 Task: Find an Airbnb in Chaoyang, China, for 8 guests from 12th to 16th July, with a price range of ₹10,000 to ₹15,000, including Wifi, Free parking, TV, Gym, Breakfast, and self check-in.
Action: Mouse moved to (748, 119)
Screenshot: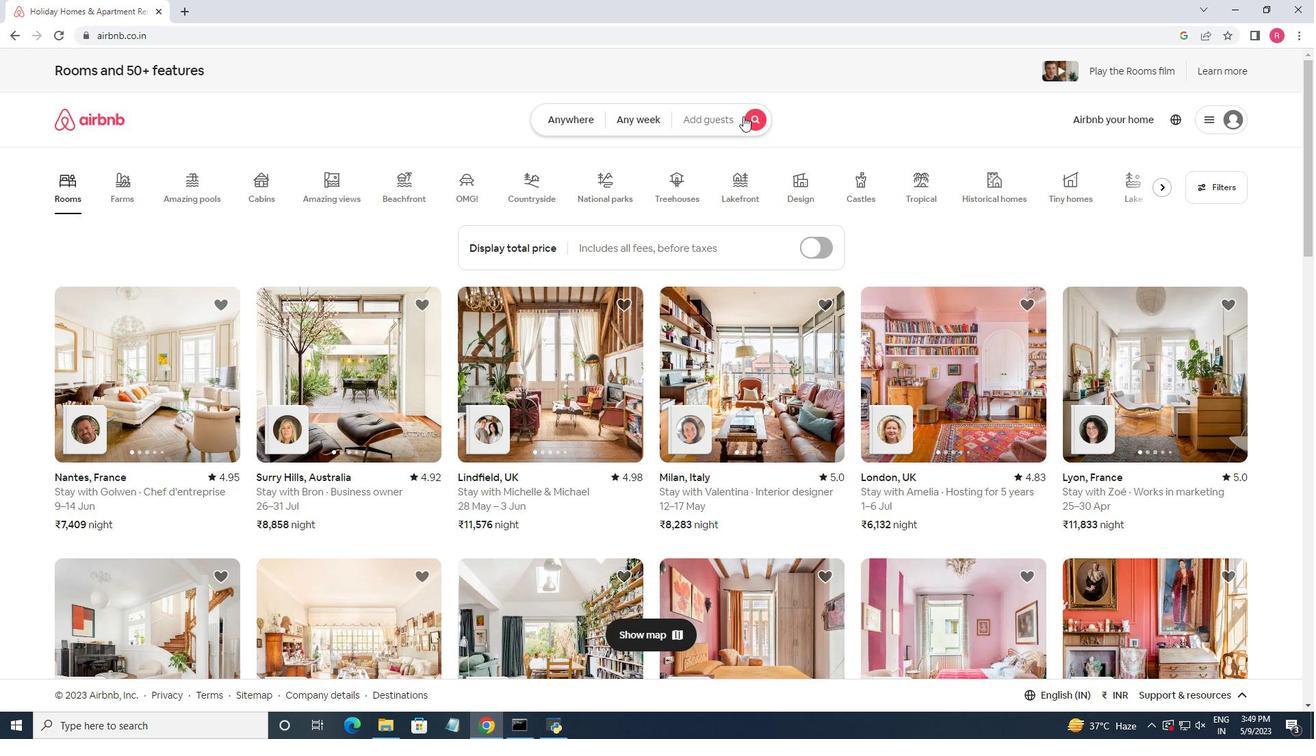 
Action: Mouse pressed left at (748, 119)
Screenshot: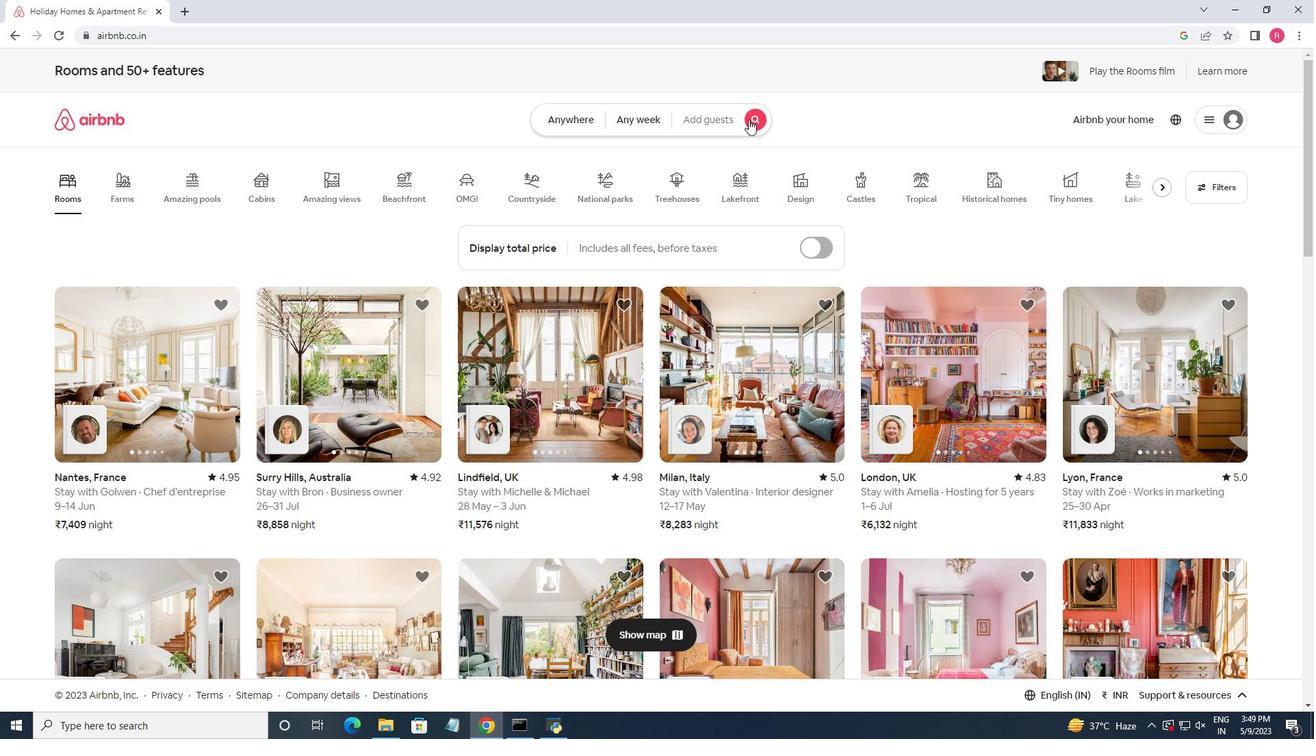 
Action: Mouse moved to (469, 174)
Screenshot: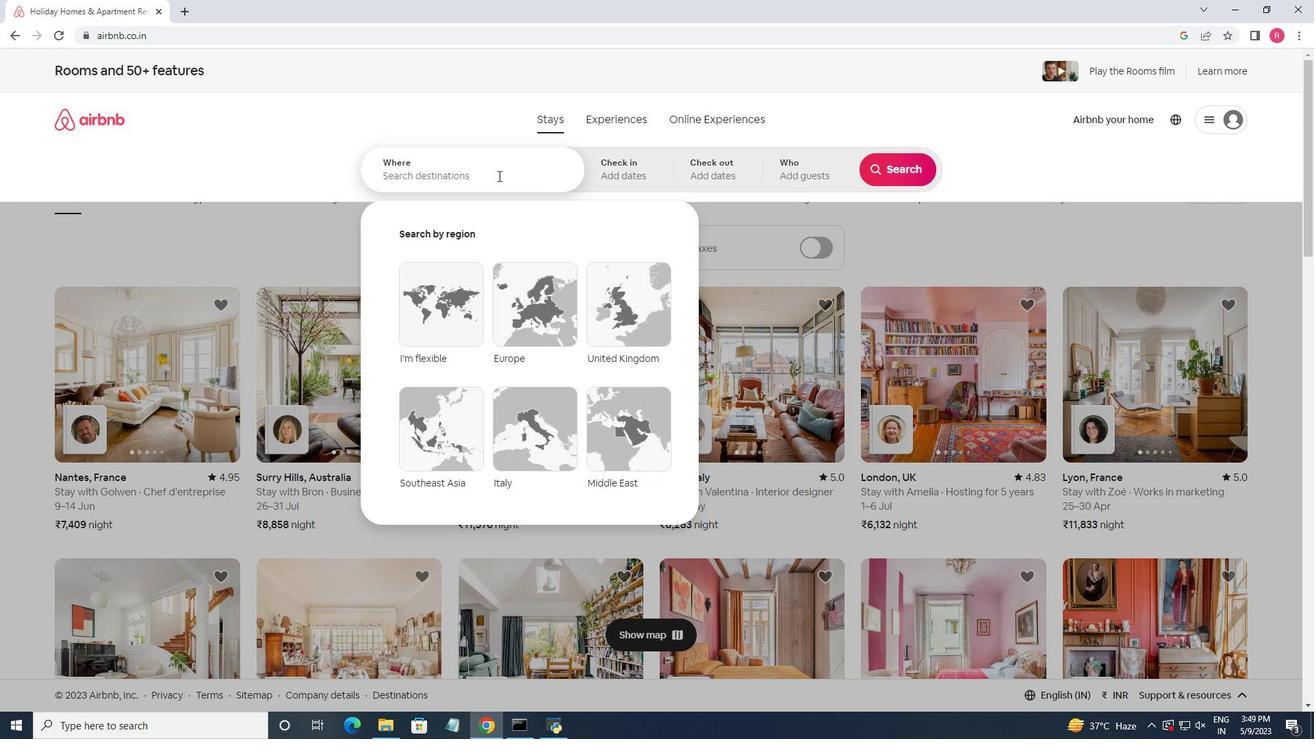 
Action: Mouse pressed left at (469, 174)
Screenshot: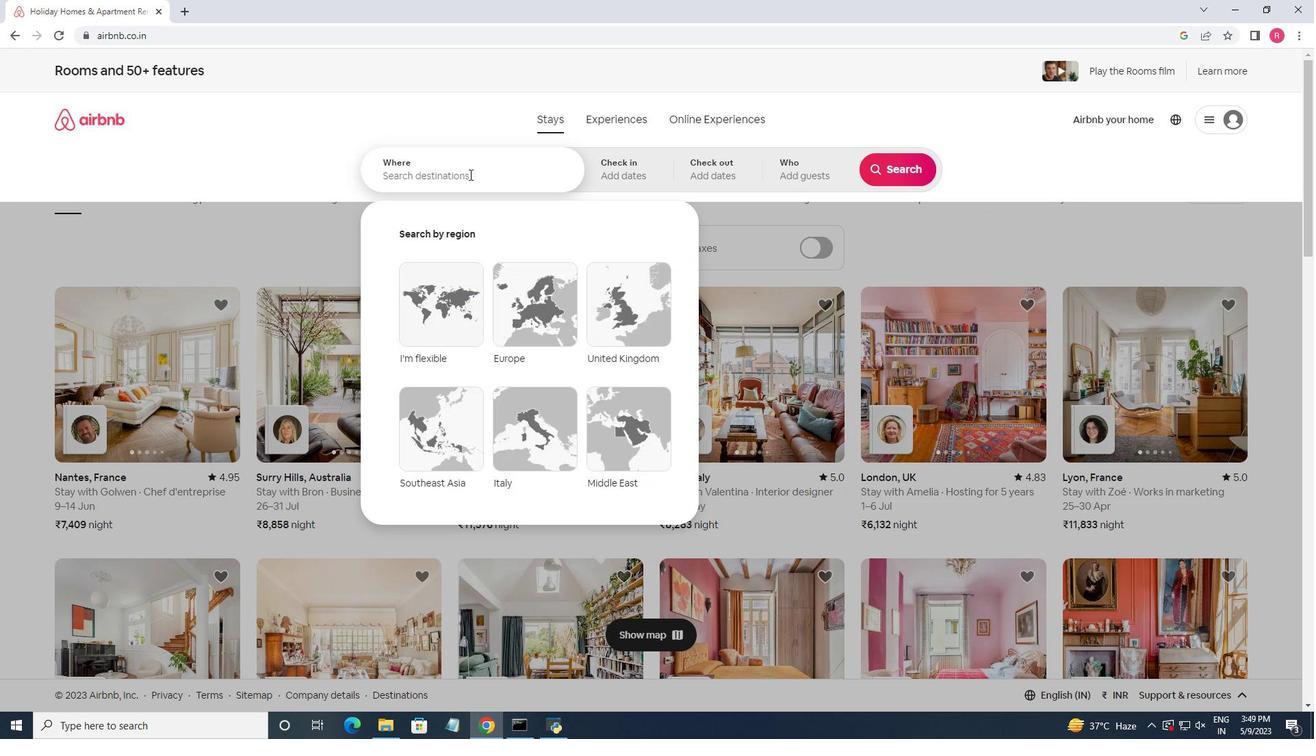 
Action: Key pressed <Key.shift>Chaoyang,<Key.space><Key.shift>China
Screenshot: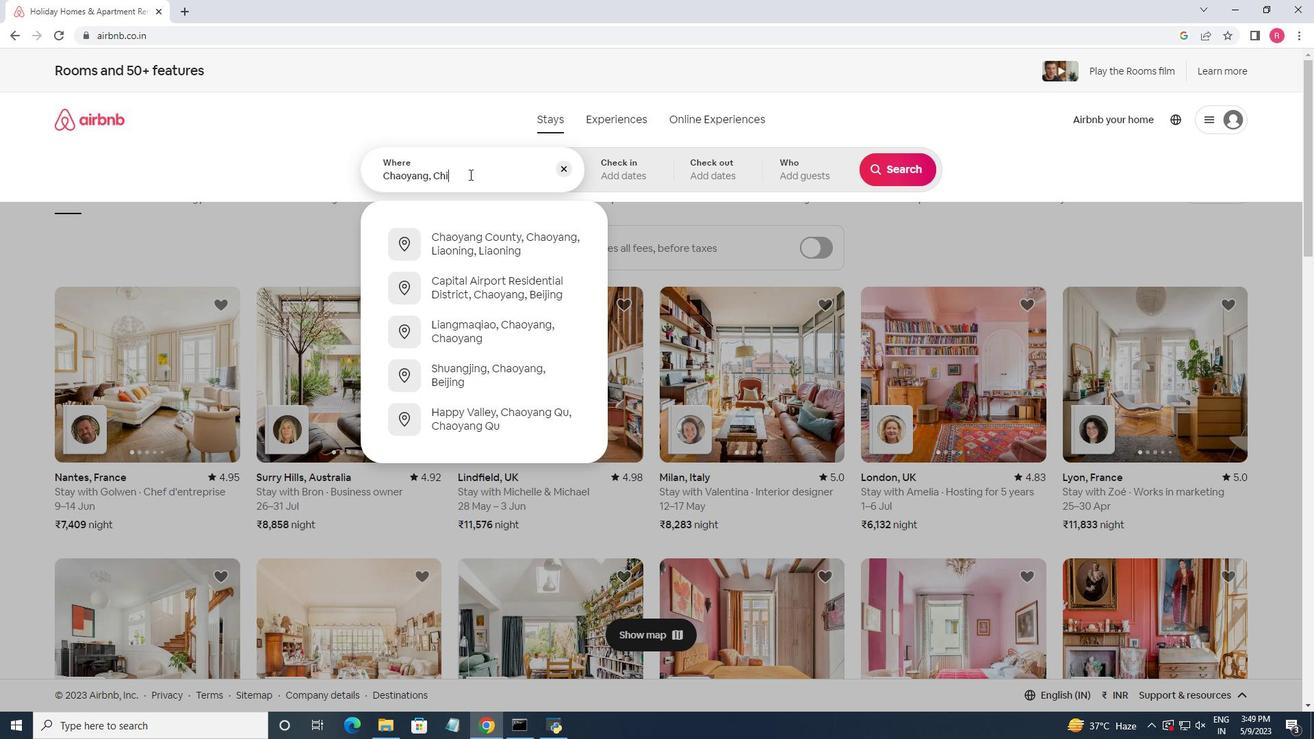 
Action: Mouse moved to (495, 187)
Screenshot: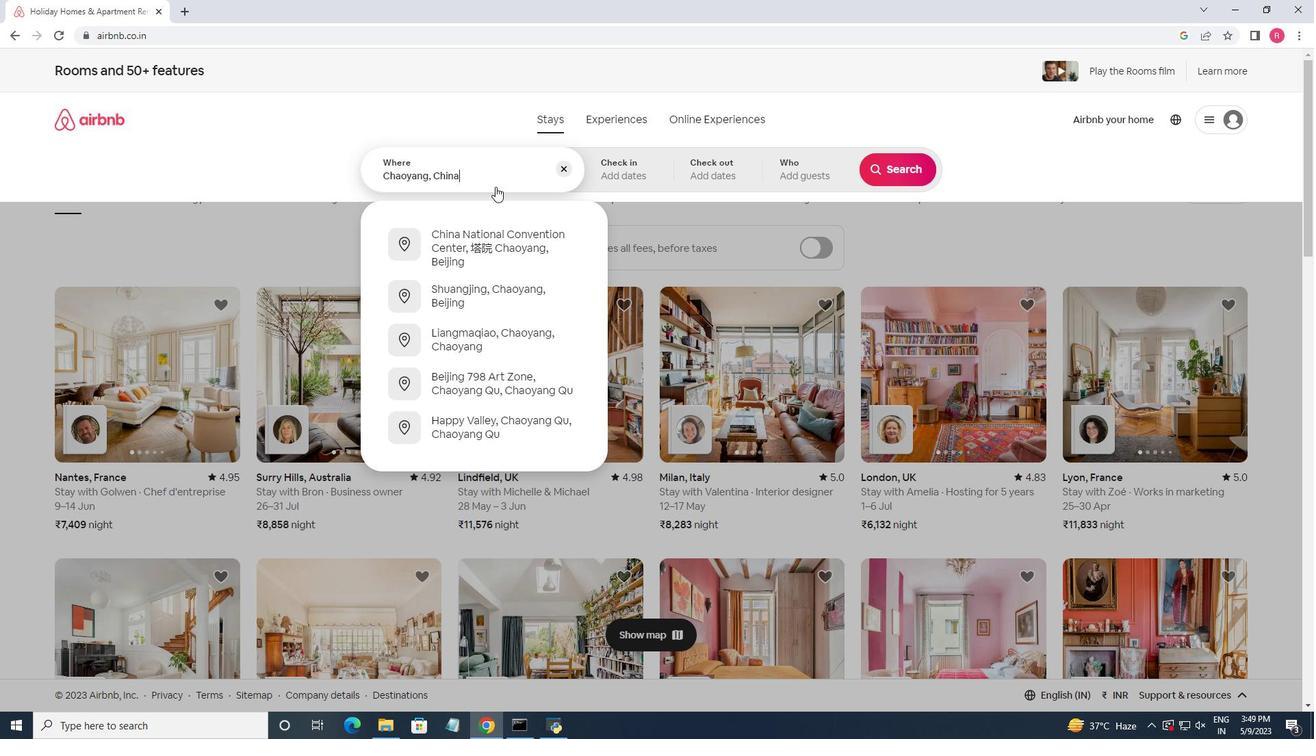 
Action: Key pressed <Key.enter>
Screenshot: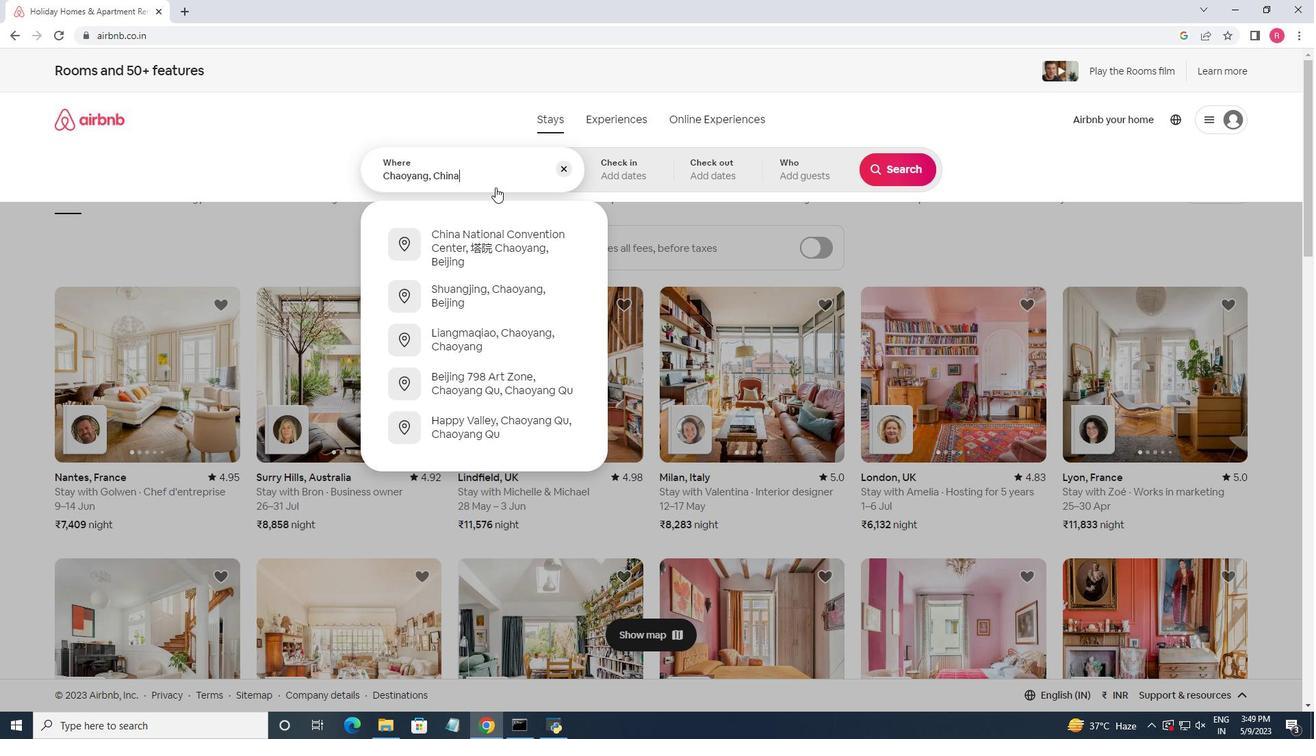 
Action: Mouse moved to (895, 284)
Screenshot: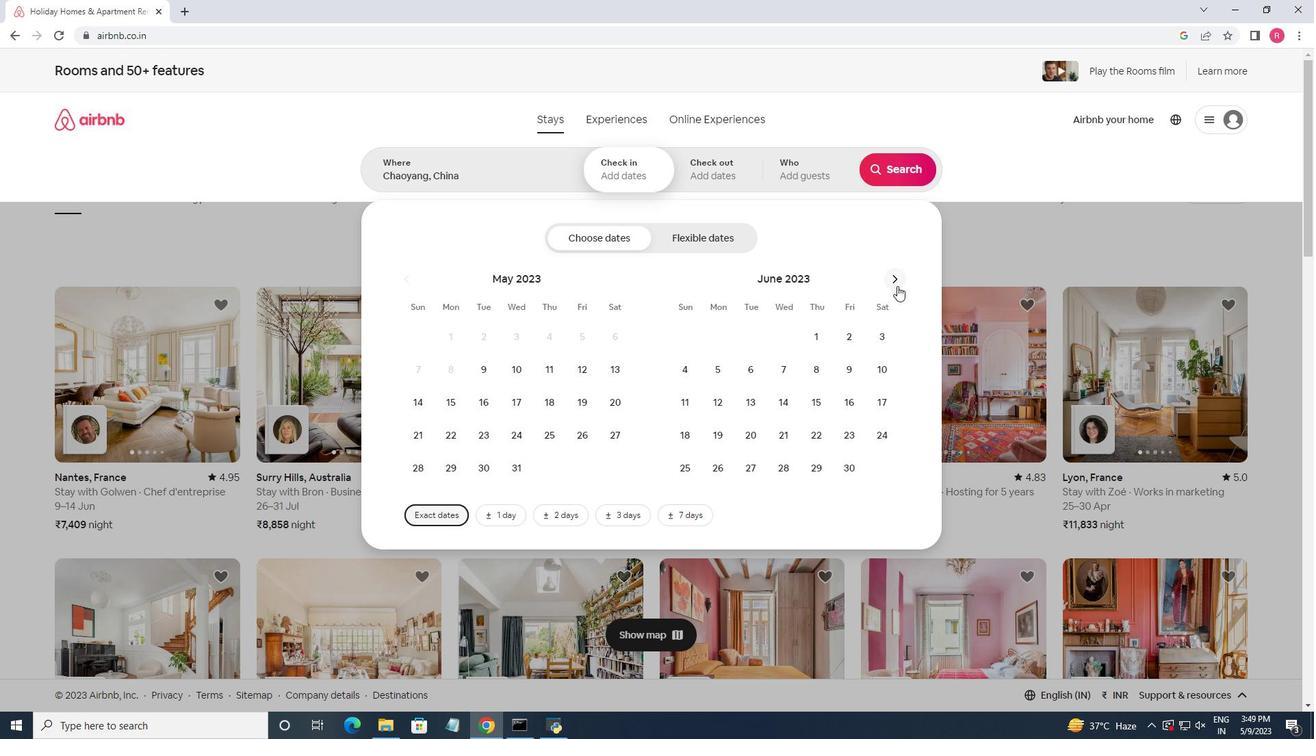 
Action: Mouse pressed left at (895, 284)
Screenshot: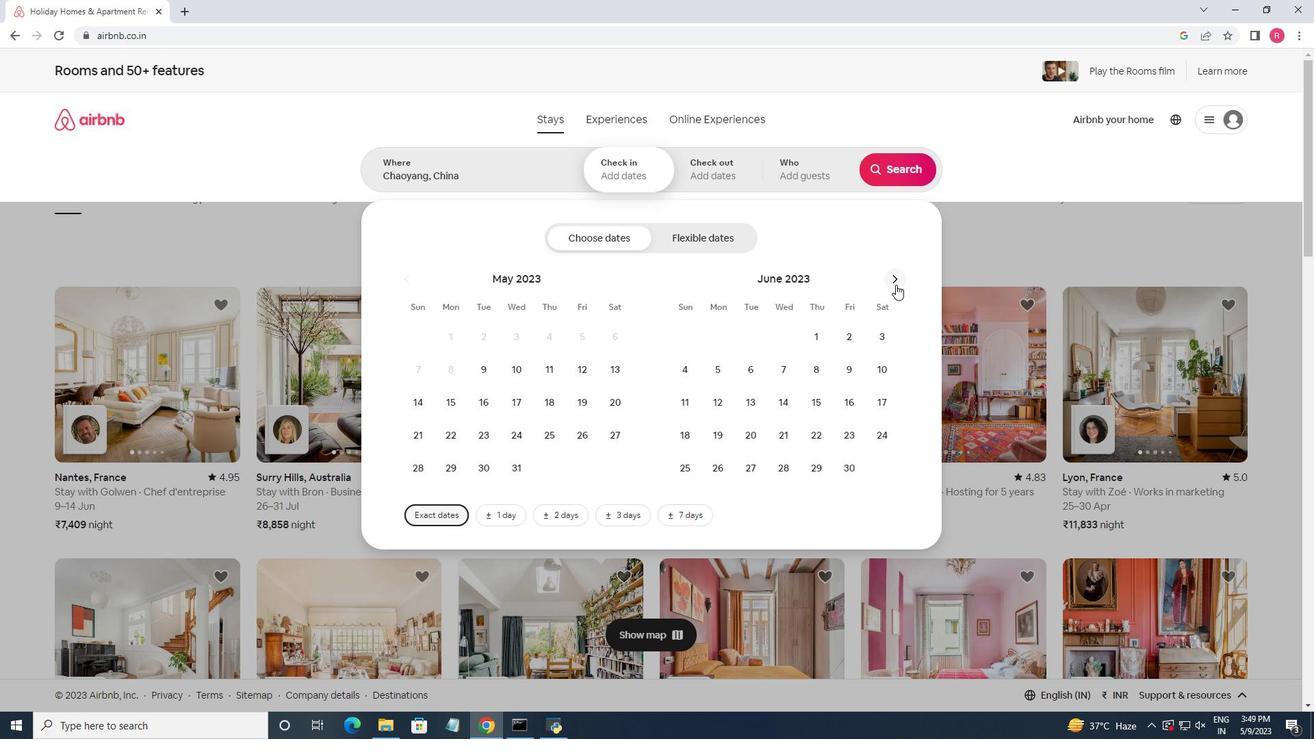 
Action: Mouse moved to (787, 403)
Screenshot: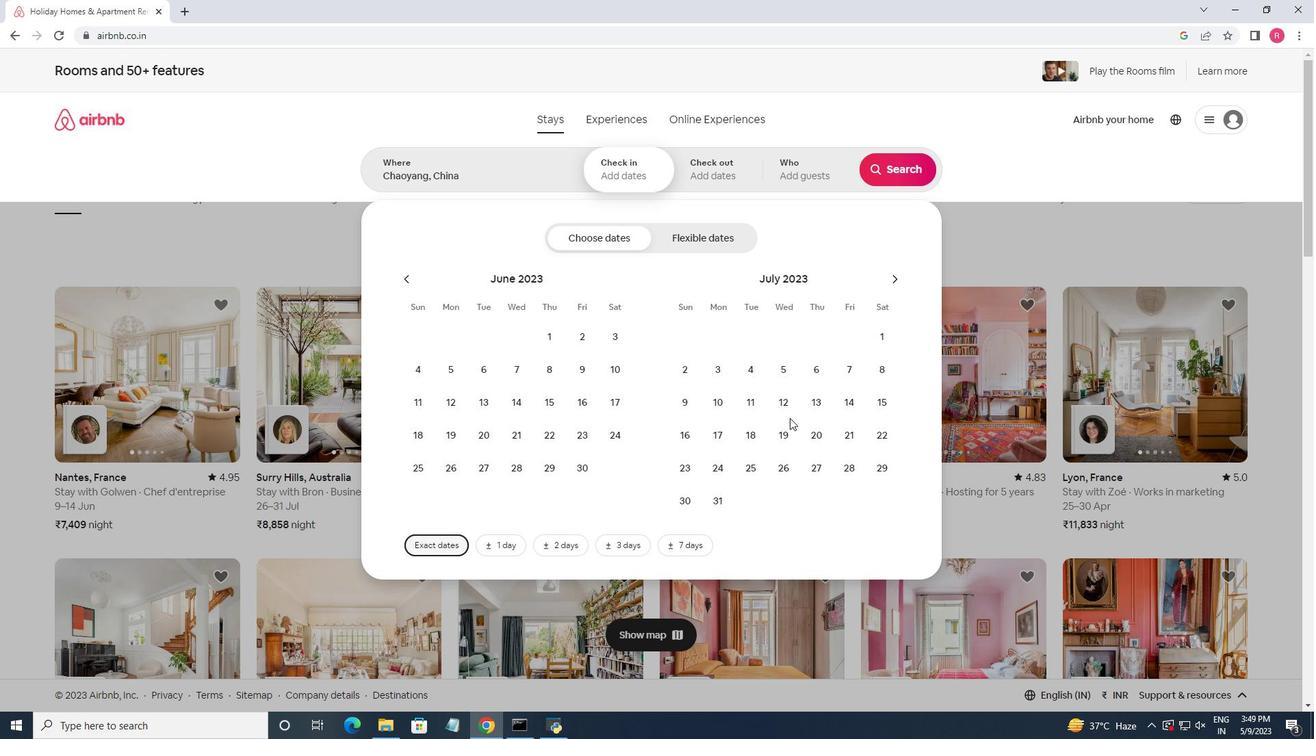 
Action: Mouse pressed left at (787, 403)
Screenshot: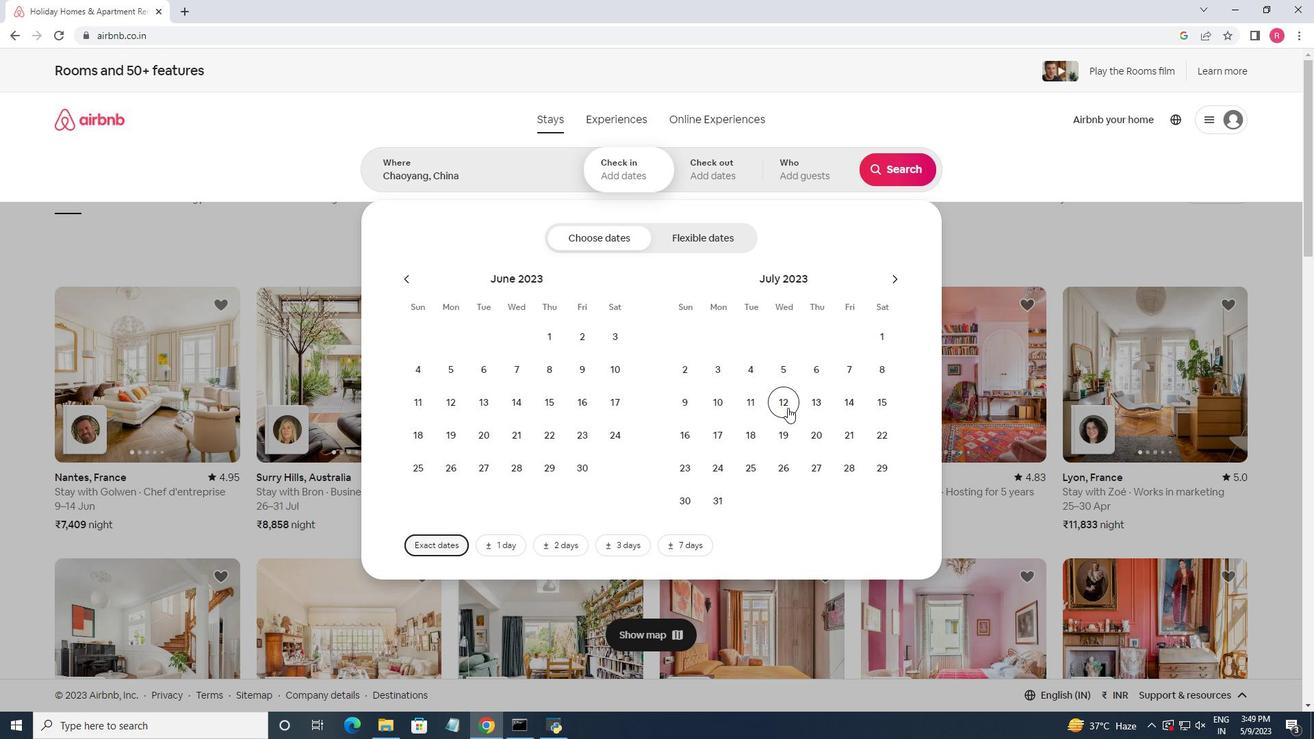 
Action: Mouse moved to (683, 438)
Screenshot: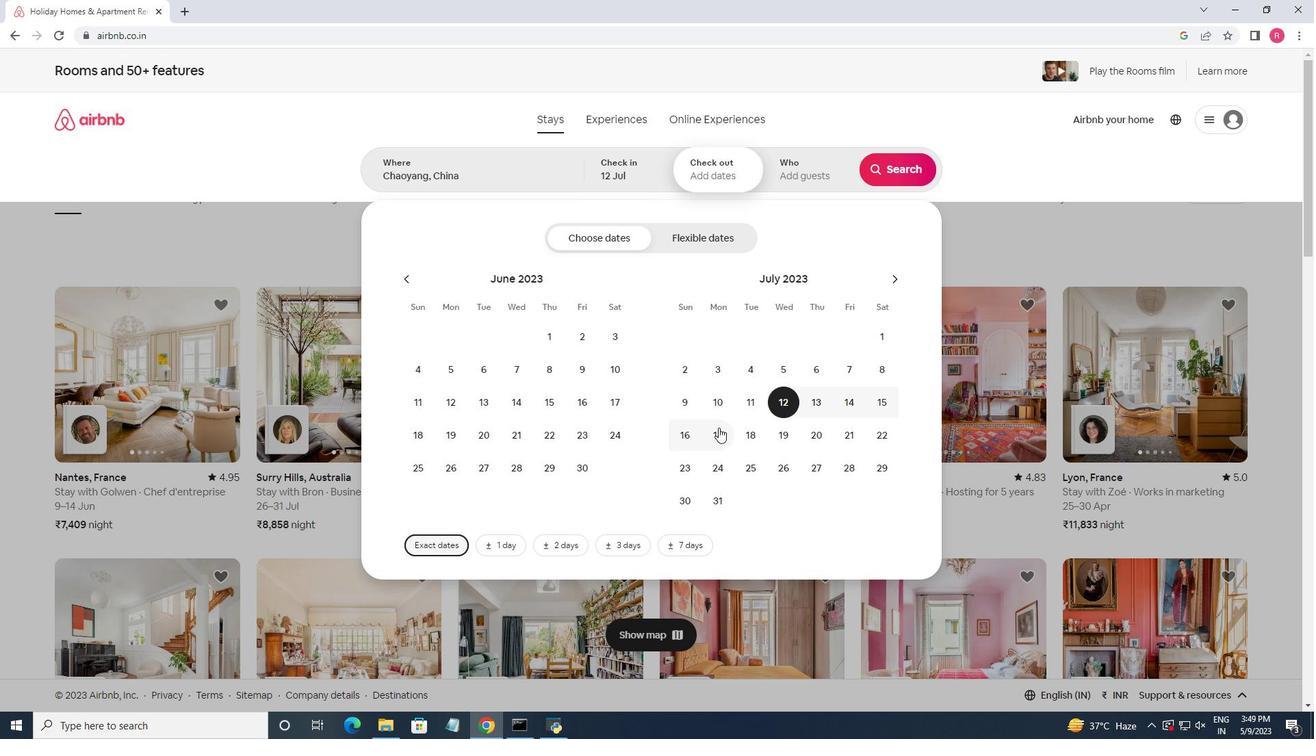 
Action: Mouse pressed left at (683, 438)
Screenshot: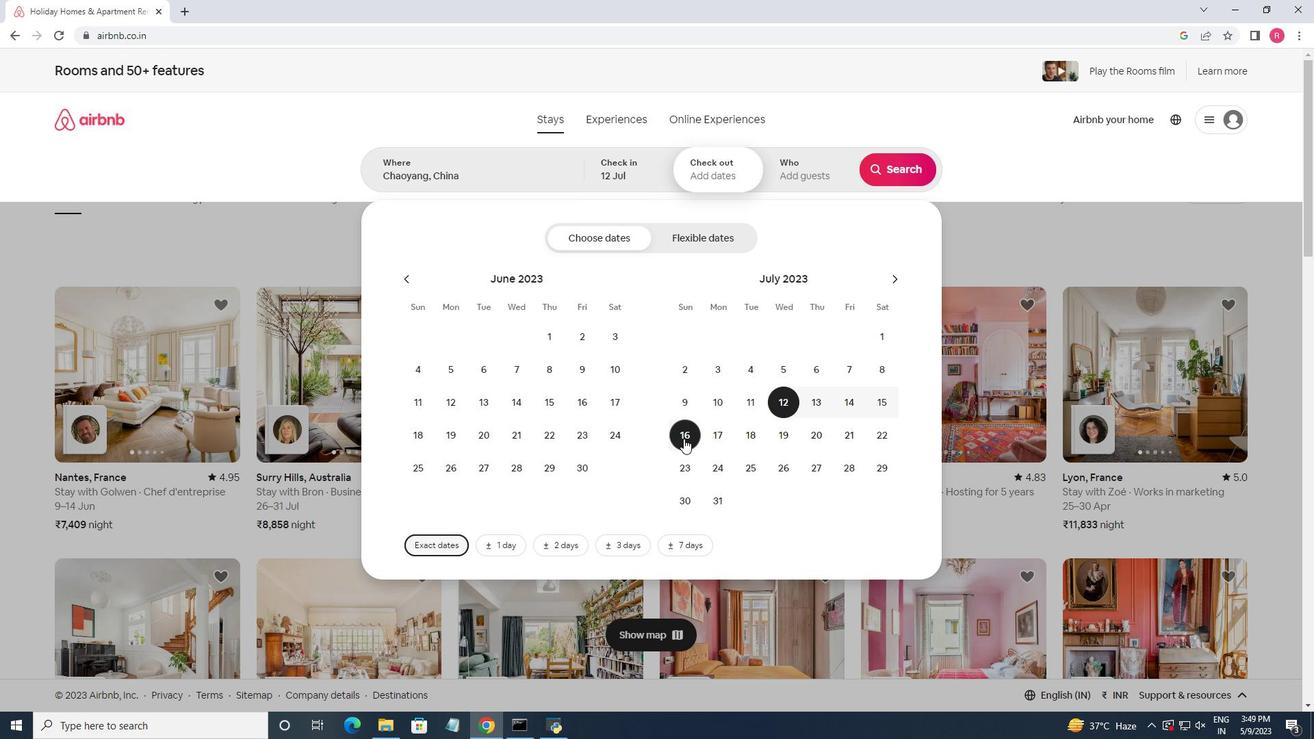 
Action: Mouse moved to (795, 182)
Screenshot: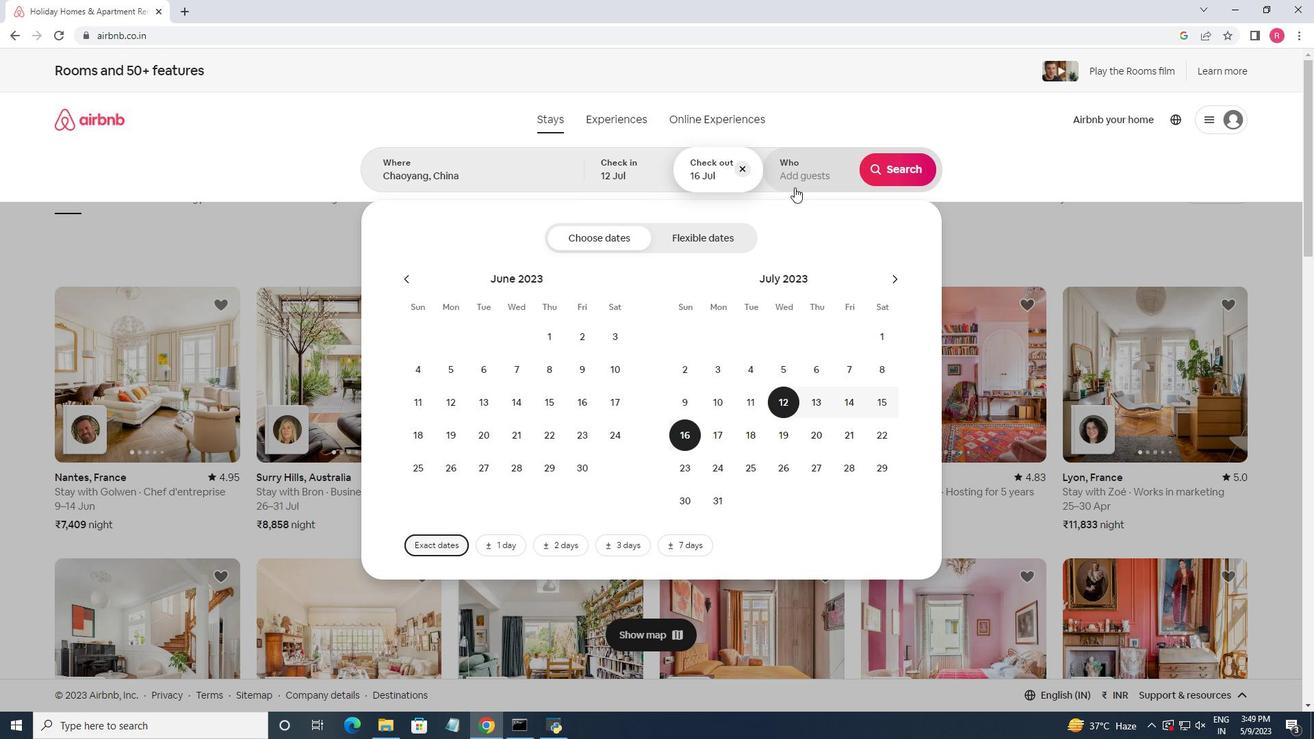 
Action: Mouse pressed left at (795, 182)
Screenshot: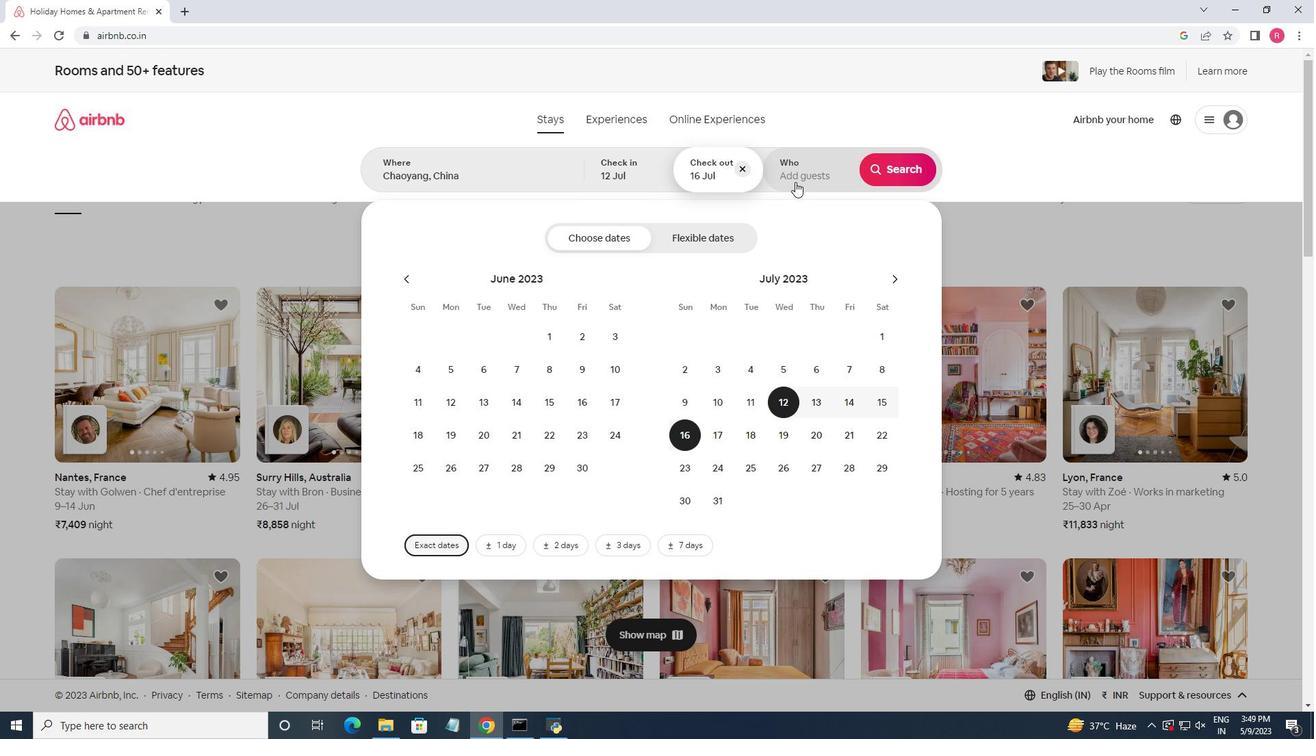 
Action: Mouse moved to (908, 246)
Screenshot: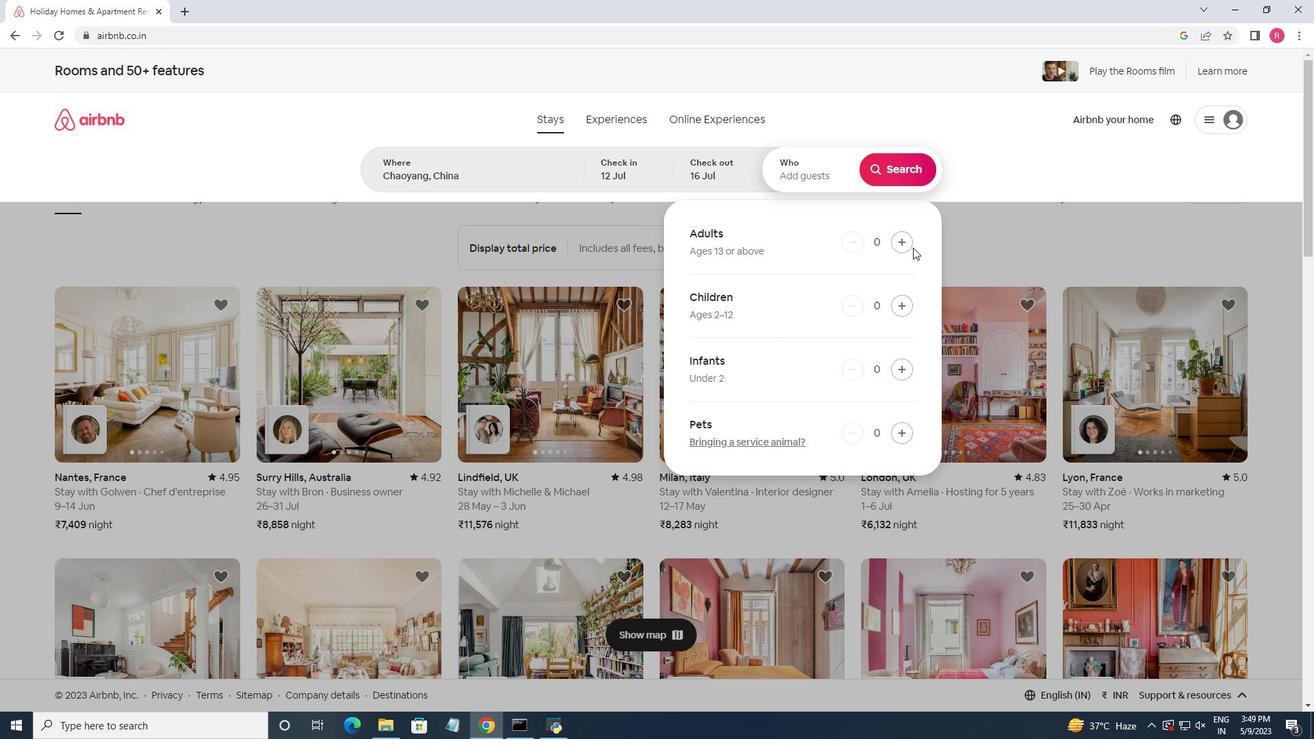 
Action: Mouse pressed left at (908, 246)
Screenshot: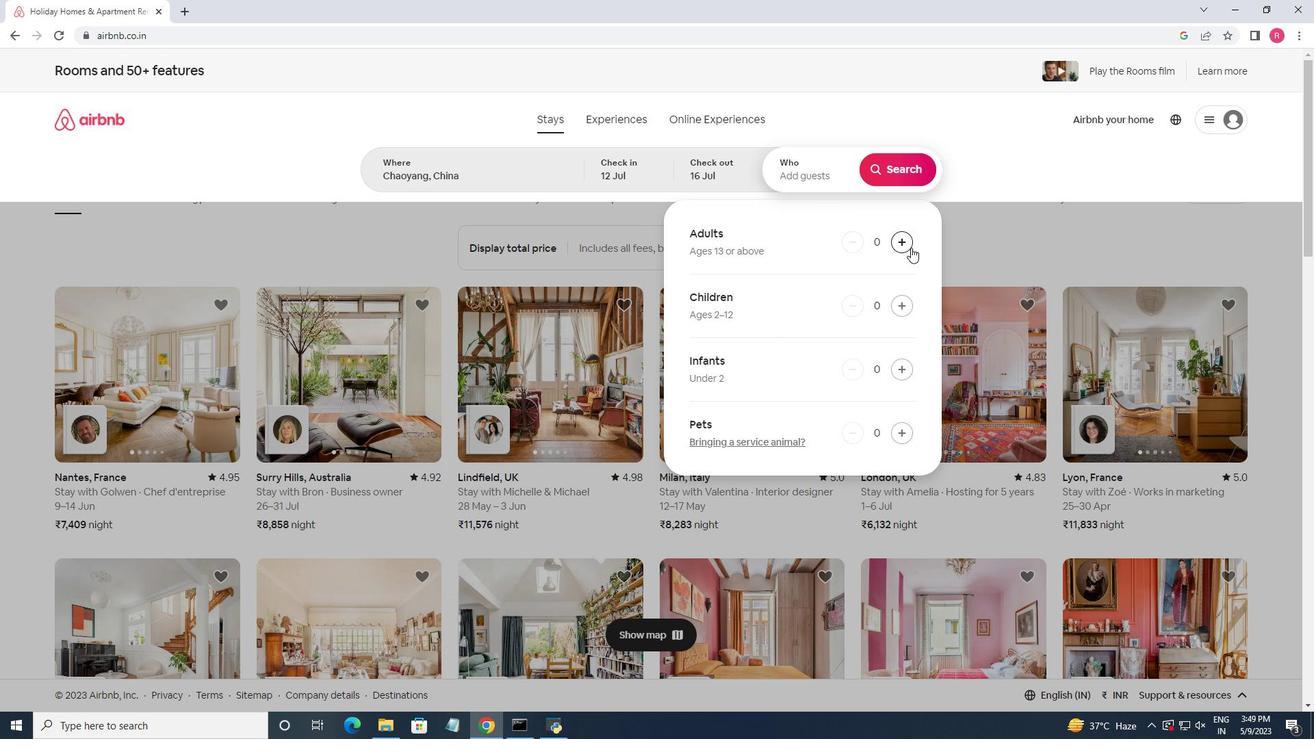 
Action: Mouse pressed left at (908, 246)
Screenshot: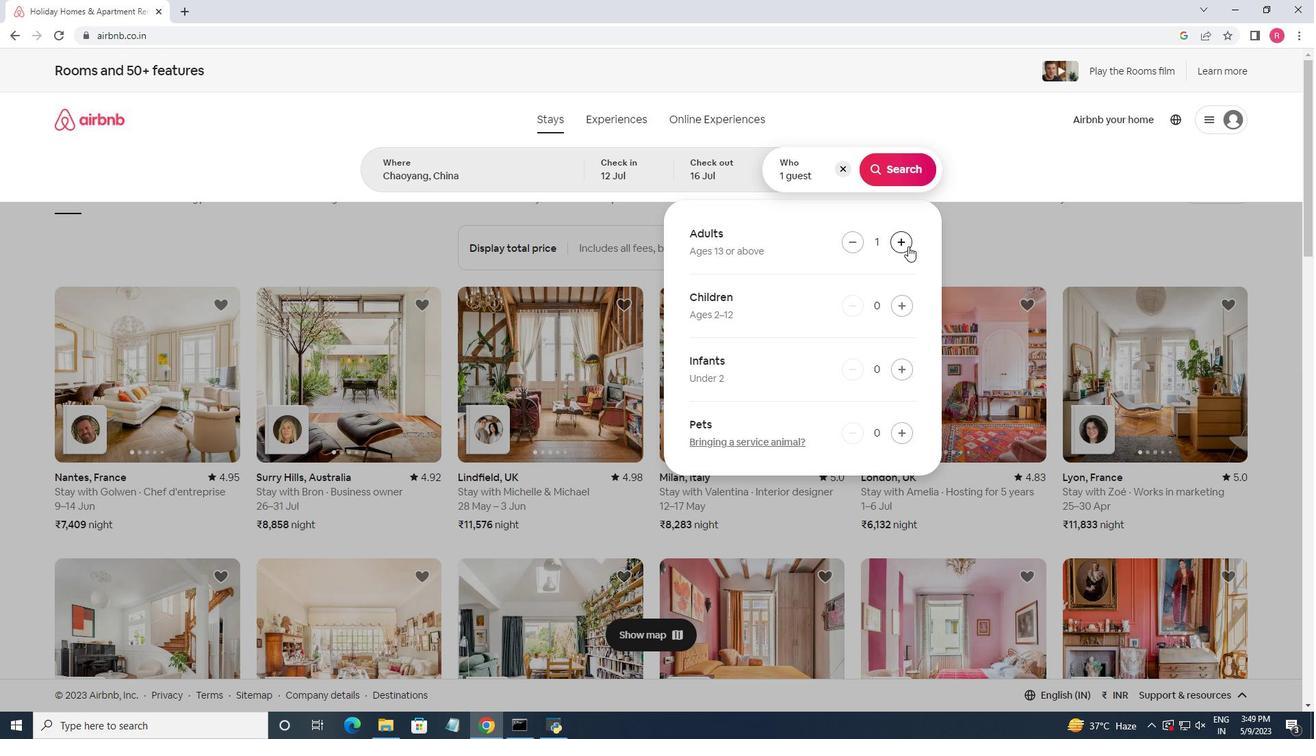 
Action: Mouse pressed left at (908, 246)
Screenshot: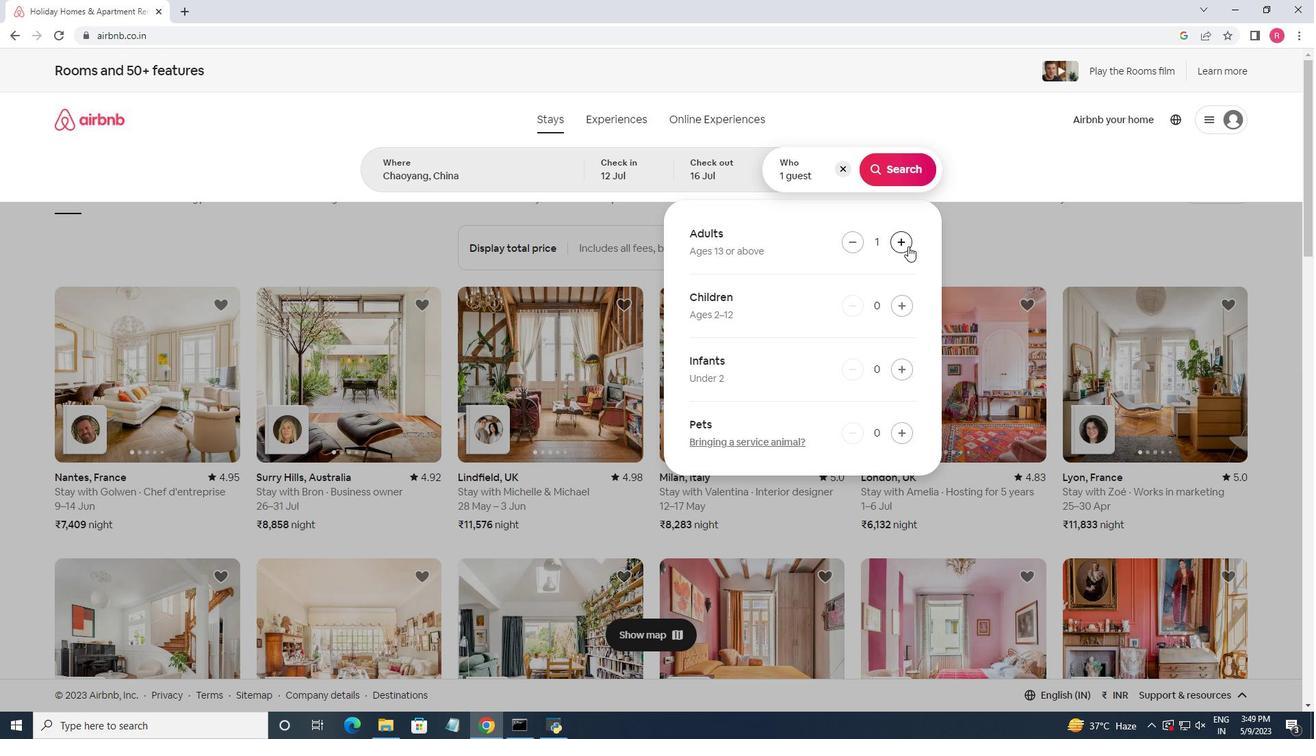 
Action: Mouse pressed left at (908, 246)
Screenshot: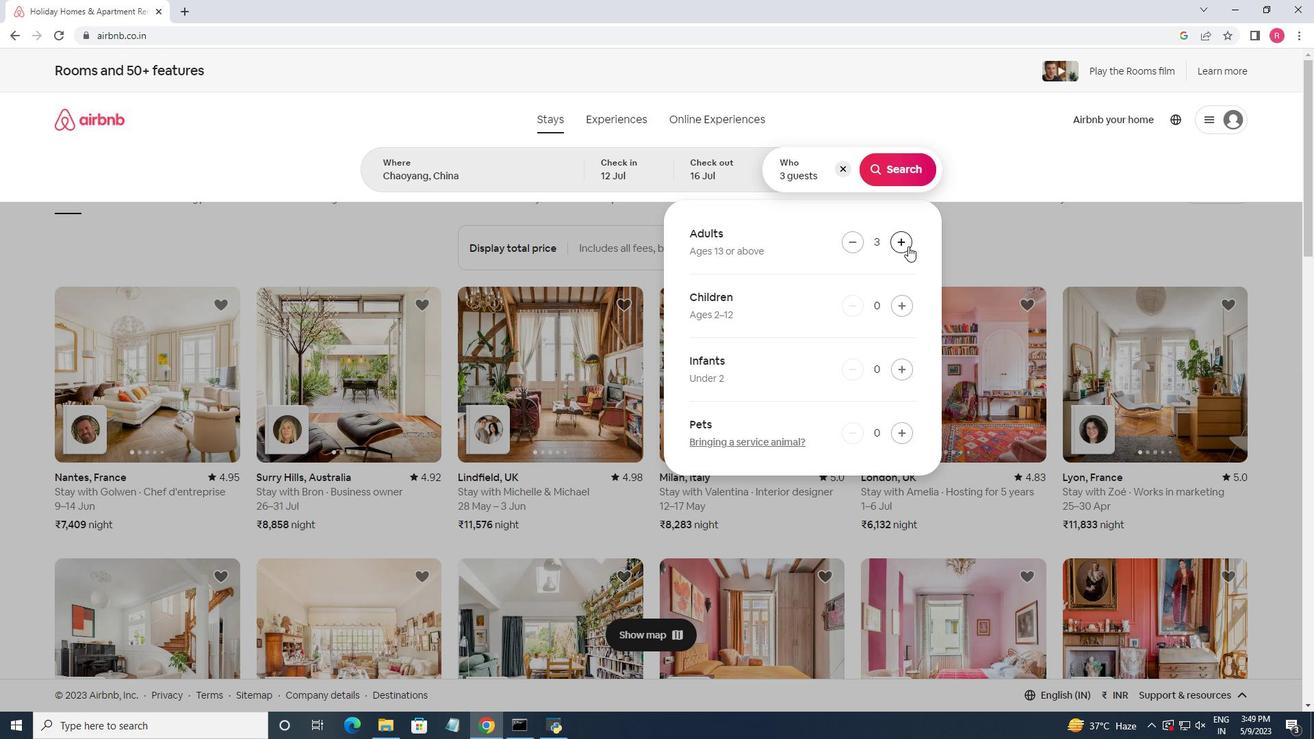 
Action: Mouse pressed left at (908, 246)
Screenshot: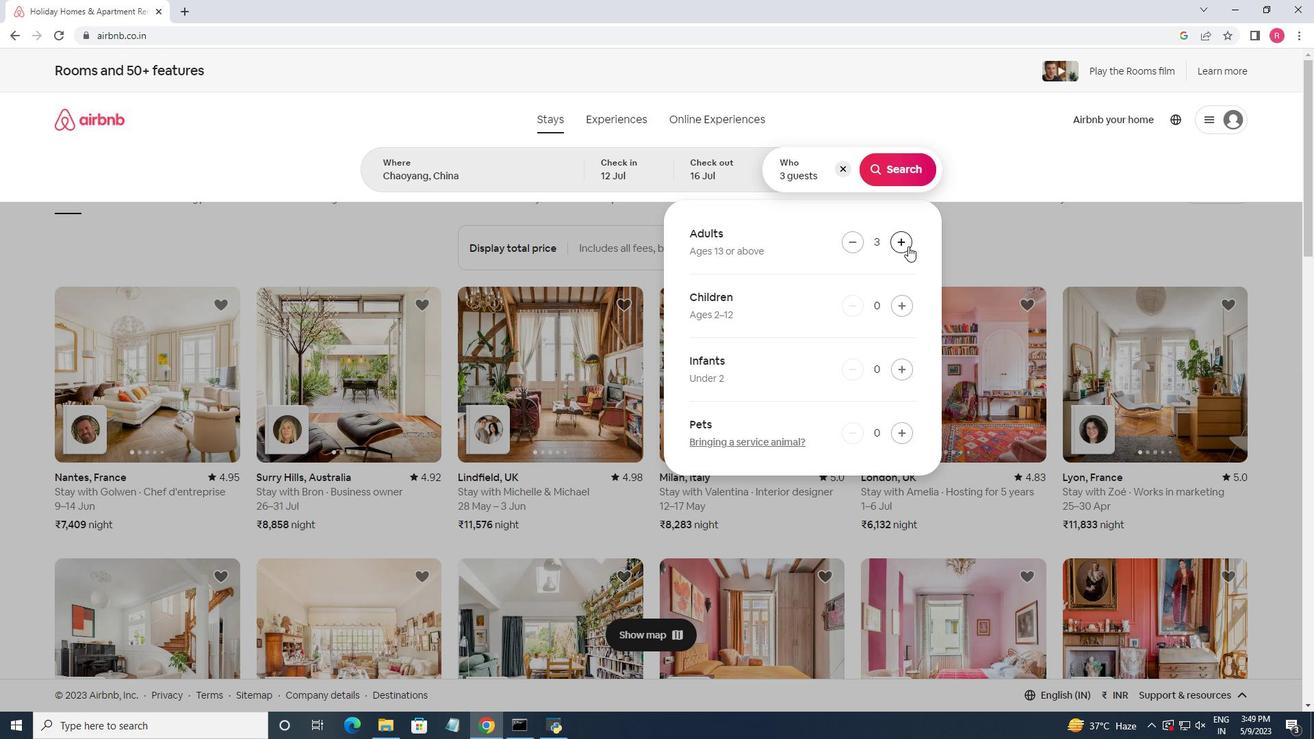 
Action: Mouse pressed left at (908, 246)
Screenshot: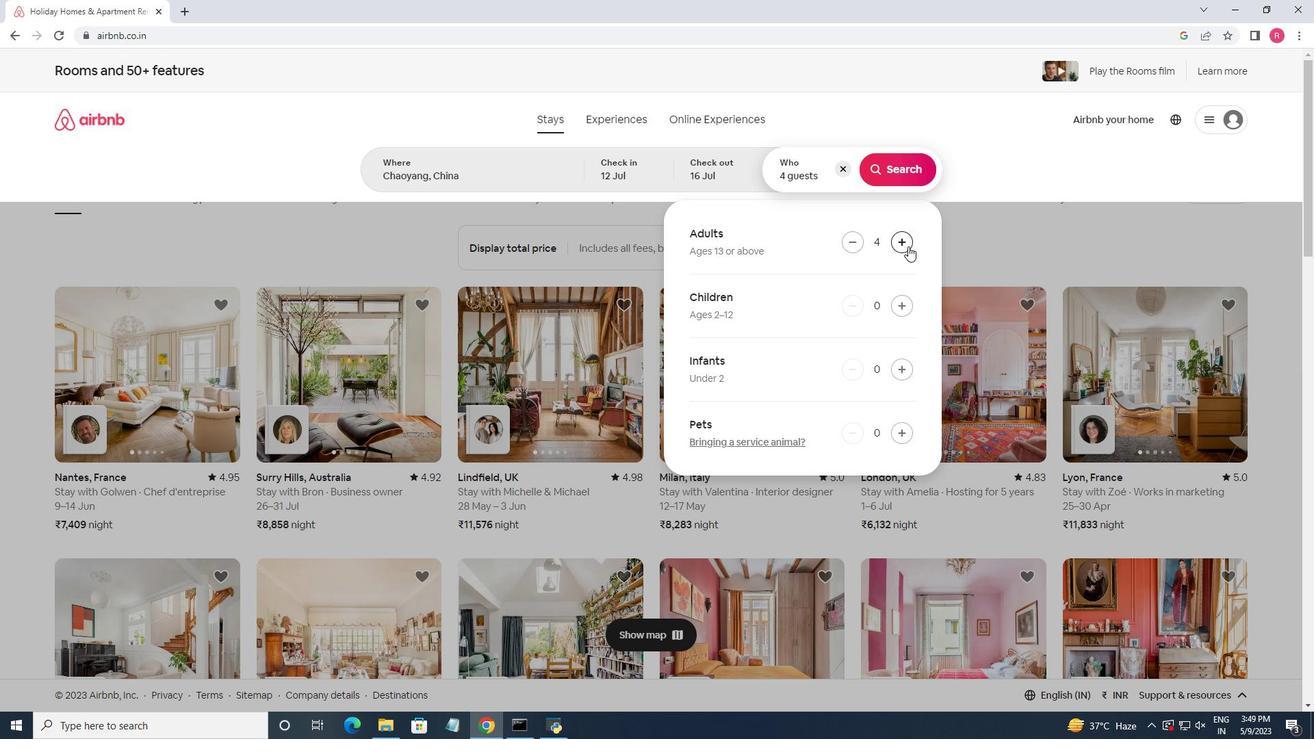 
Action: Mouse moved to (908, 246)
Screenshot: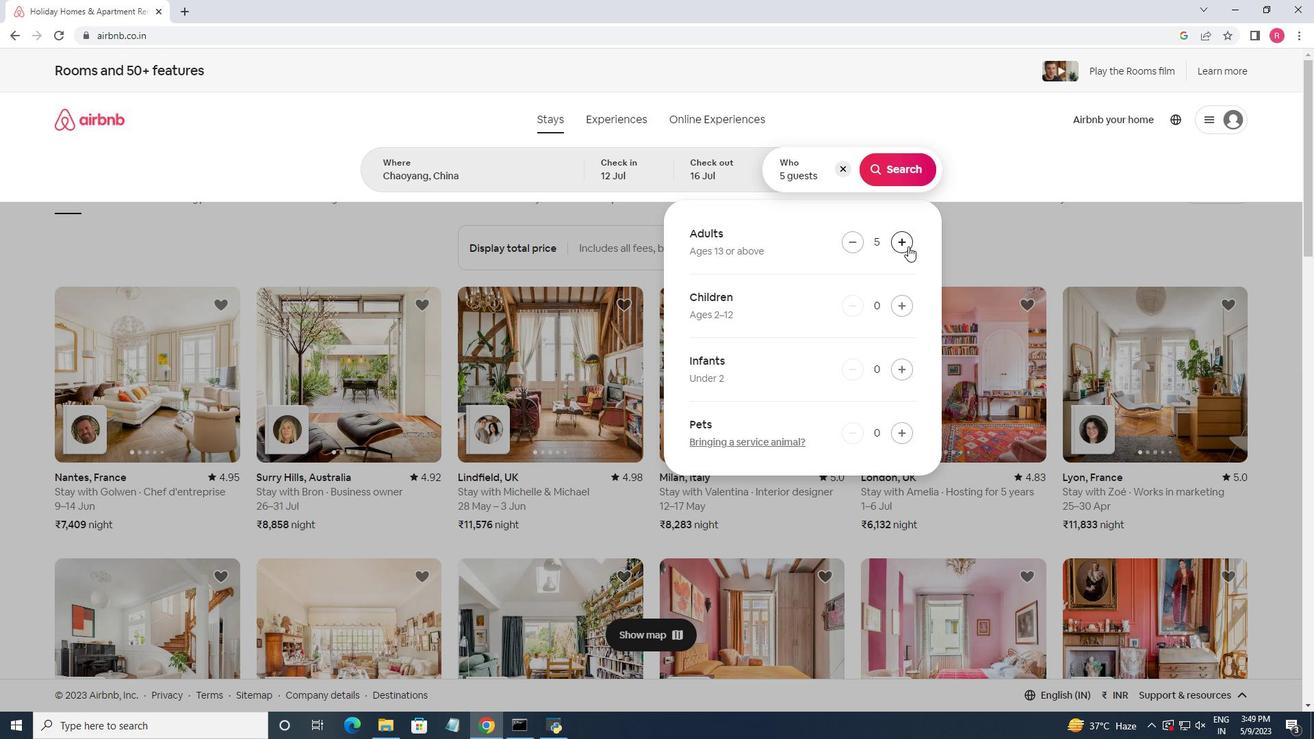 
Action: Mouse pressed left at (908, 246)
Screenshot: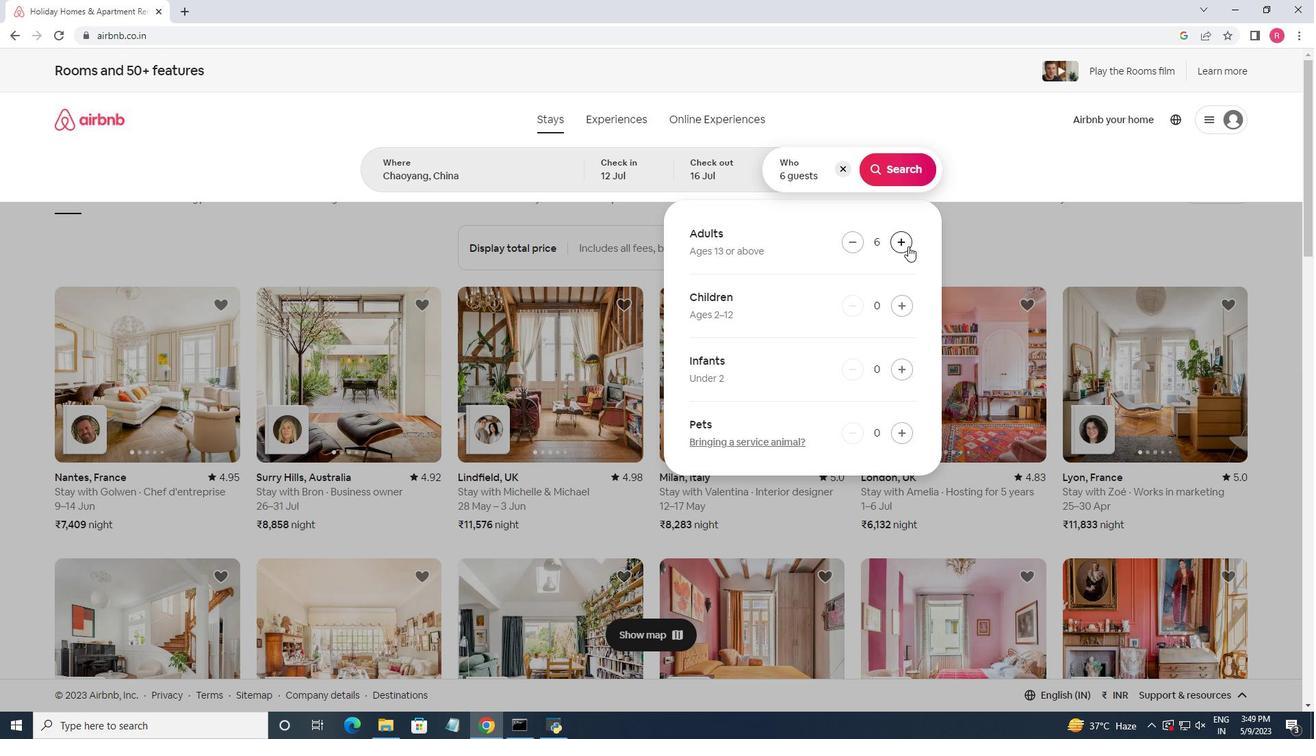 
Action: Mouse pressed left at (908, 246)
Screenshot: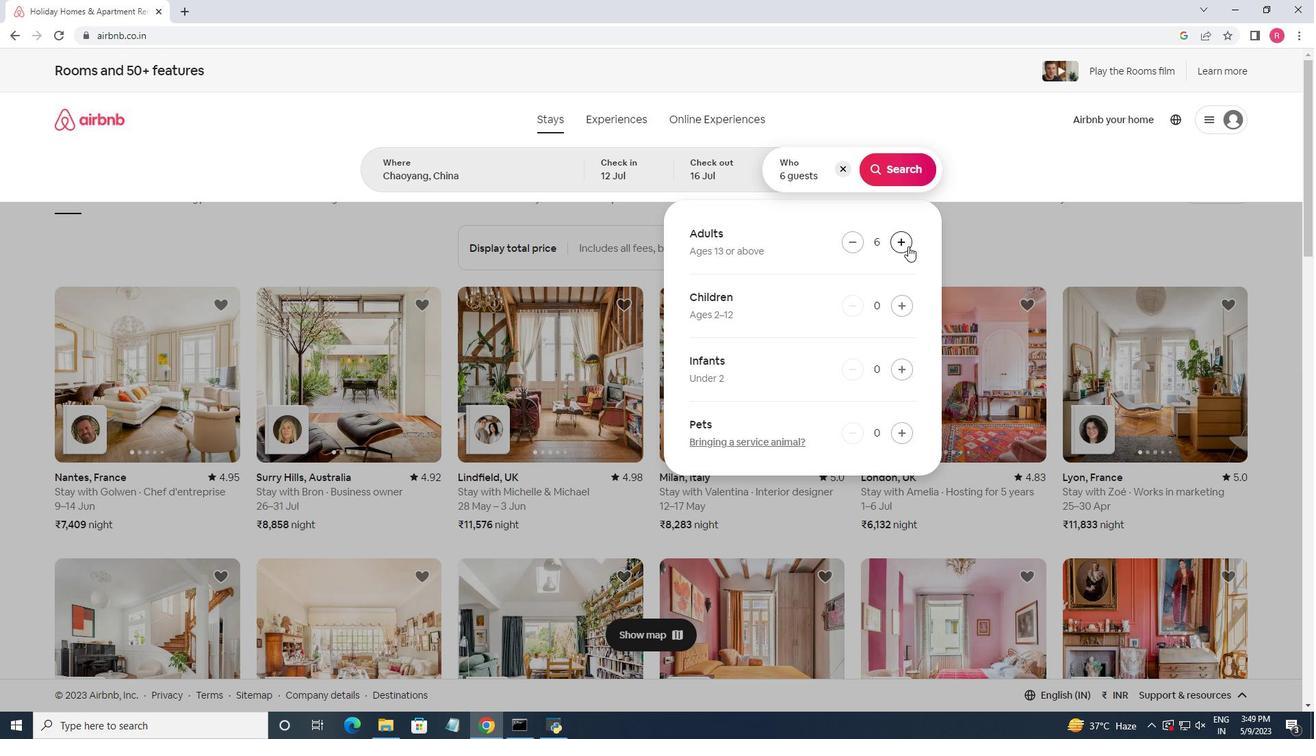 
Action: Mouse moved to (893, 171)
Screenshot: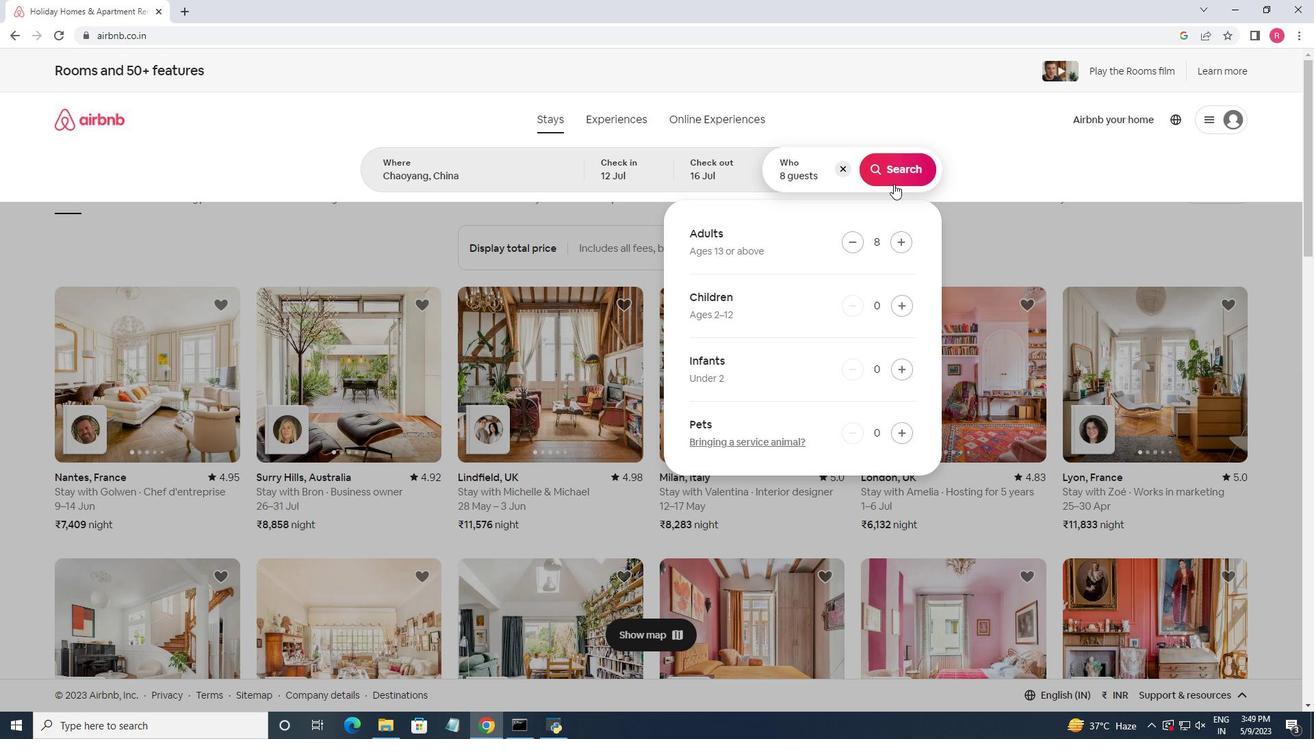 
Action: Mouse pressed left at (893, 171)
Screenshot: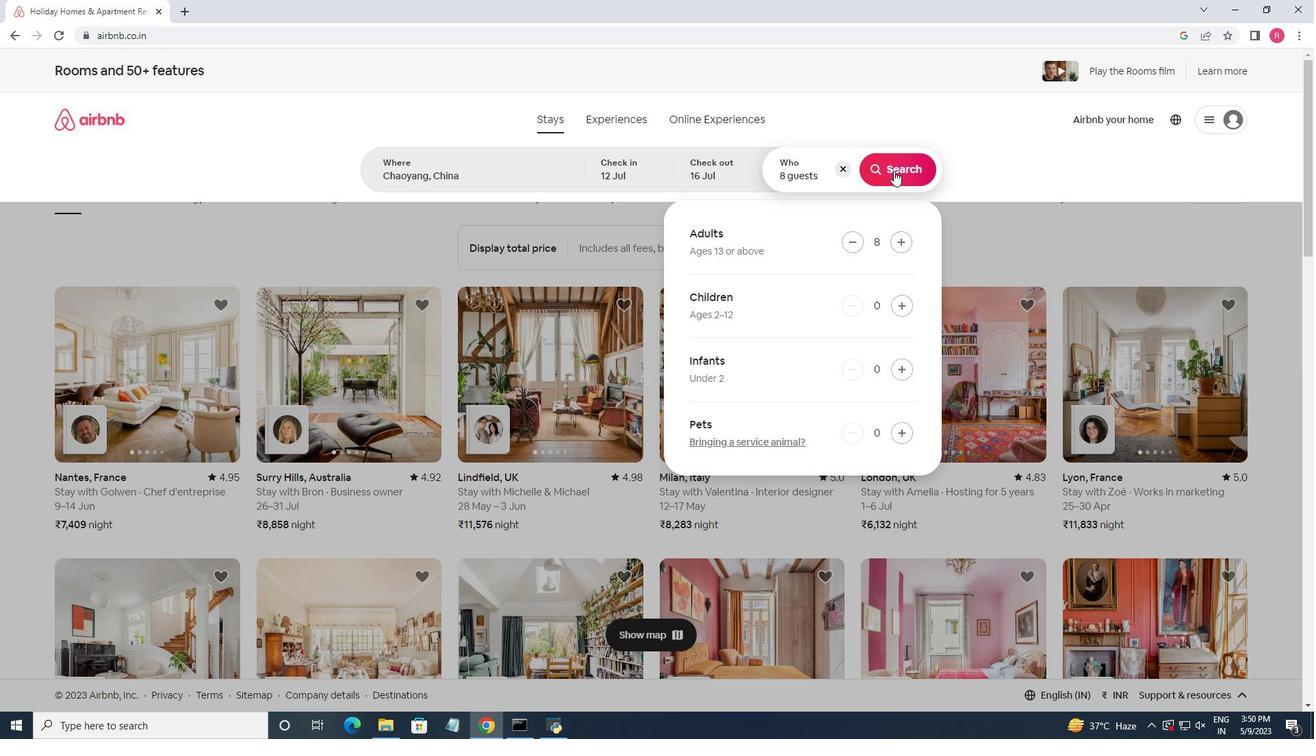 
Action: Mouse moved to (1260, 136)
Screenshot: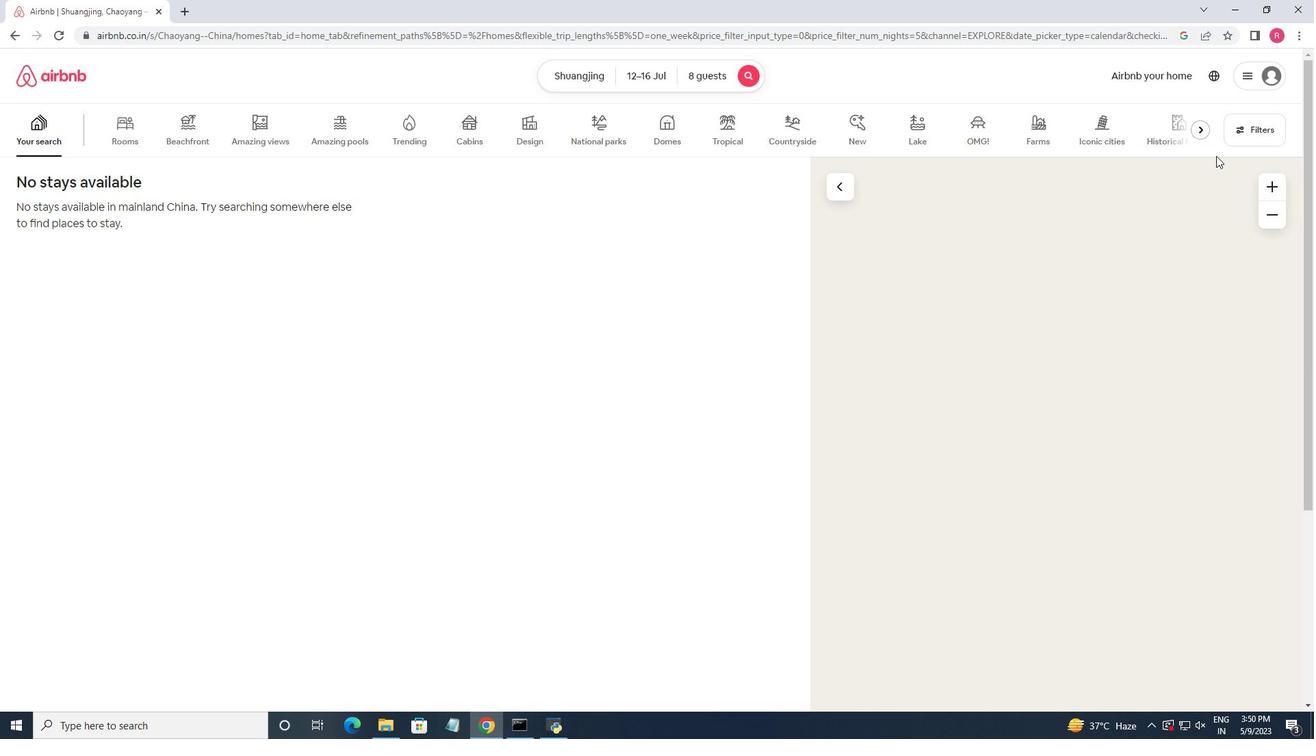 
Action: Mouse pressed left at (1260, 136)
Screenshot: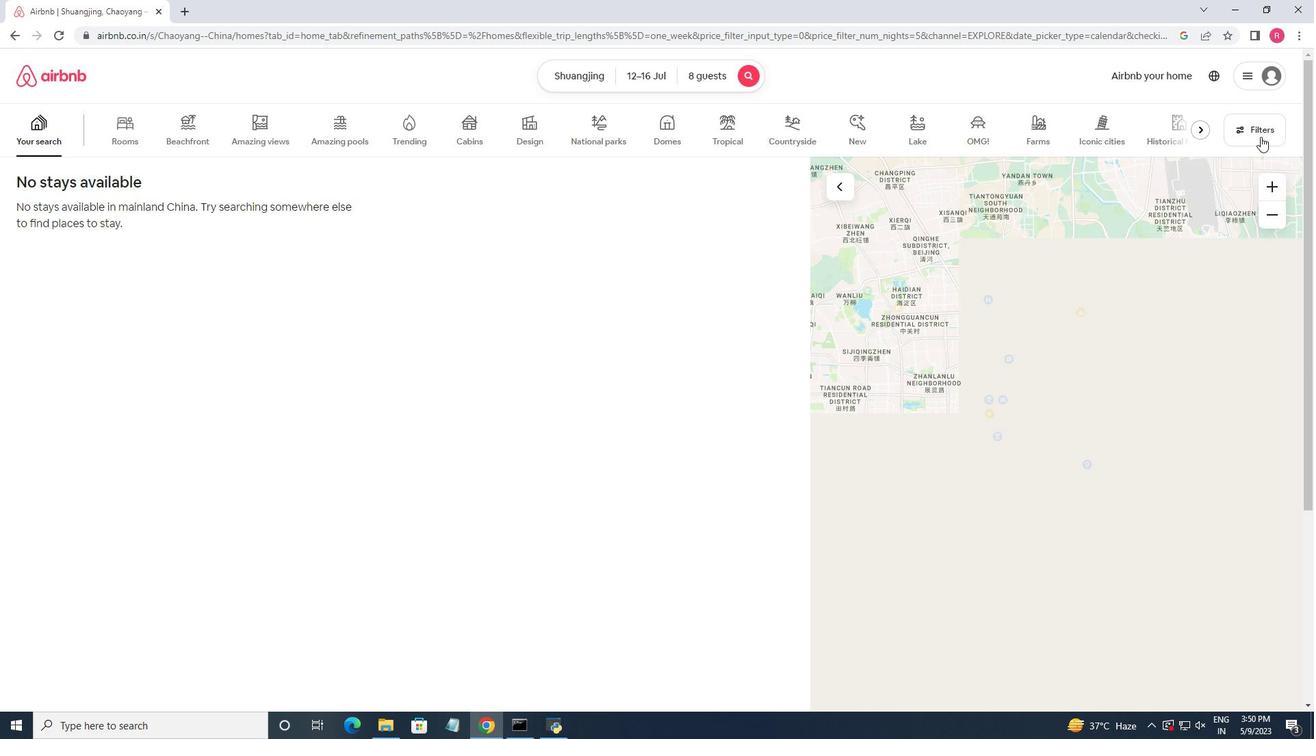 
Action: Mouse moved to (459, 472)
Screenshot: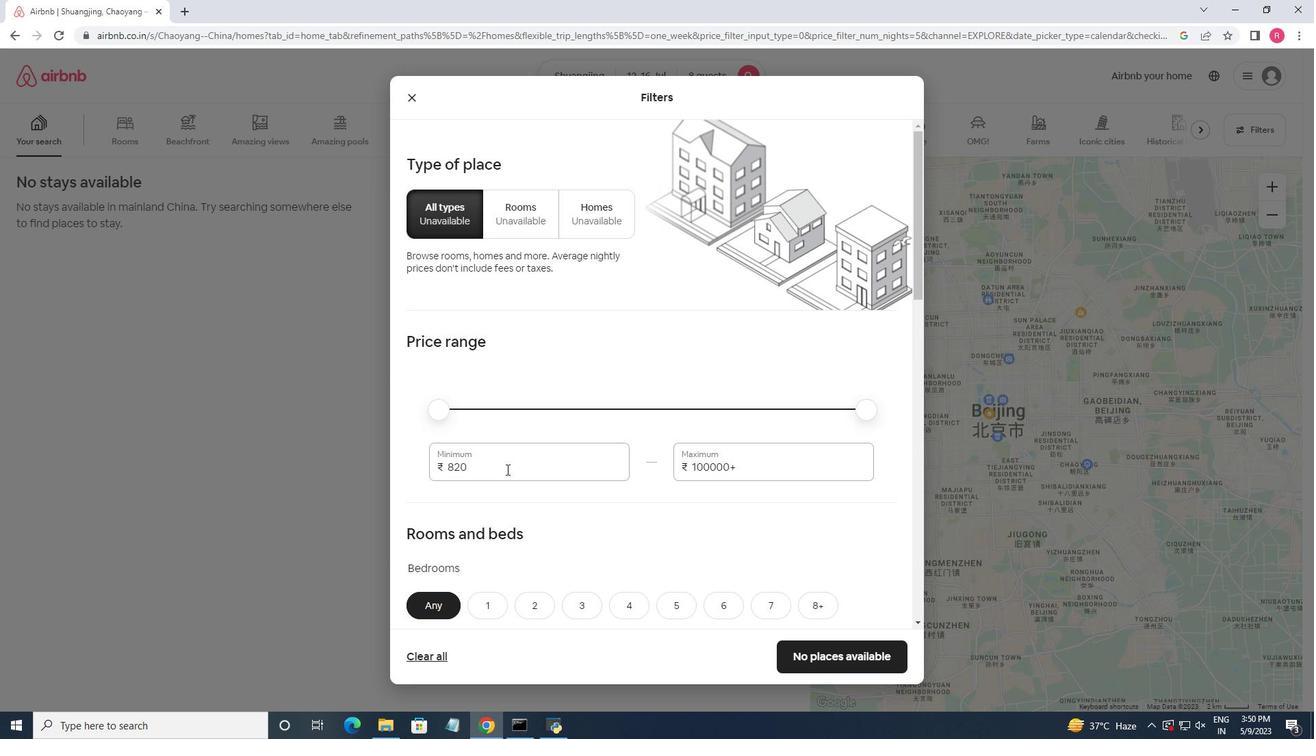 
Action: Mouse pressed left at (459, 472)
Screenshot: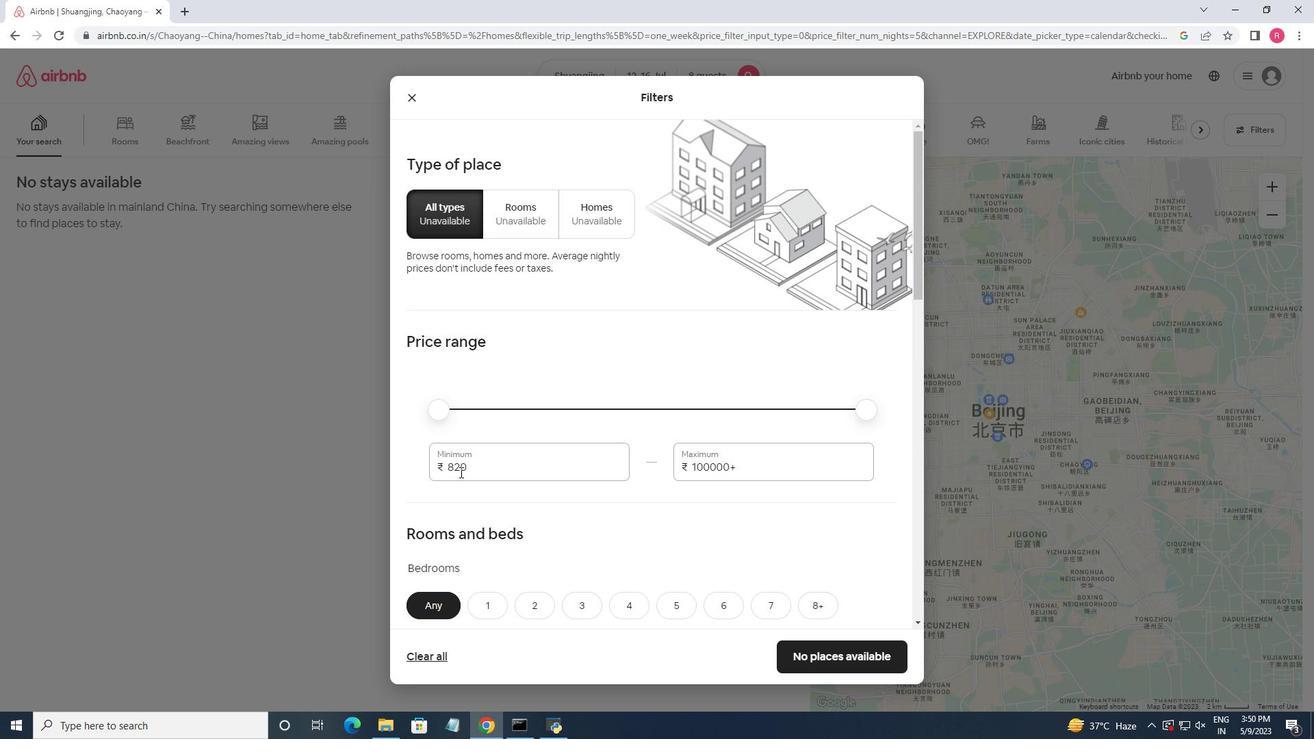 
Action: Mouse moved to (462, 472)
Screenshot: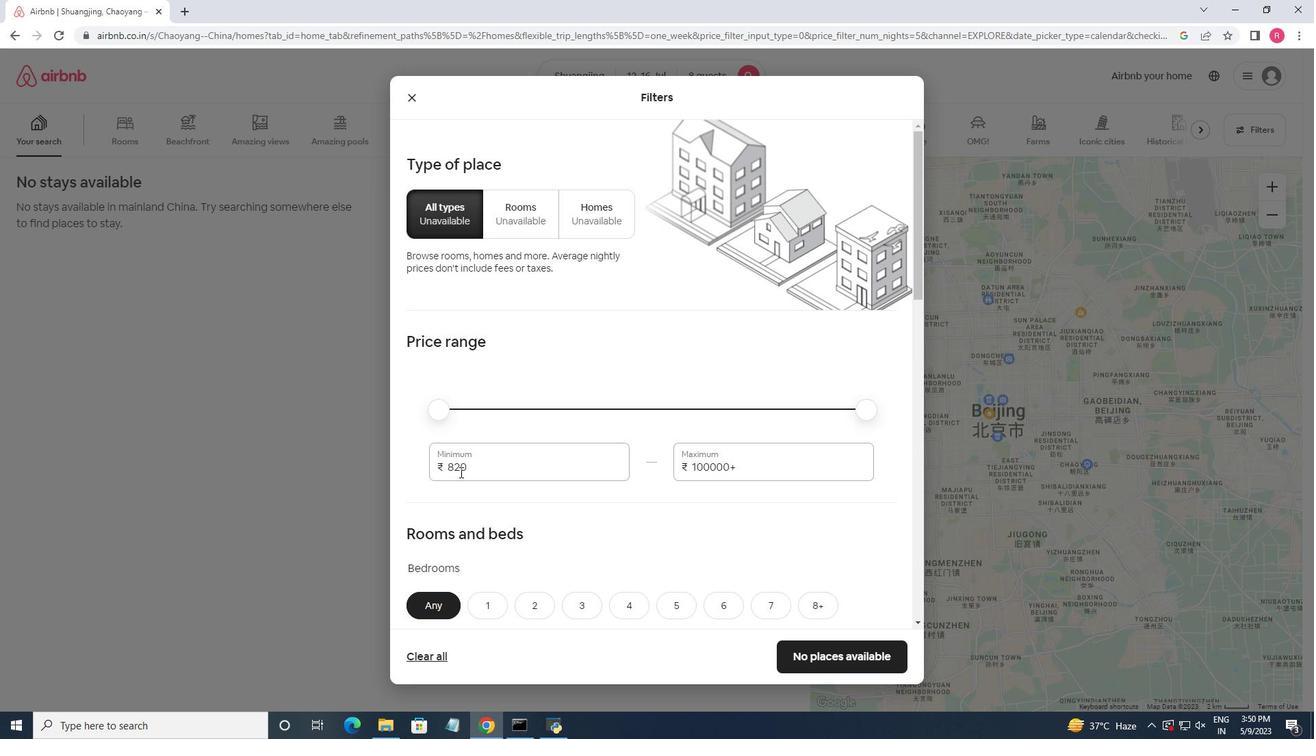 
Action: Mouse pressed left at (462, 472)
Screenshot: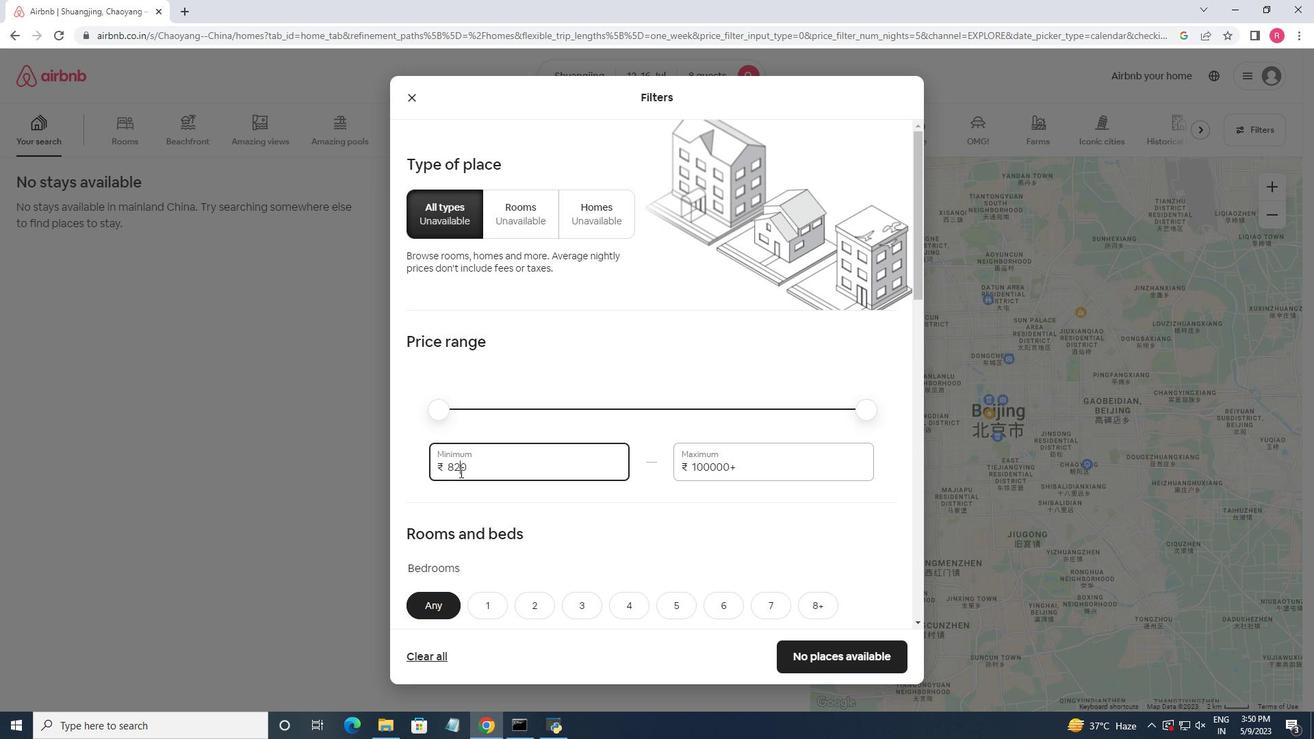 
Action: Mouse moved to (466, 470)
Screenshot: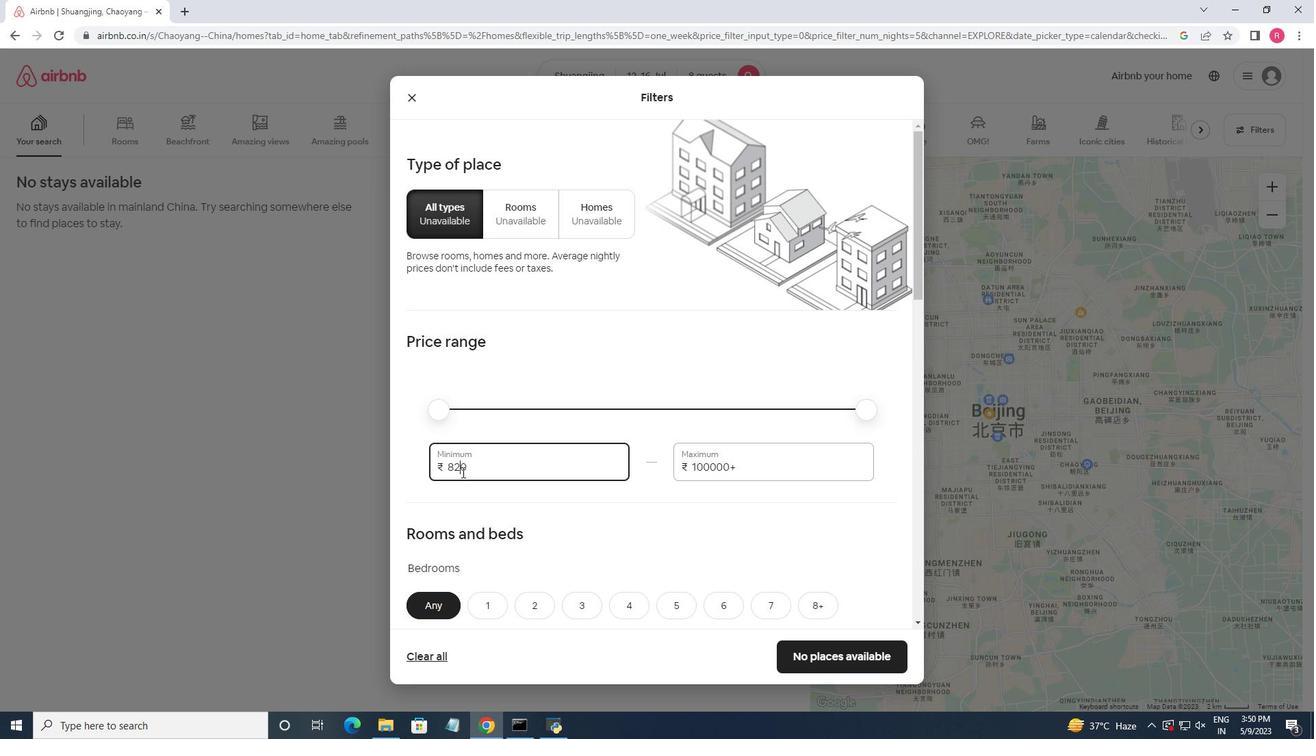 
Action: Mouse pressed left at (466, 470)
Screenshot: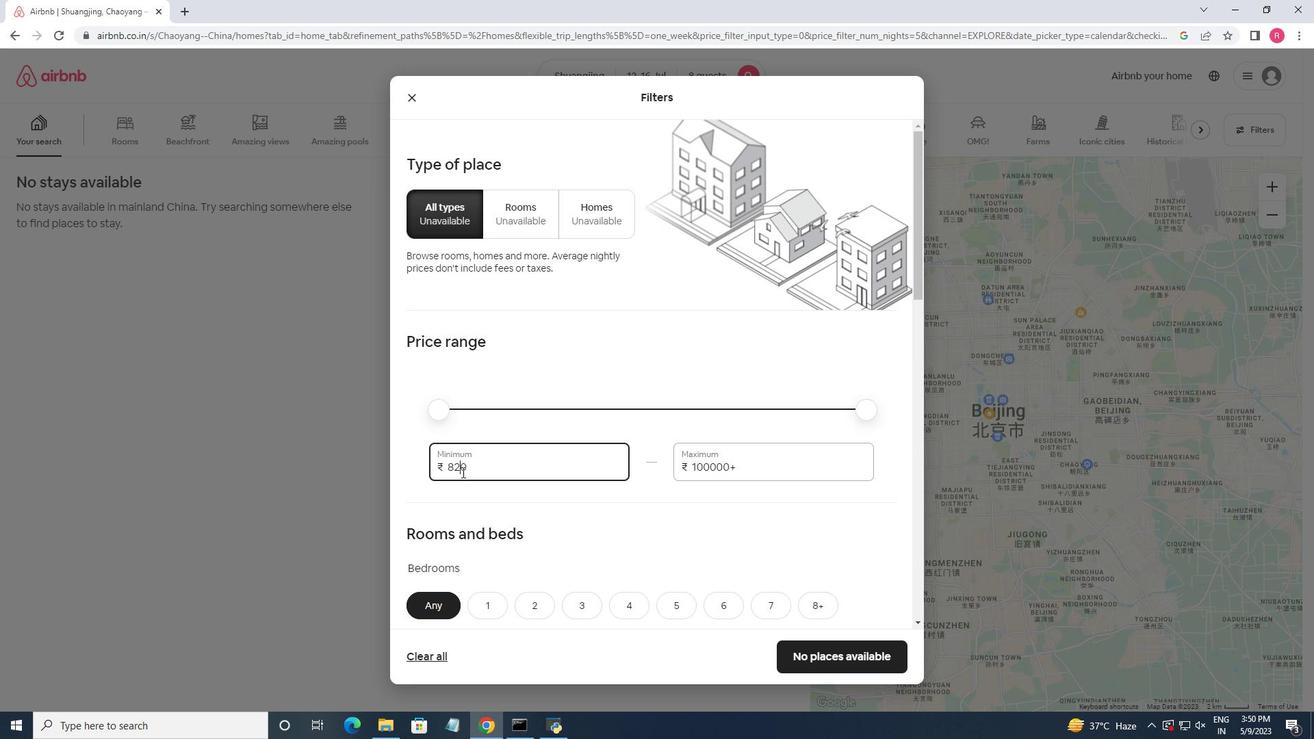 
Action: Mouse pressed left at (466, 470)
Screenshot: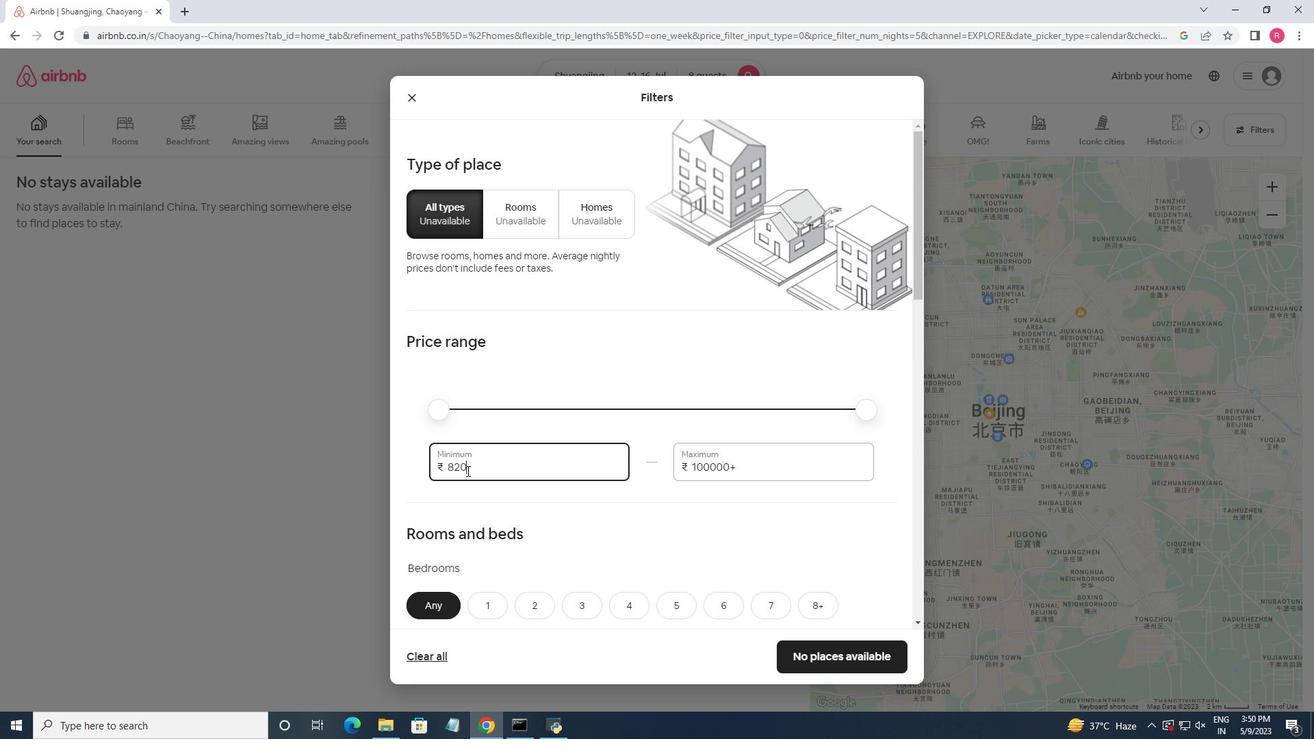 
Action: Key pressed 10000<Key.tab>1
Screenshot: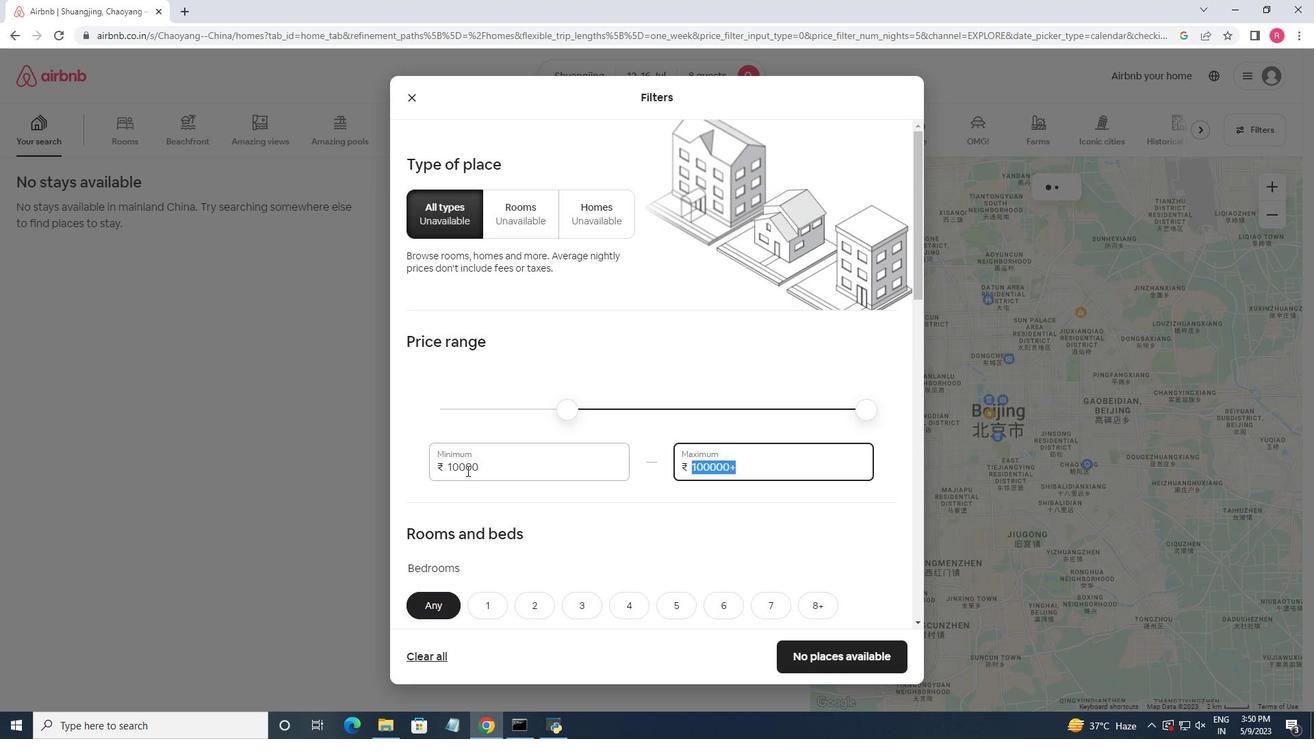 
Action: Mouse moved to (511, 444)
Screenshot: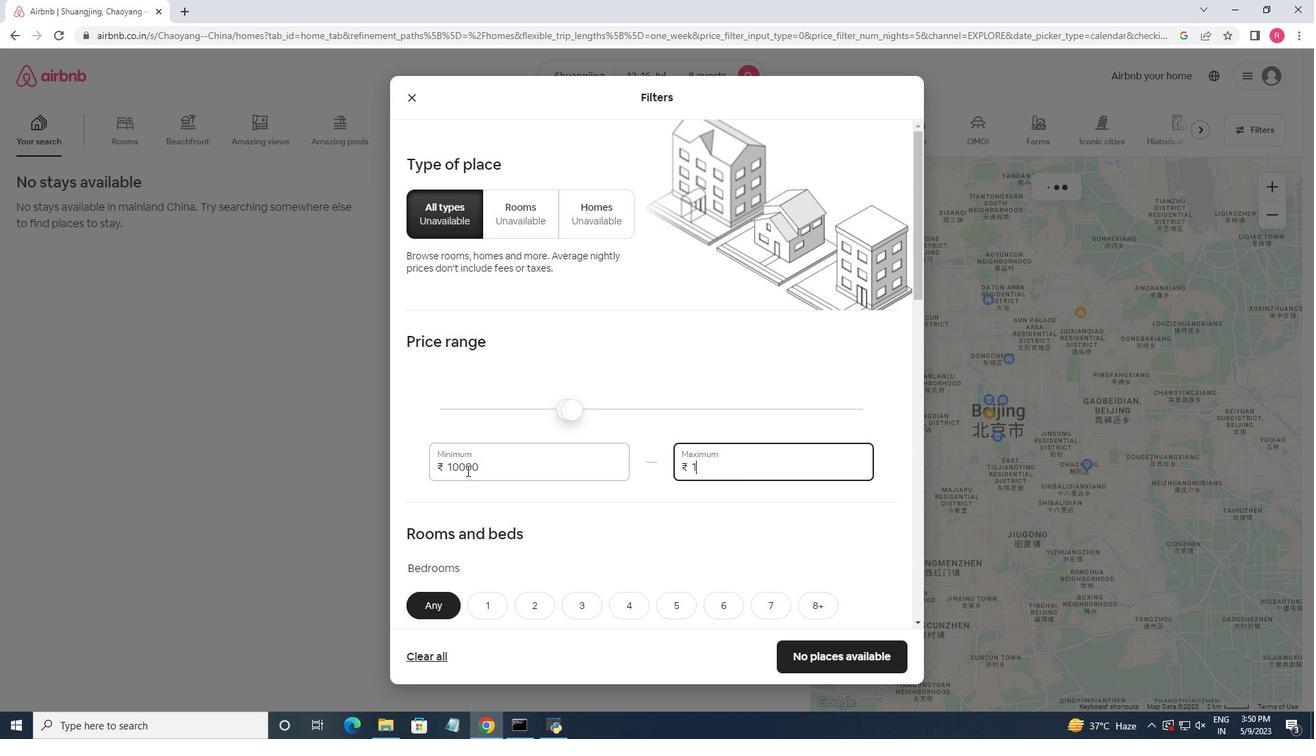 
Action: Key pressed 5
Screenshot: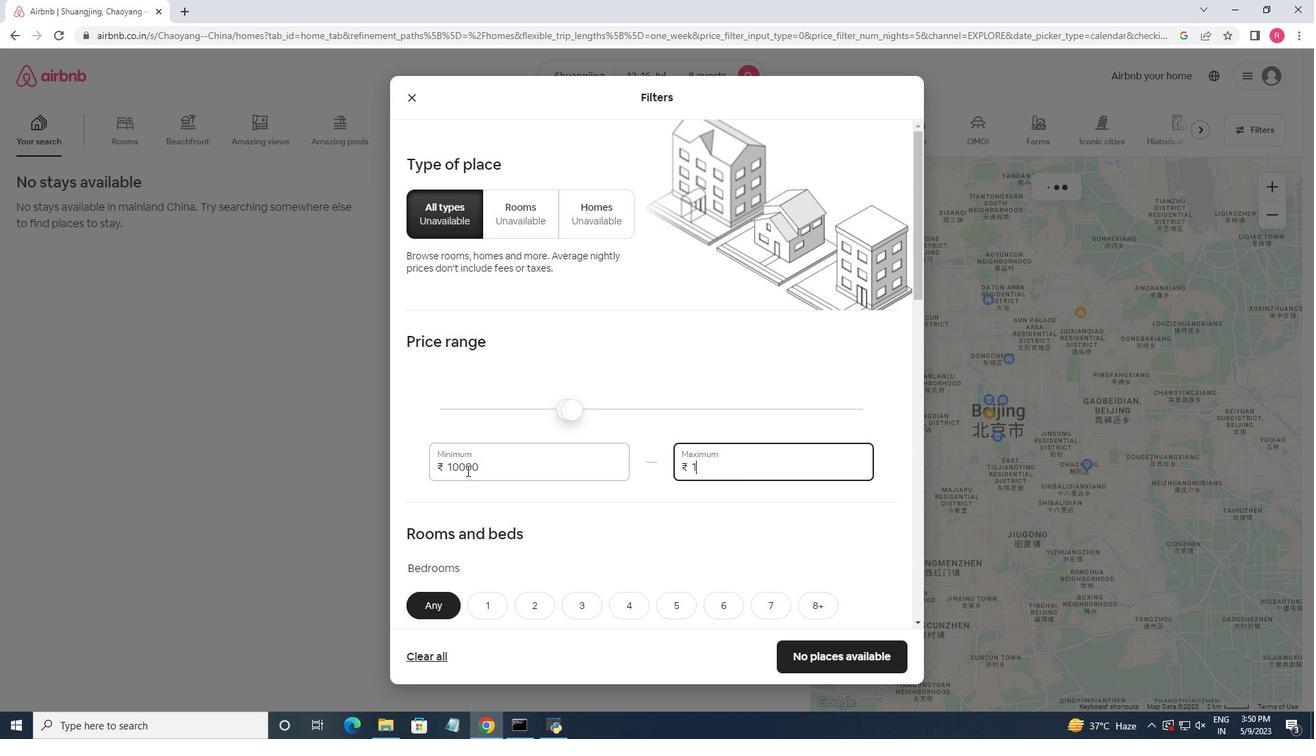 
Action: Mouse moved to (529, 435)
Screenshot: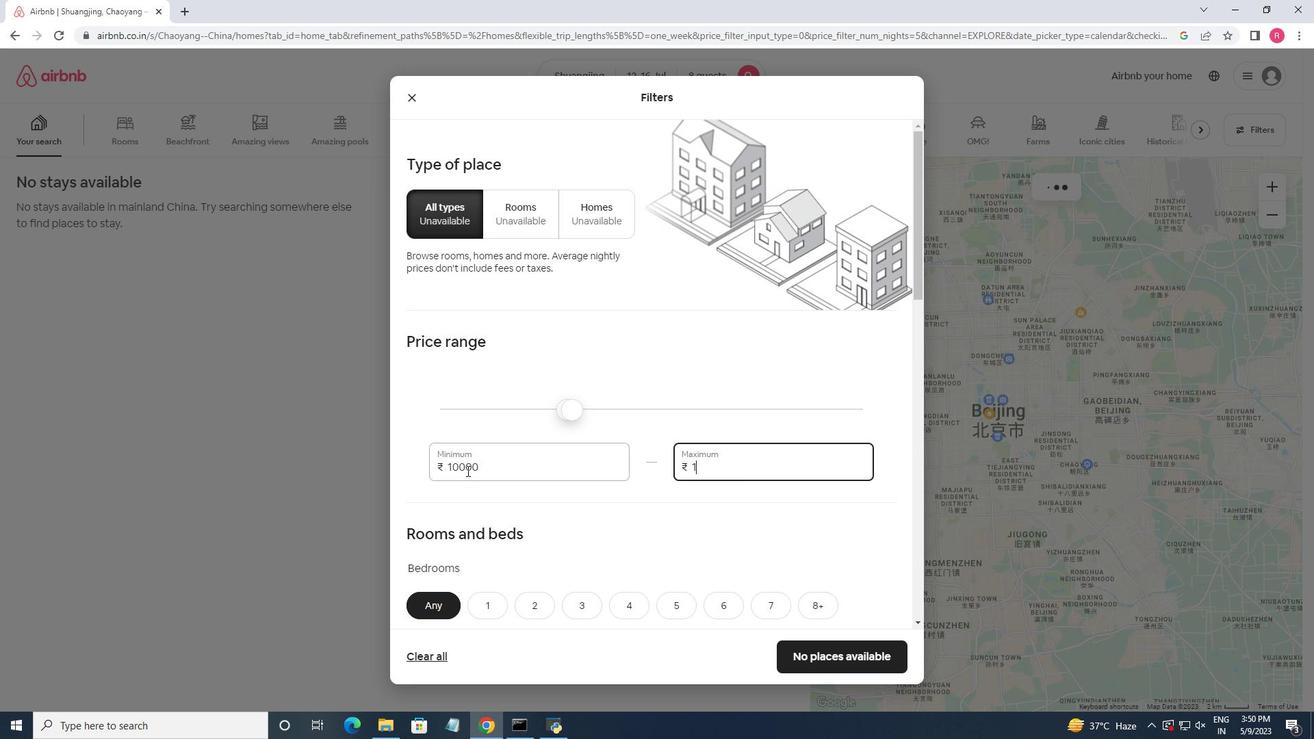 
Action: Key pressed 000
Screenshot: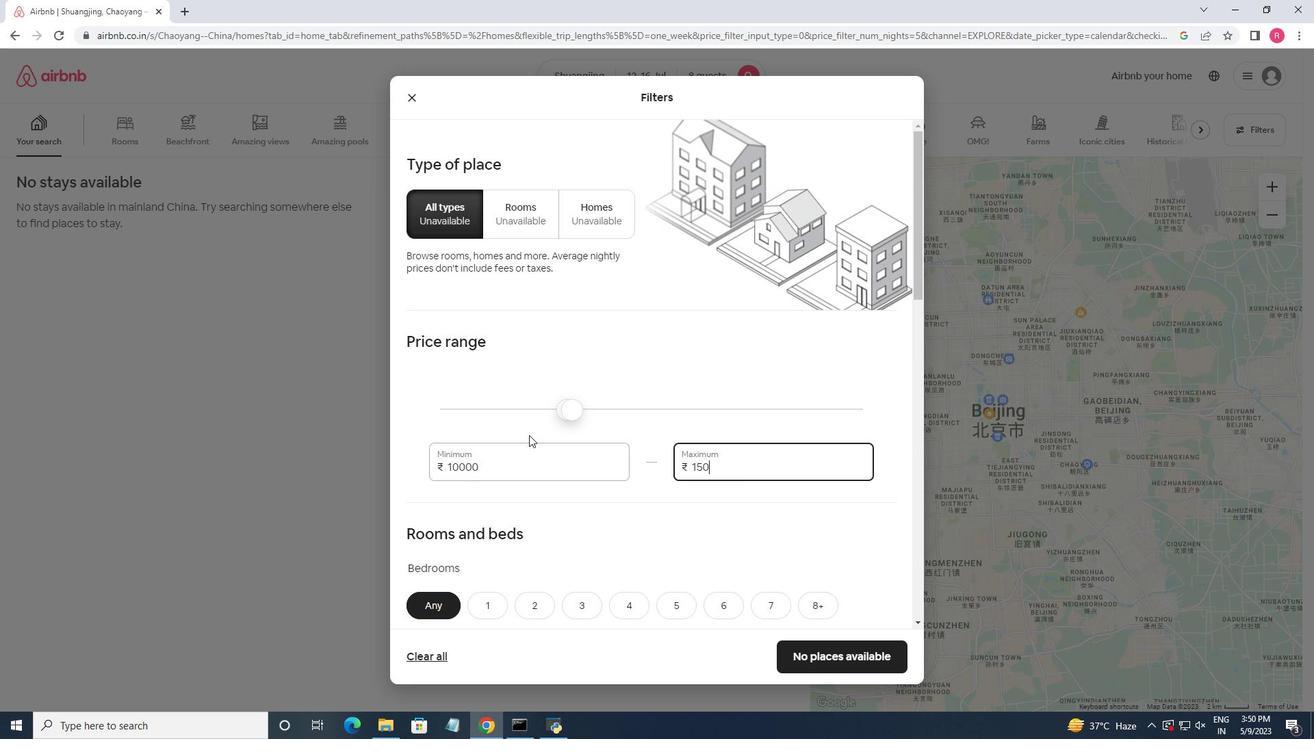 
Action: Mouse moved to (540, 423)
Screenshot: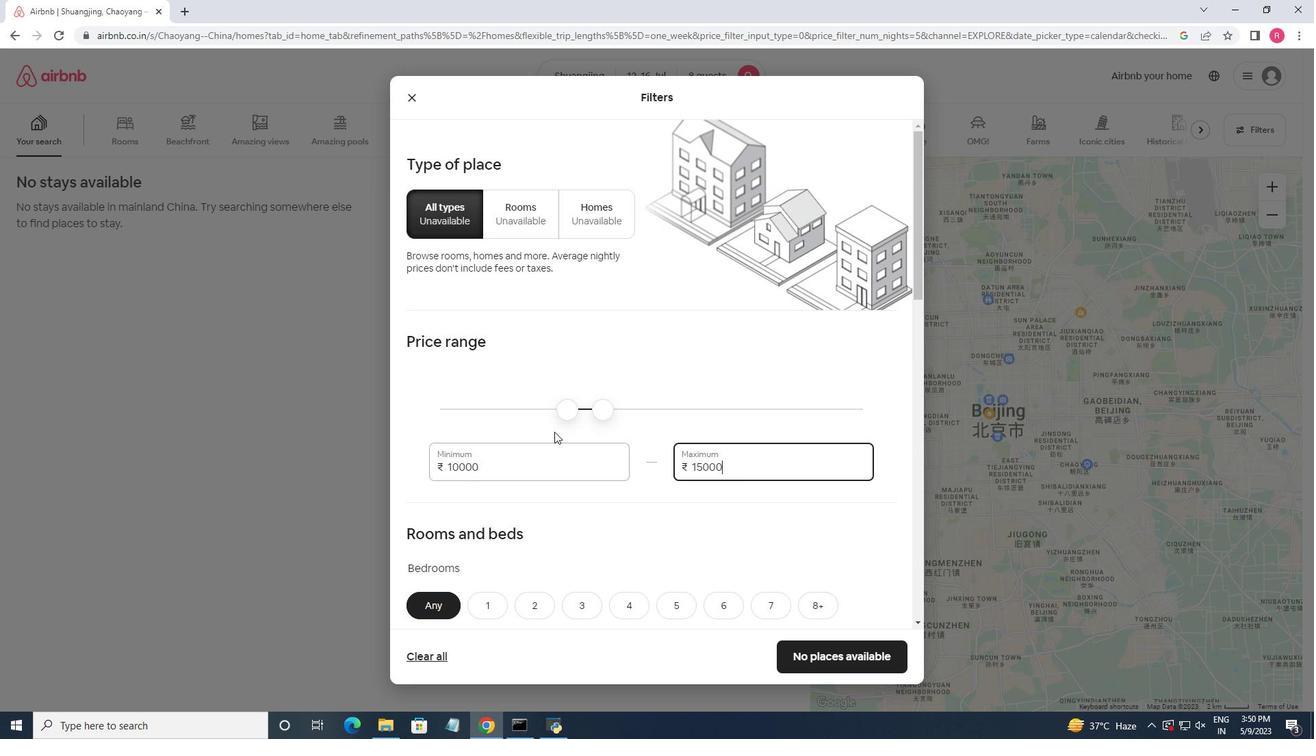 
Action: Mouse scrolled (540, 423) with delta (0, 0)
Screenshot: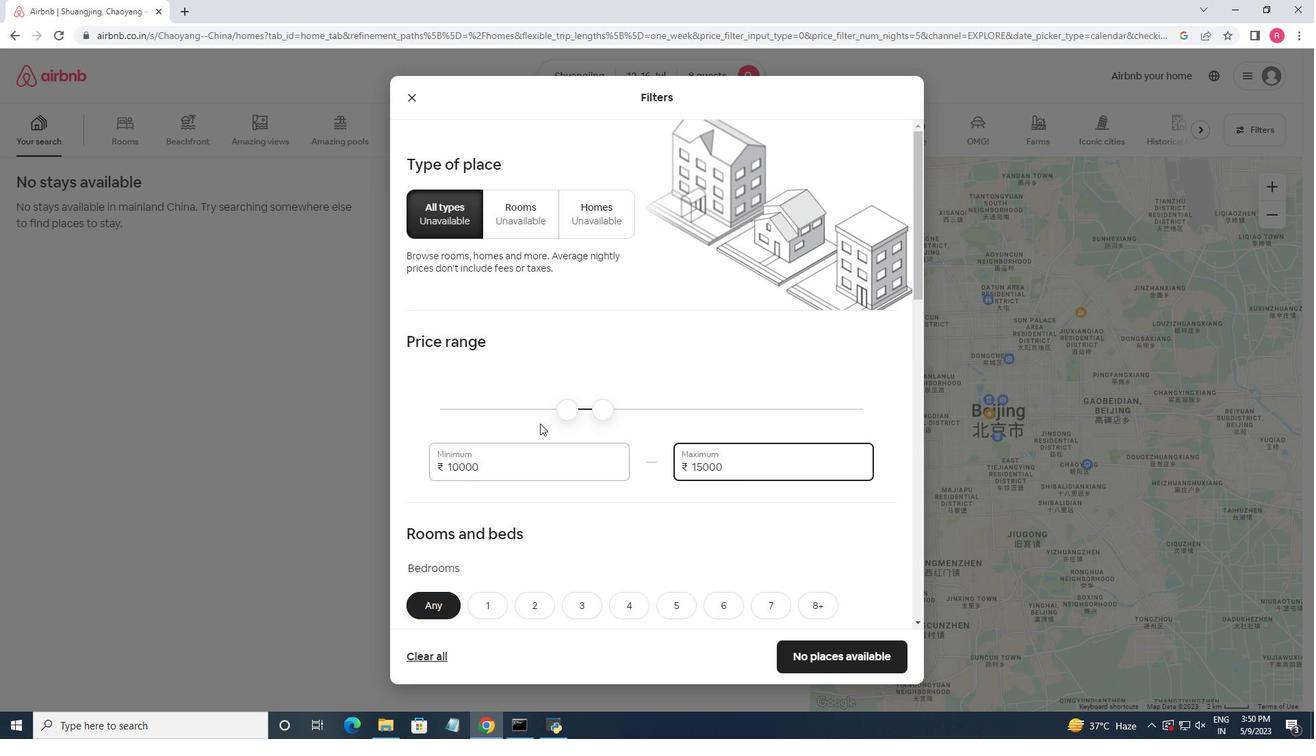 
Action: Mouse moved to (539, 423)
Screenshot: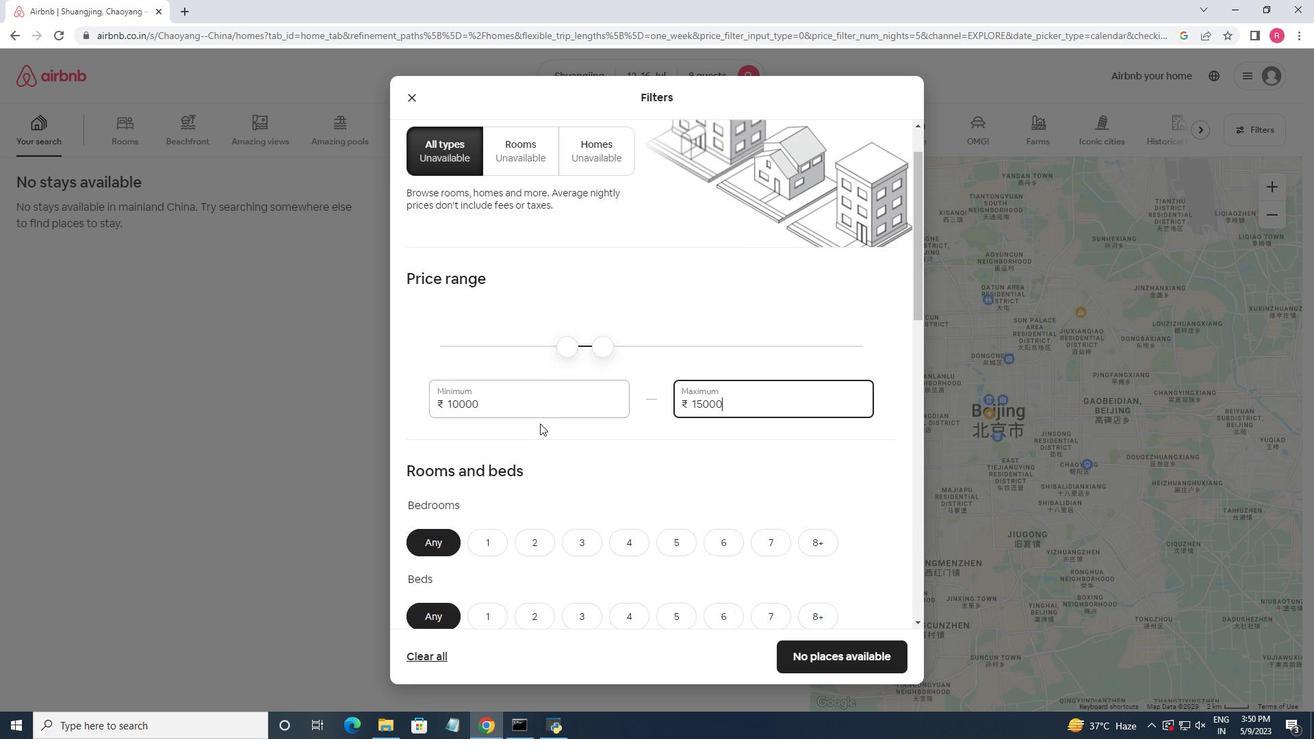 
Action: Mouse scrolled (539, 423) with delta (0, 0)
Screenshot: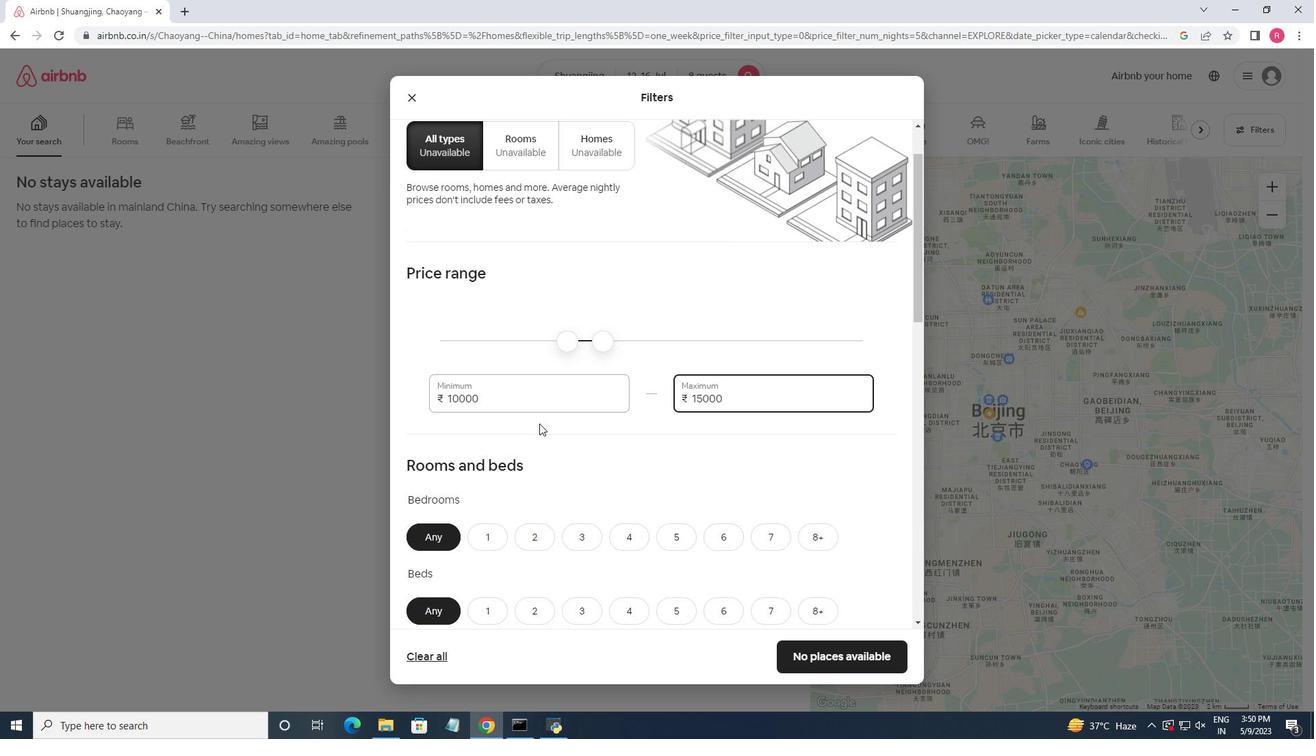 
Action: Mouse moved to (538, 425)
Screenshot: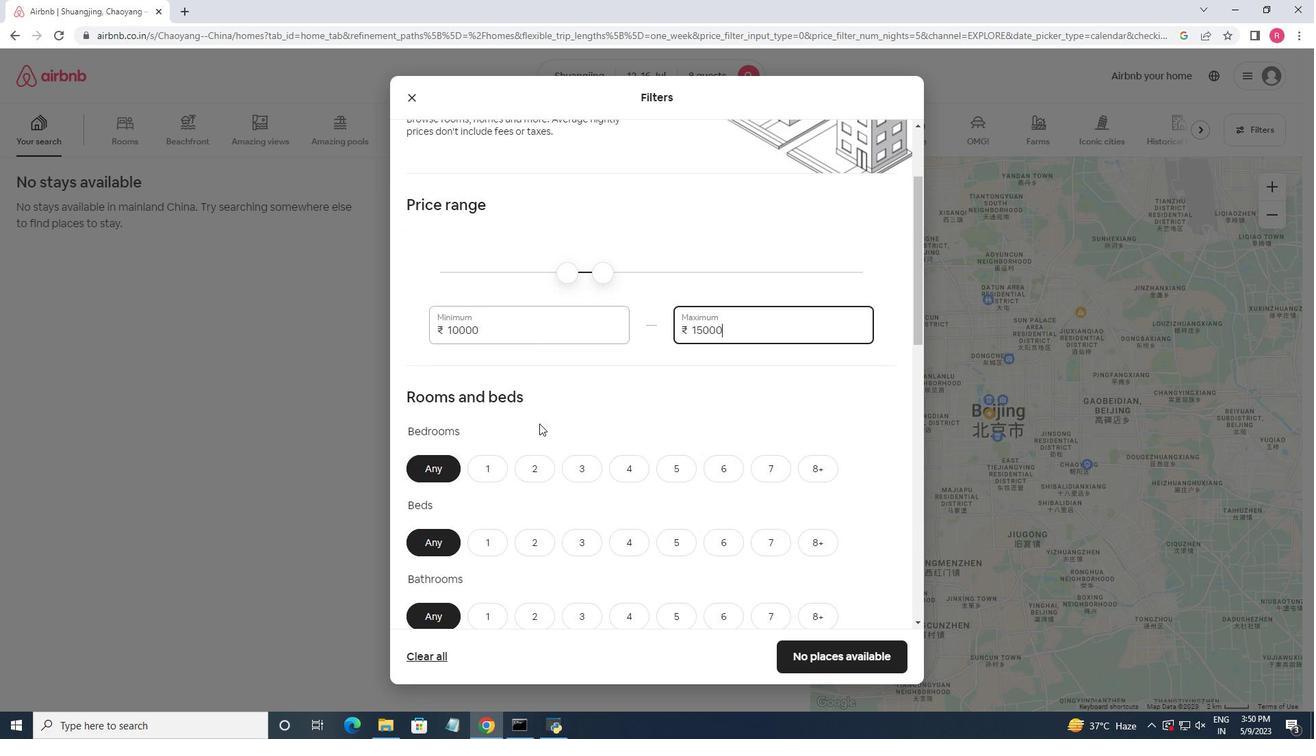 
Action: Mouse scrolled (538, 424) with delta (0, 0)
Screenshot: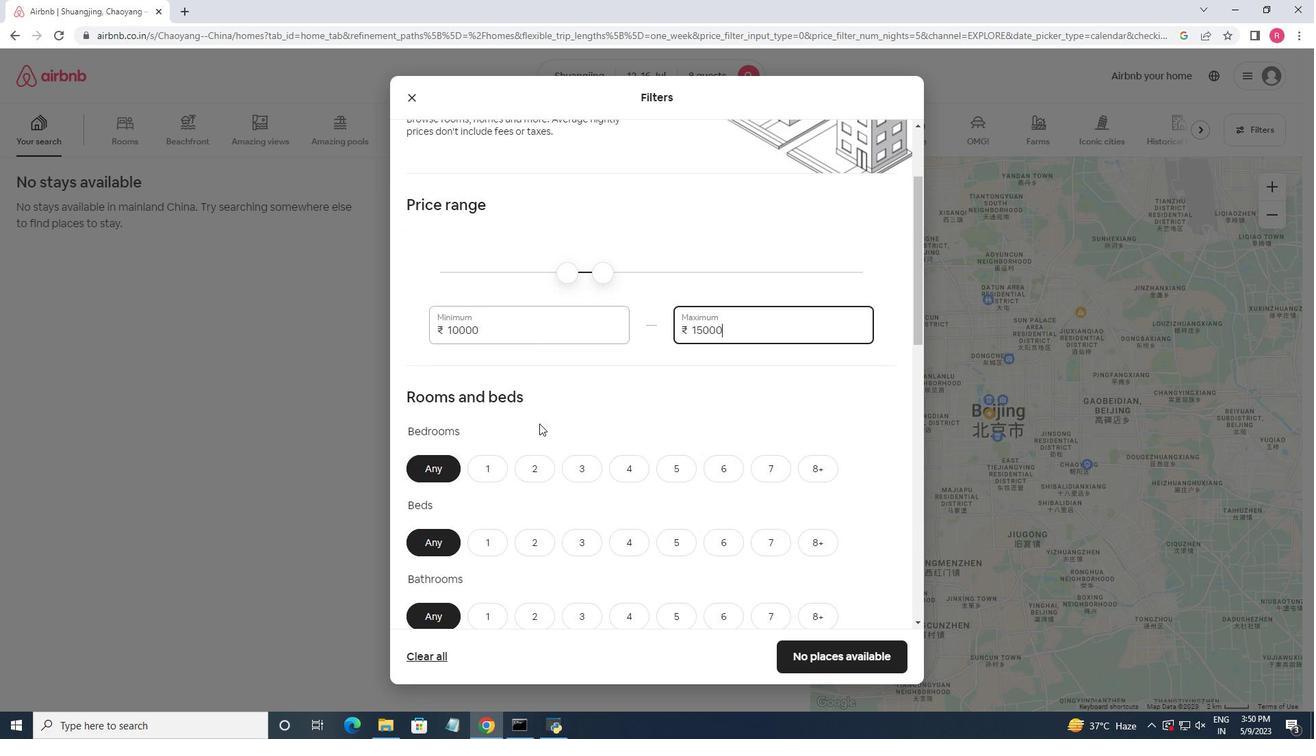 
Action: Mouse moved to (809, 401)
Screenshot: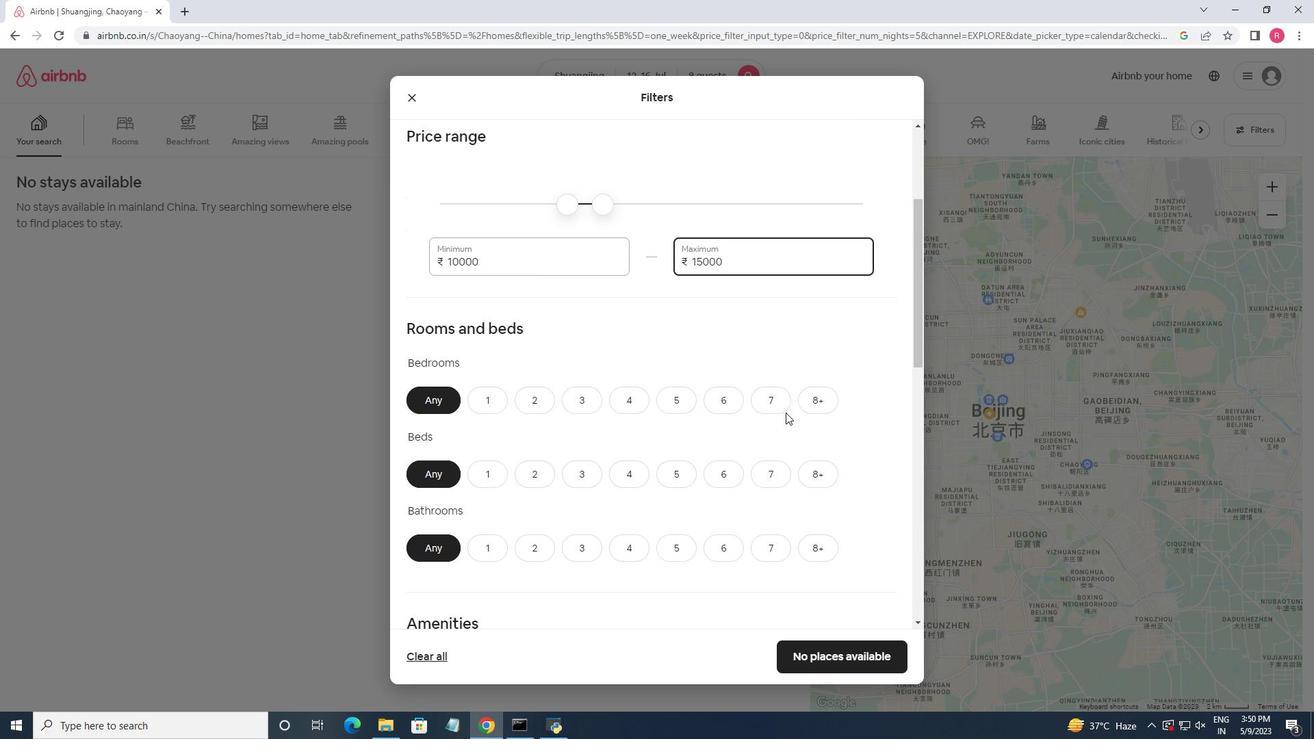 
Action: Mouse pressed left at (809, 401)
Screenshot: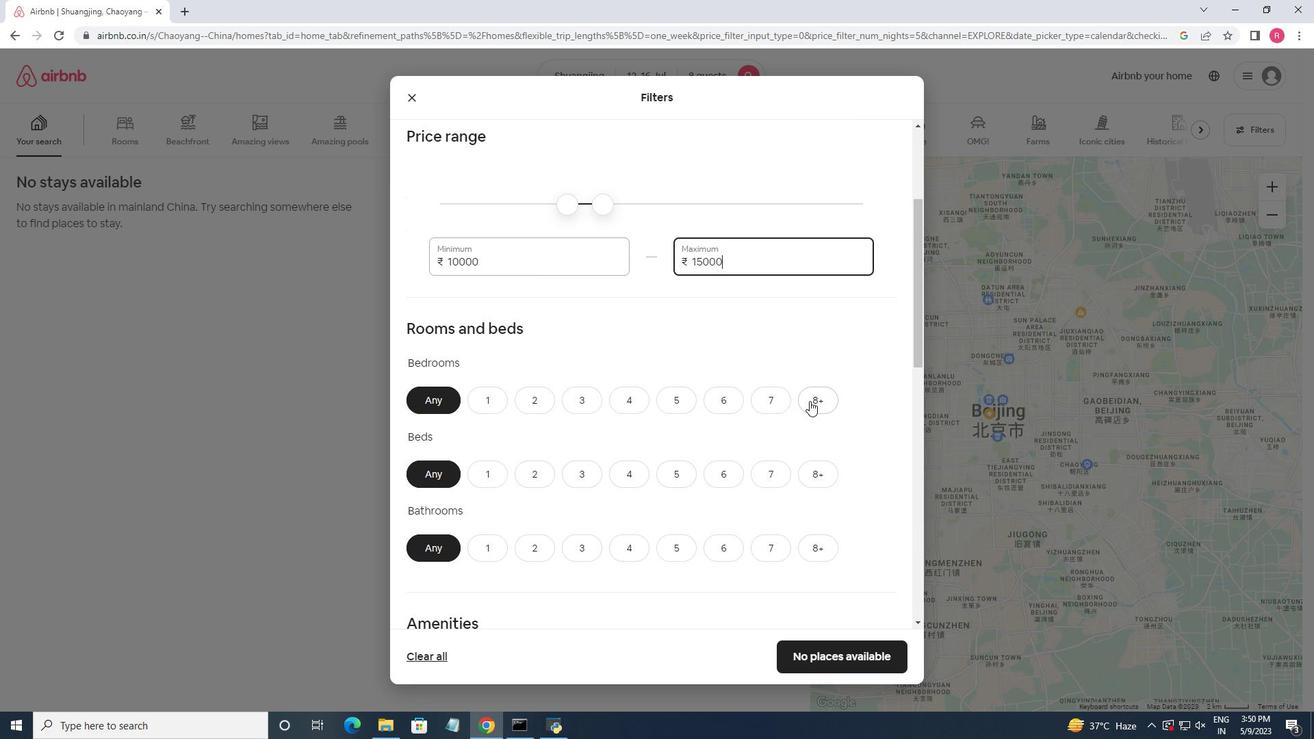 
Action: Mouse moved to (802, 464)
Screenshot: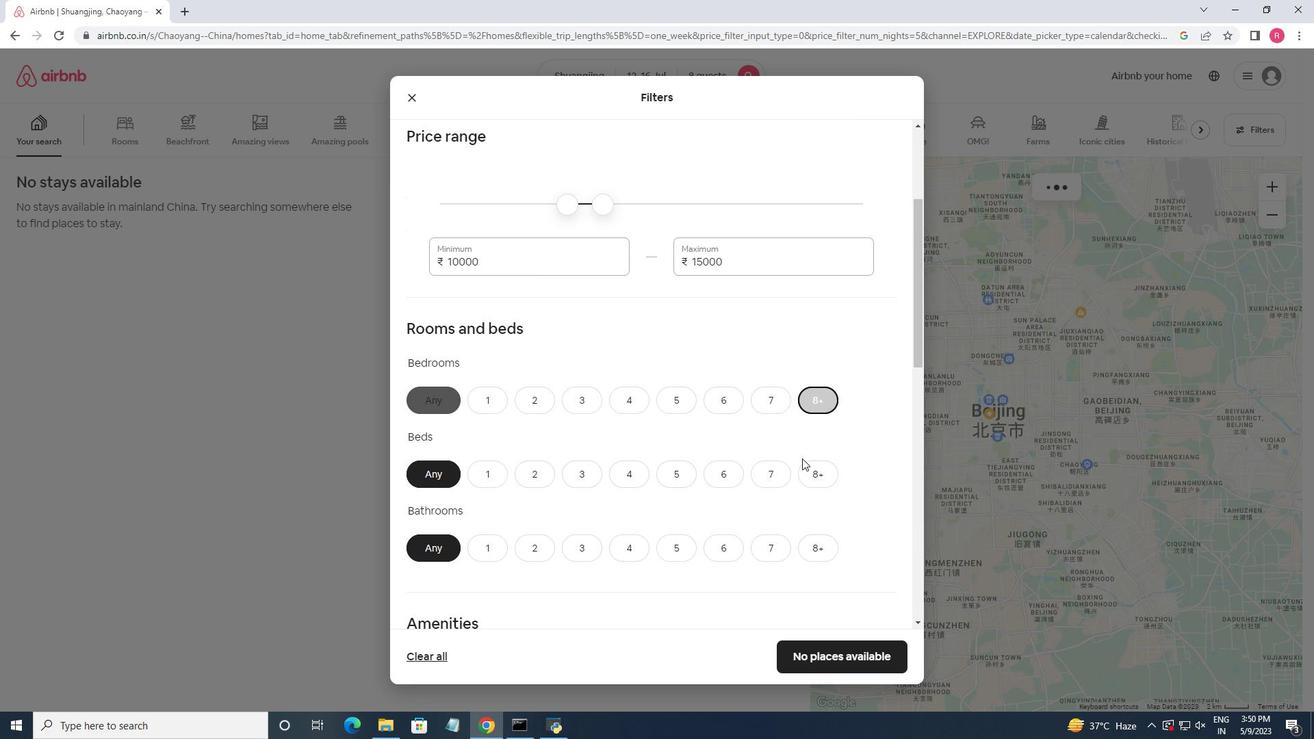 
Action: Mouse pressed left at (802, 464)
Screenshot: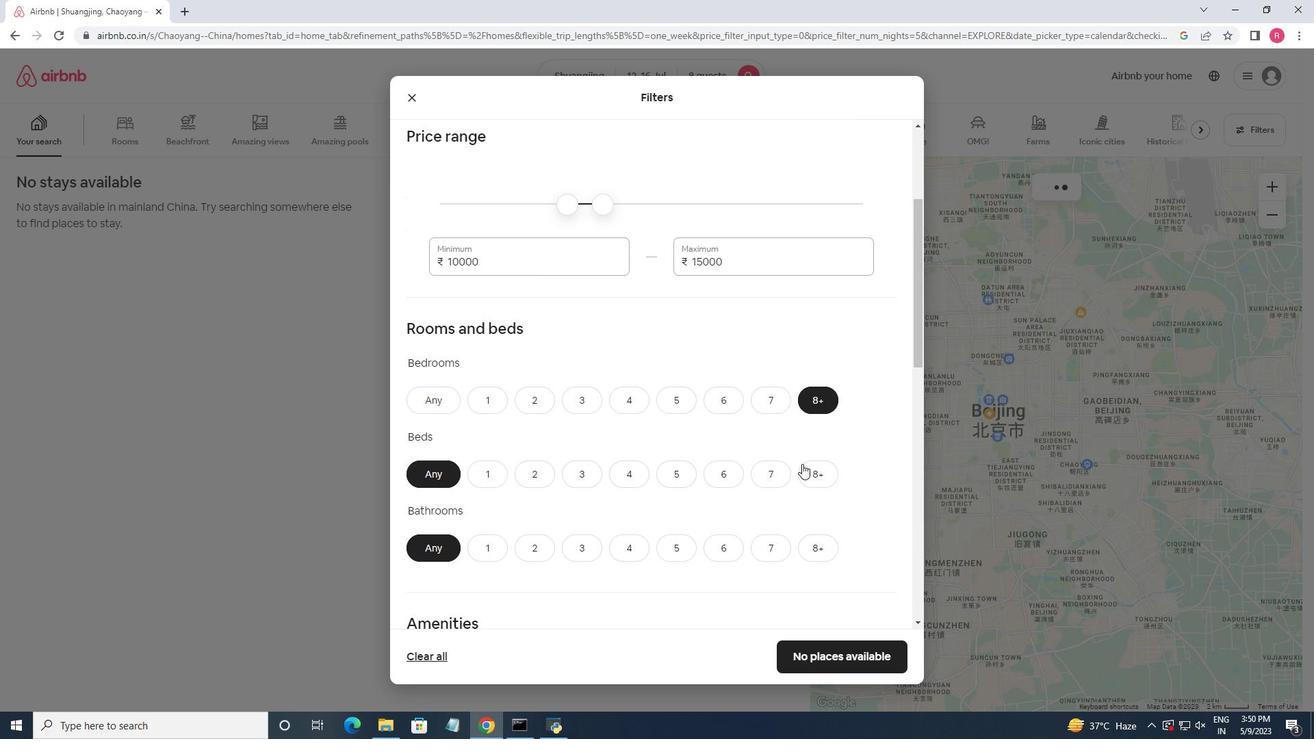 
Action: Mouse moved to (772, 392)
Screenshot: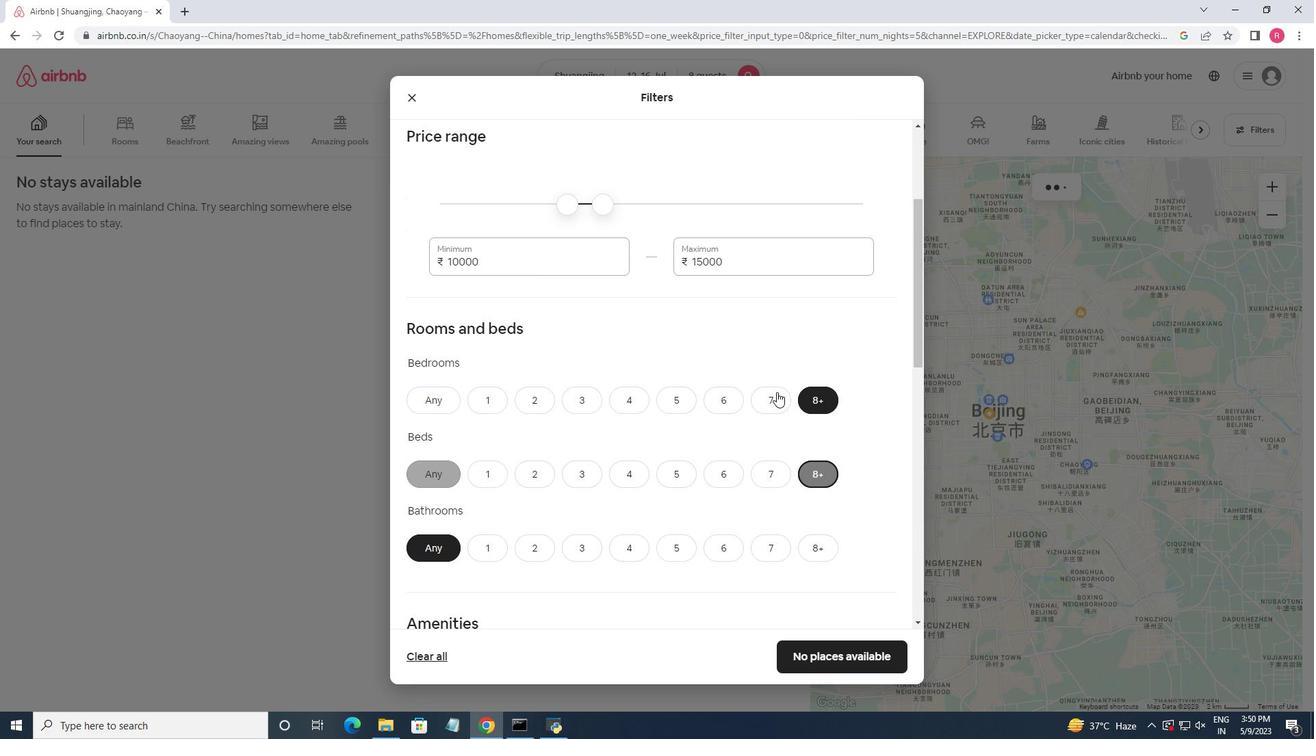 
Action: Mouse scrolled (772, 391) with delta (0, 0)
Screenshot: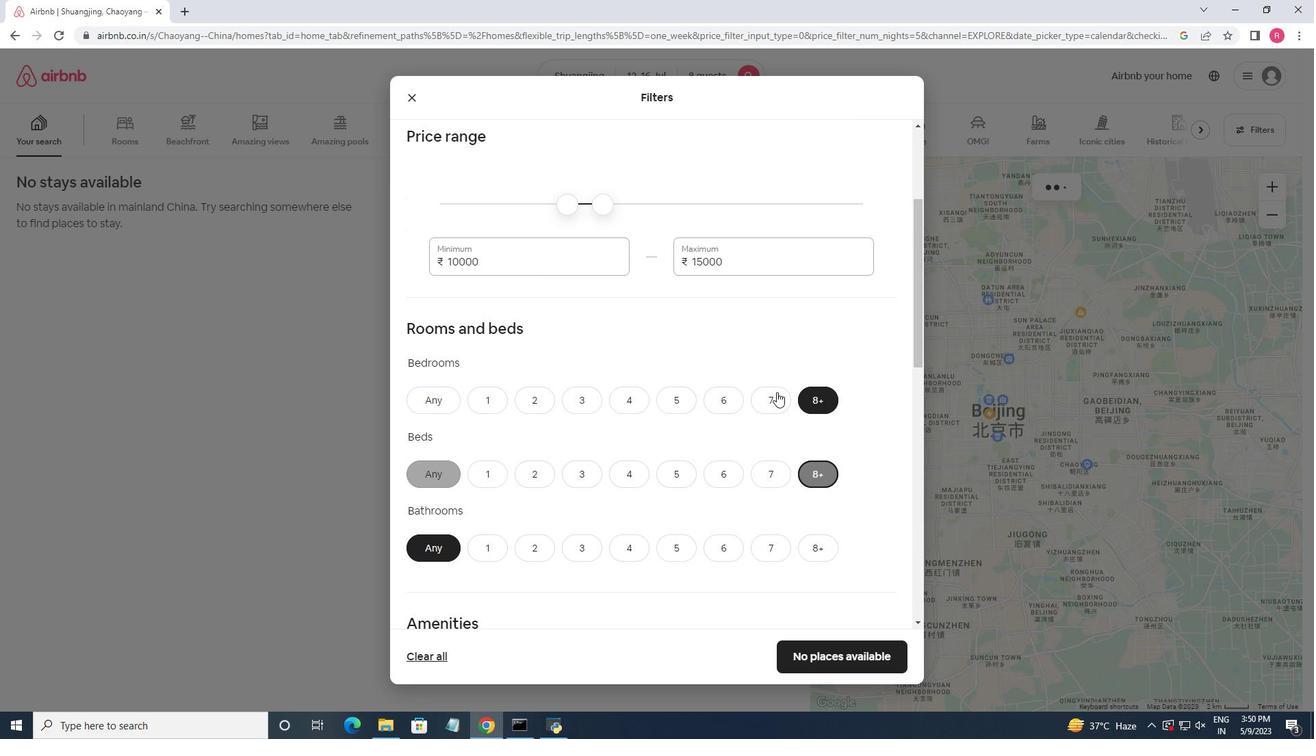 
Action: Mouse moved to (818, 490)
Screenshot: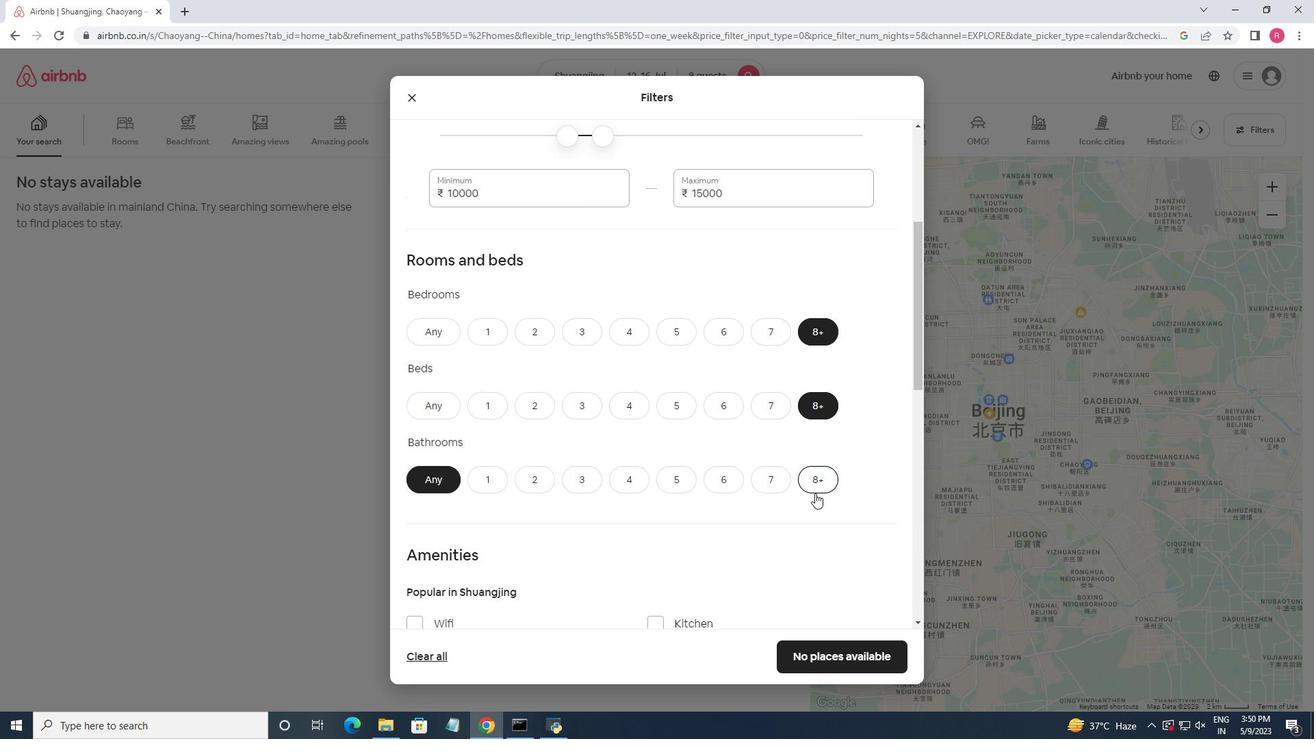 
Action: Mouse pressed left at (818, 490)
Screenshot: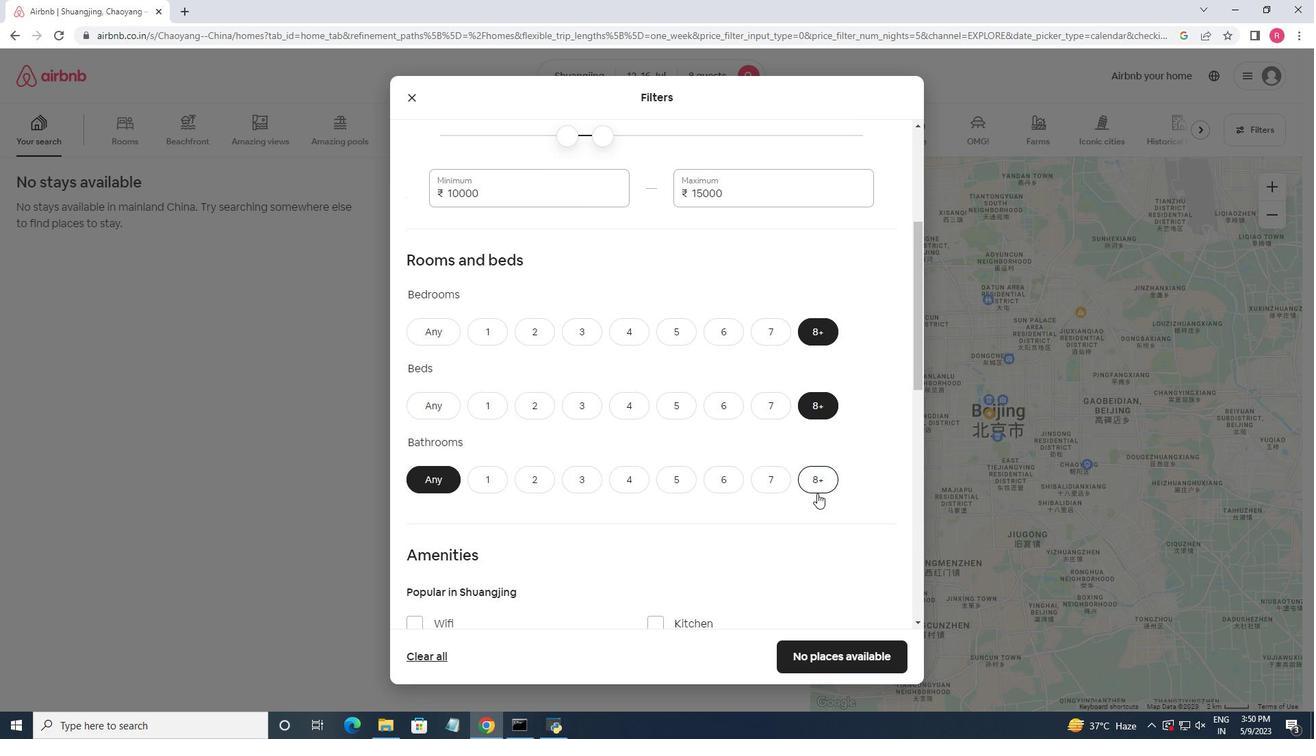 
Action: Mouse moved to (674, 466)
Screenshot: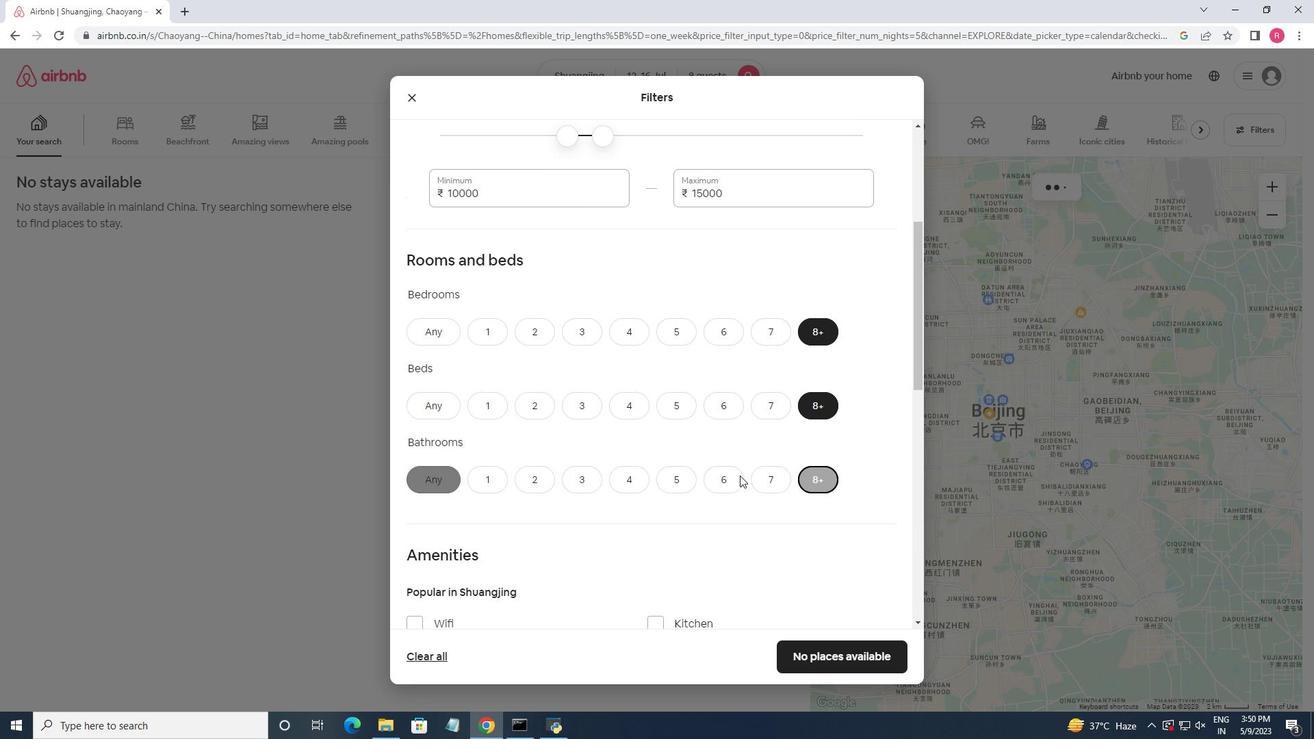 
Action: Mouse scrolled (674, 466) with delta (0, 0)
Screenshot: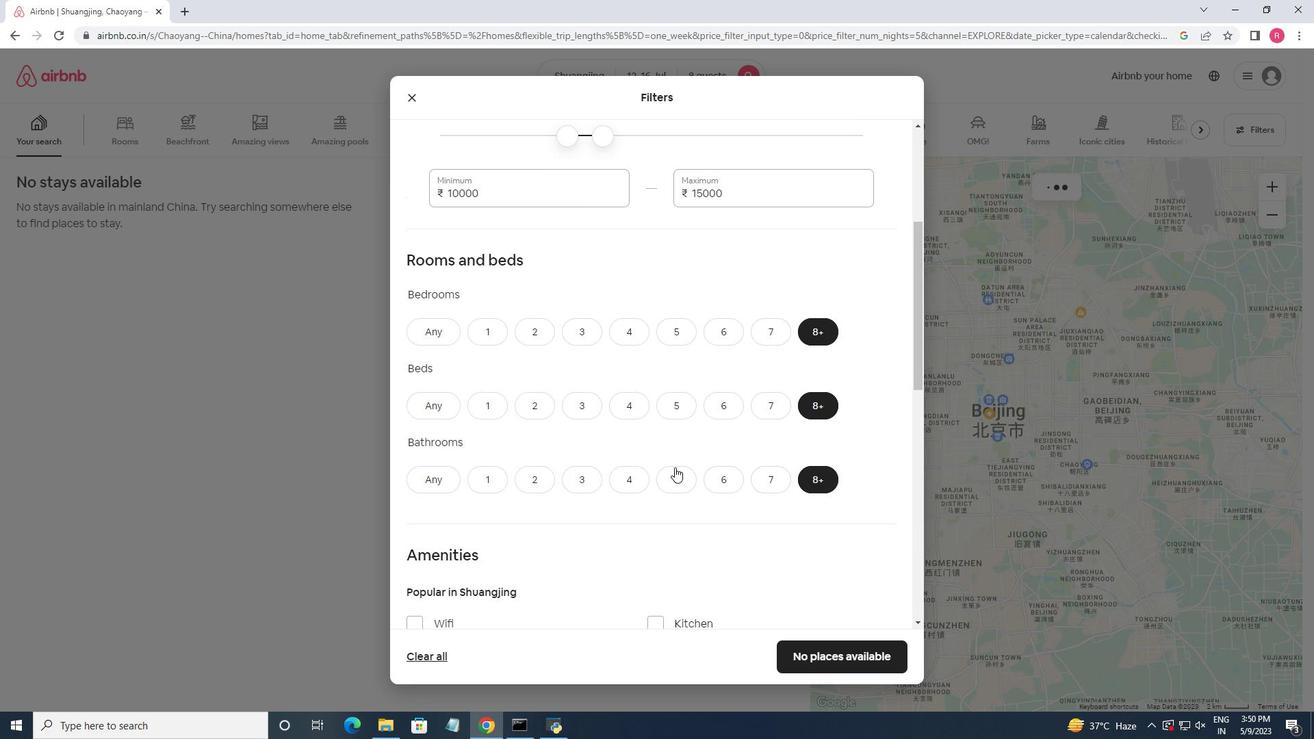 
Action: Mouse scrolled (674, 466) with delta (0, 0)
Screenshot: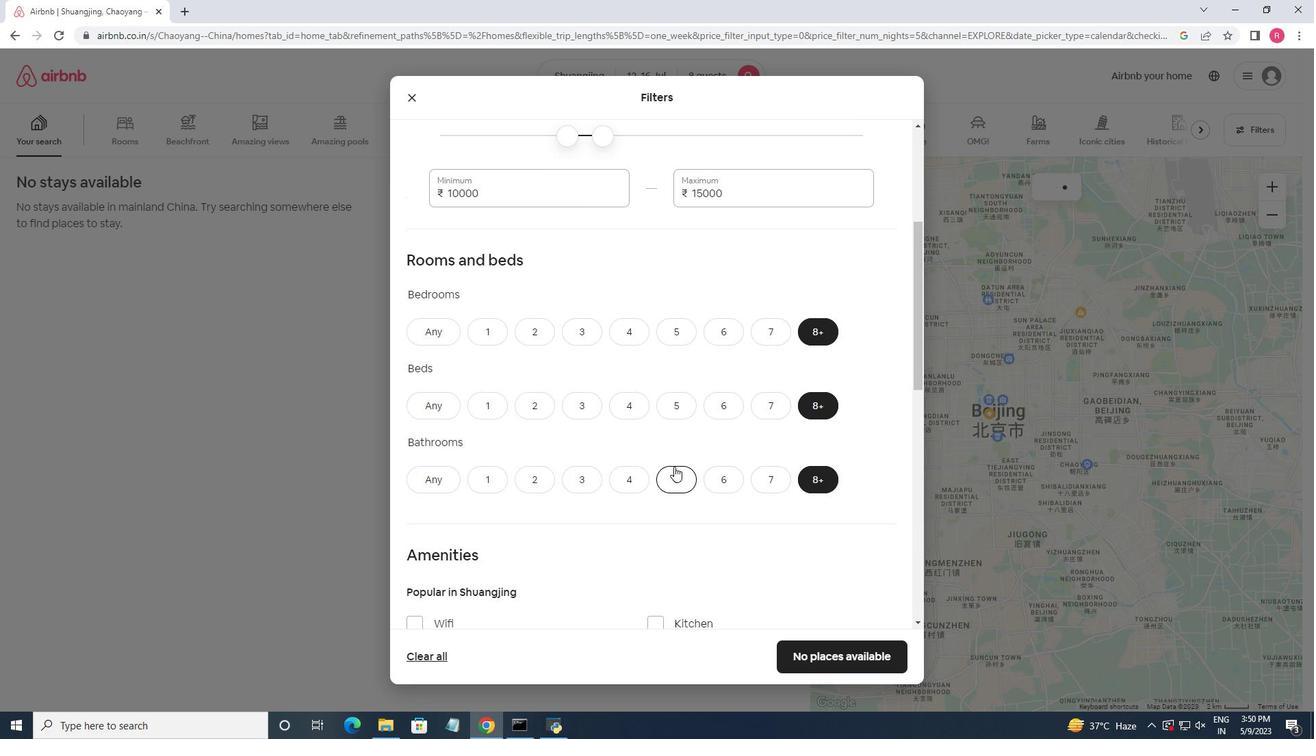 
Action: Mouse moved to (674, 465)
Screenshot: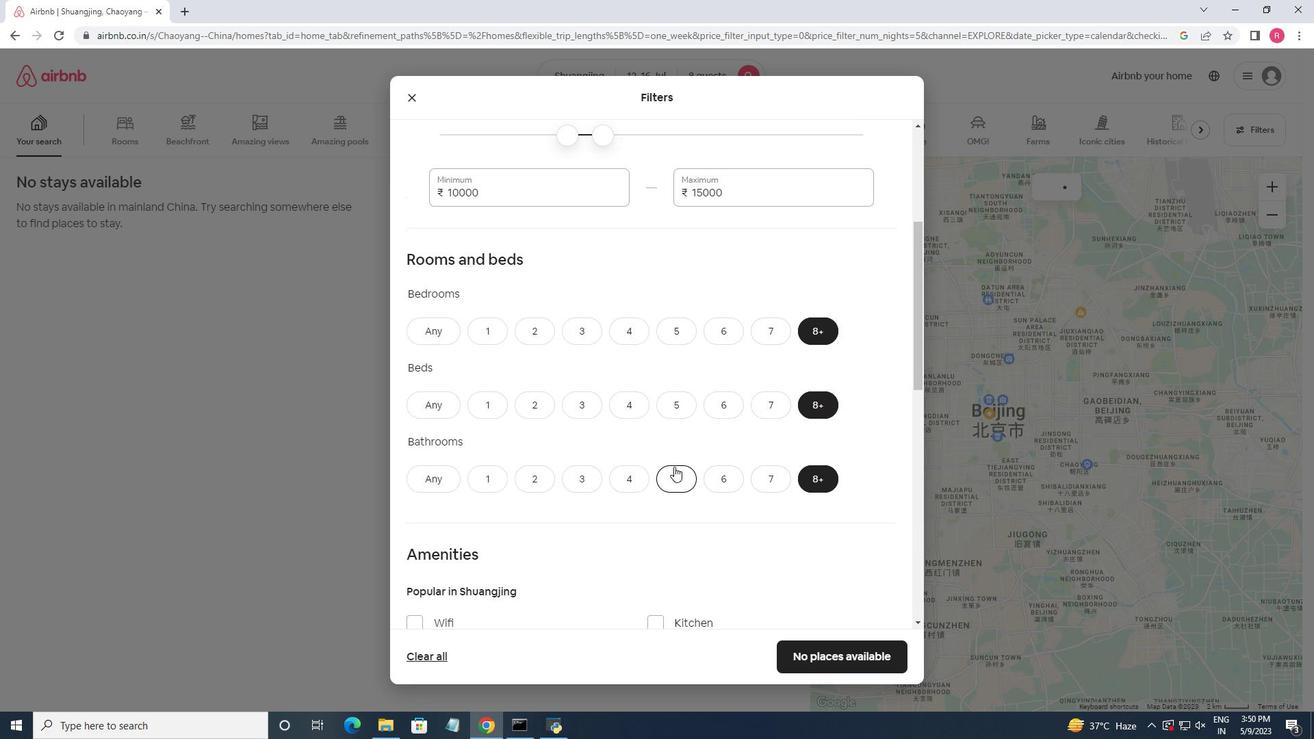 
Action: Mouse scrolled (674, 464) with delta (0, 0)
Screenshot: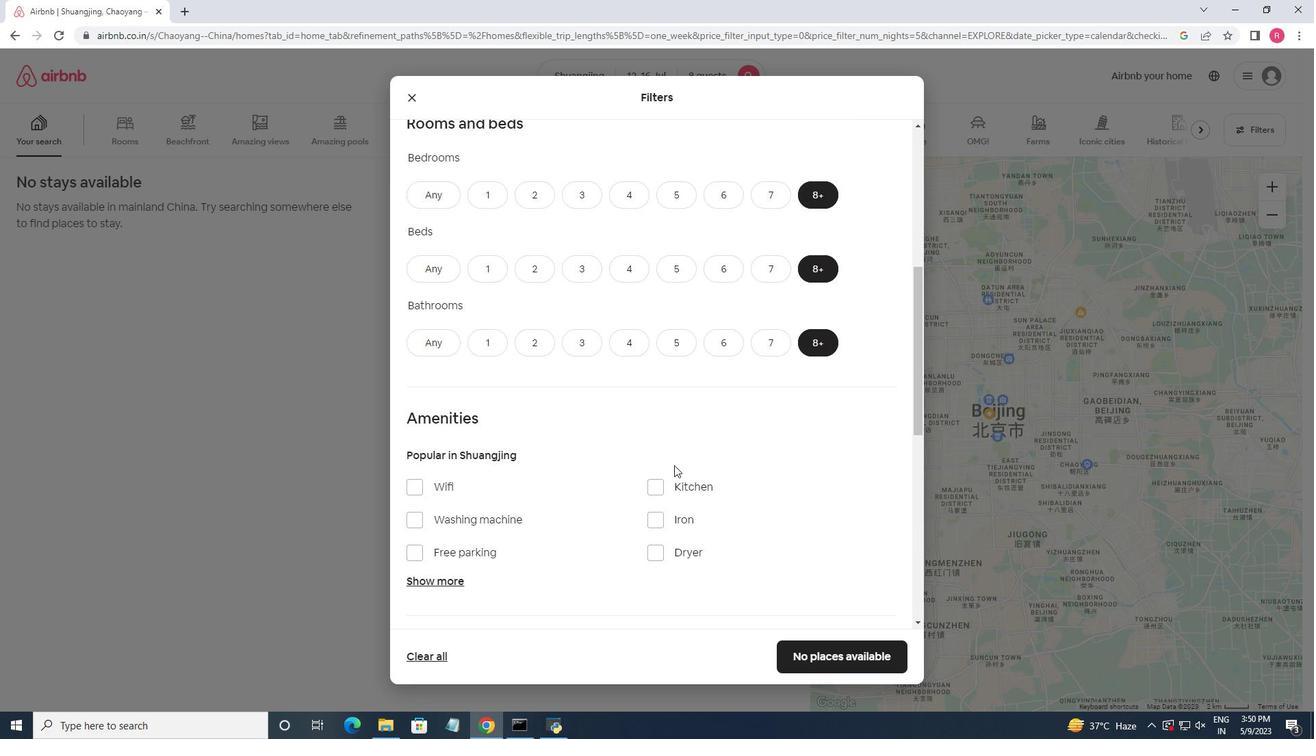 
Action: Mouse moved to (419, 415)
Screenshot: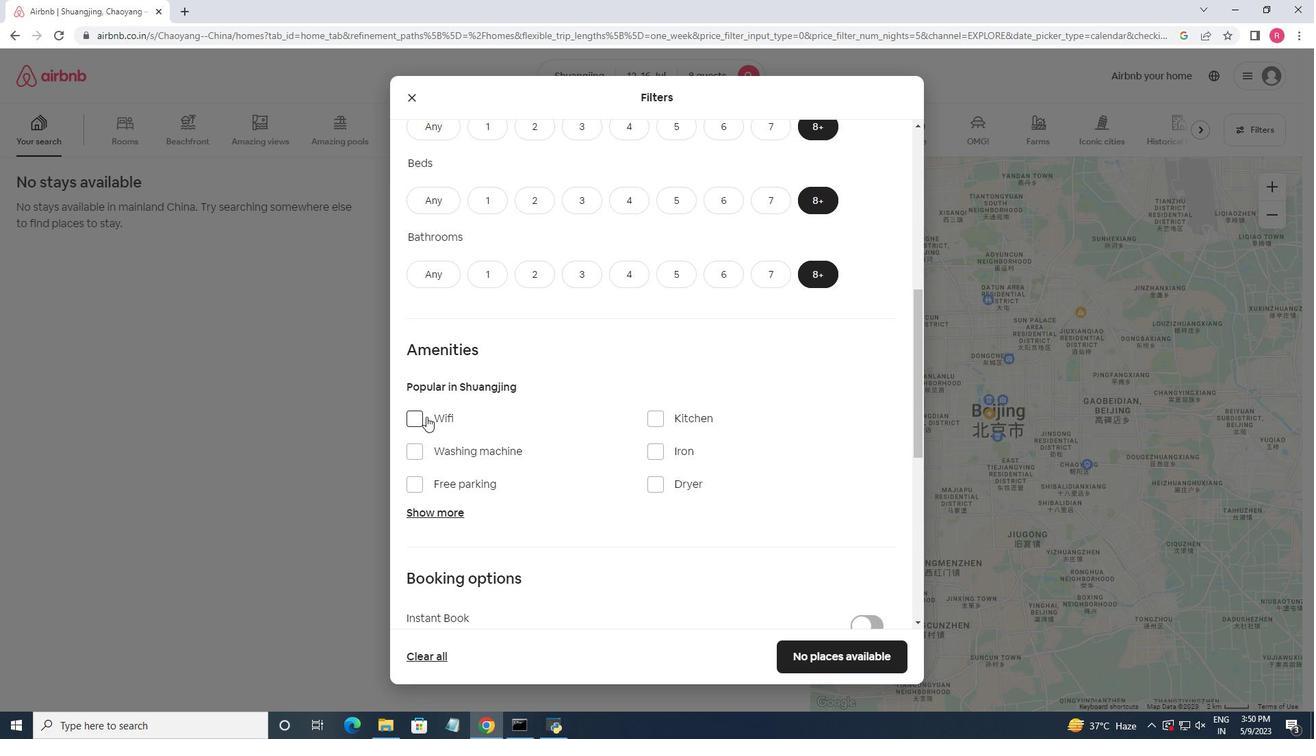 
Action: Mouse pressed left at (419, 415)
Screenshot: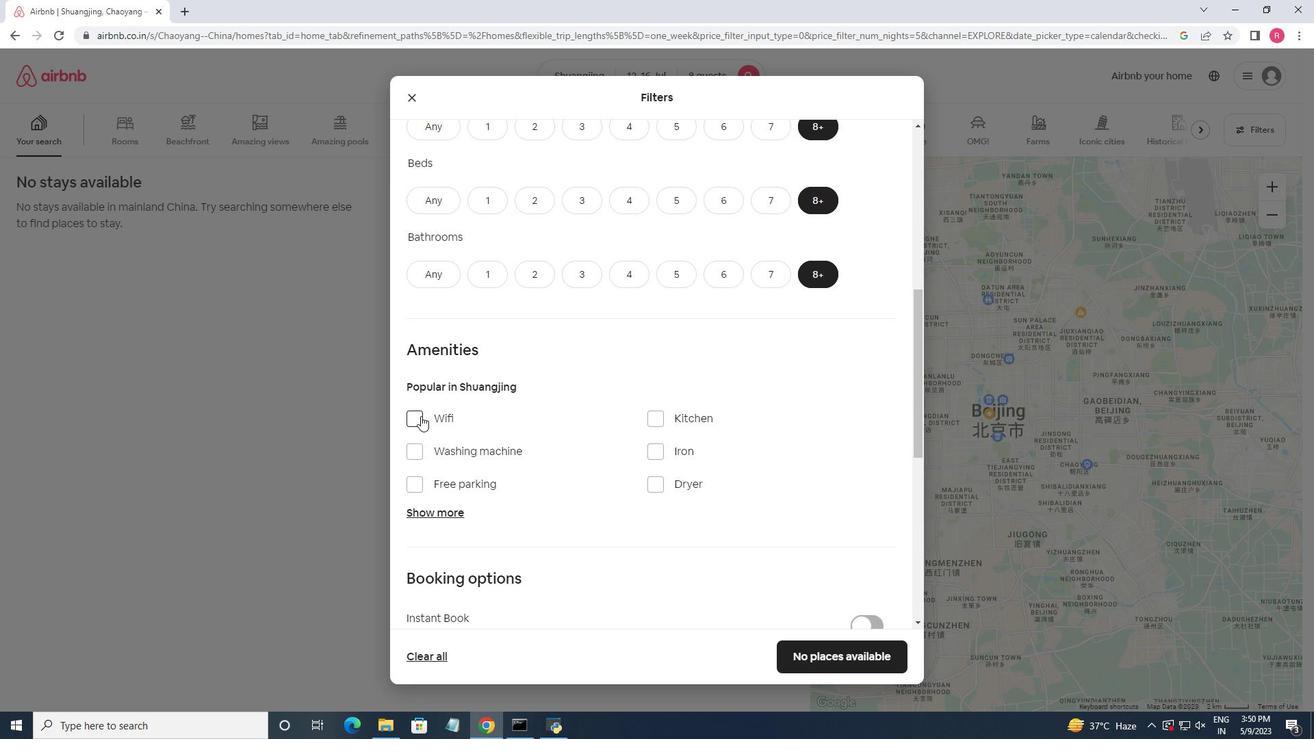 
Action: Mouse moved to (419, 484)
Screenshot: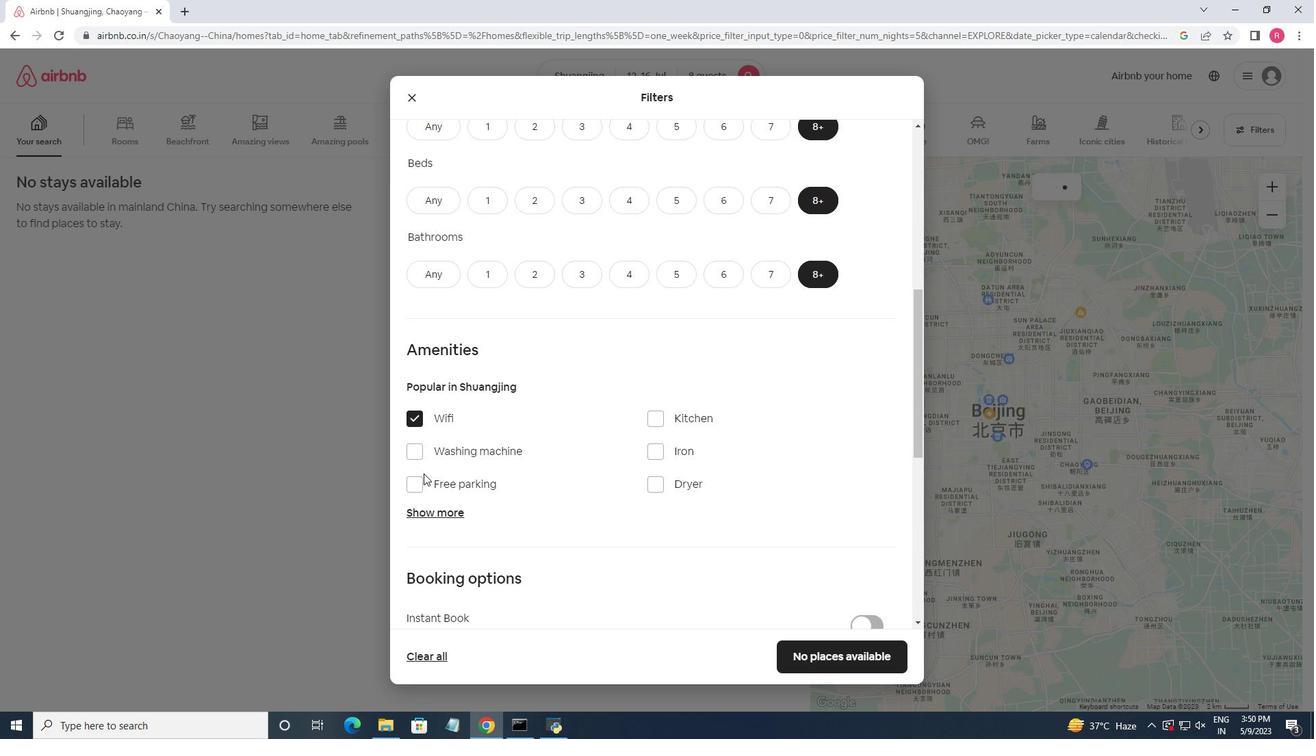 
Action: Mouse pressed left at (419, 484)
Screenshot: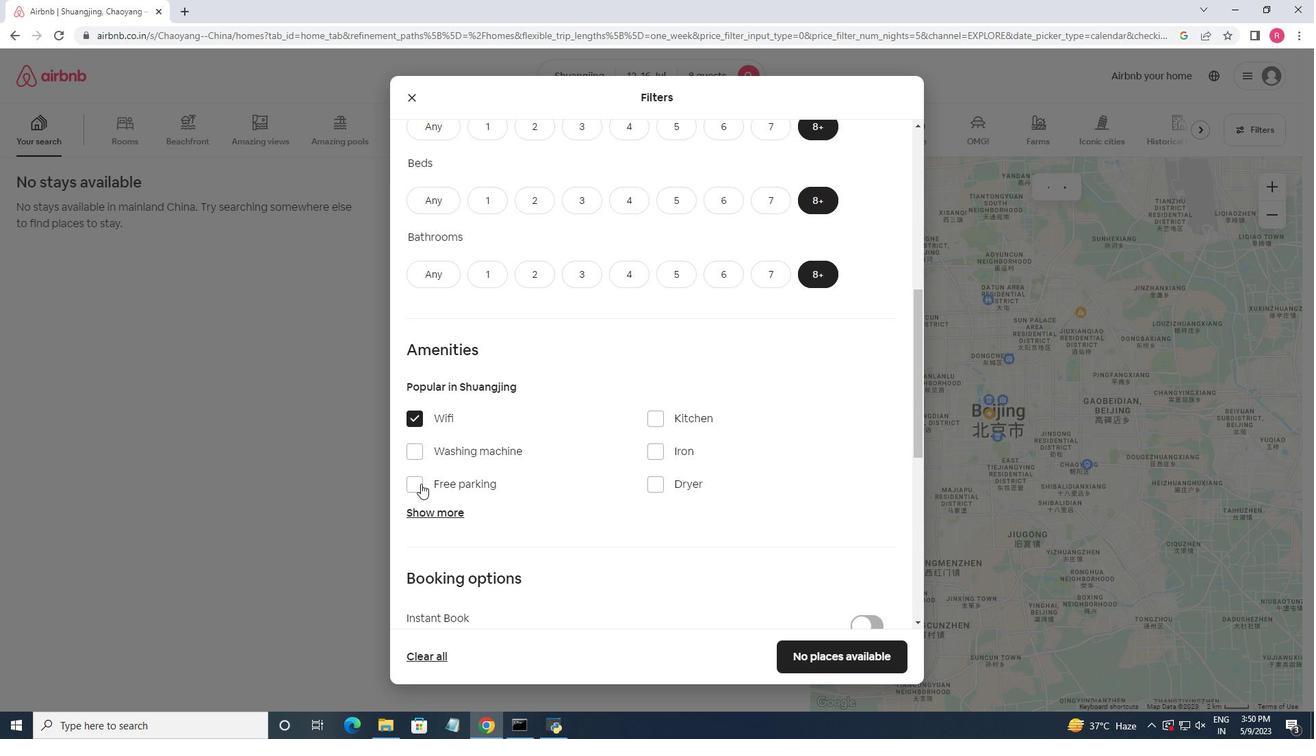 
Action: Mouse moved to (443, 514)
Screenshot: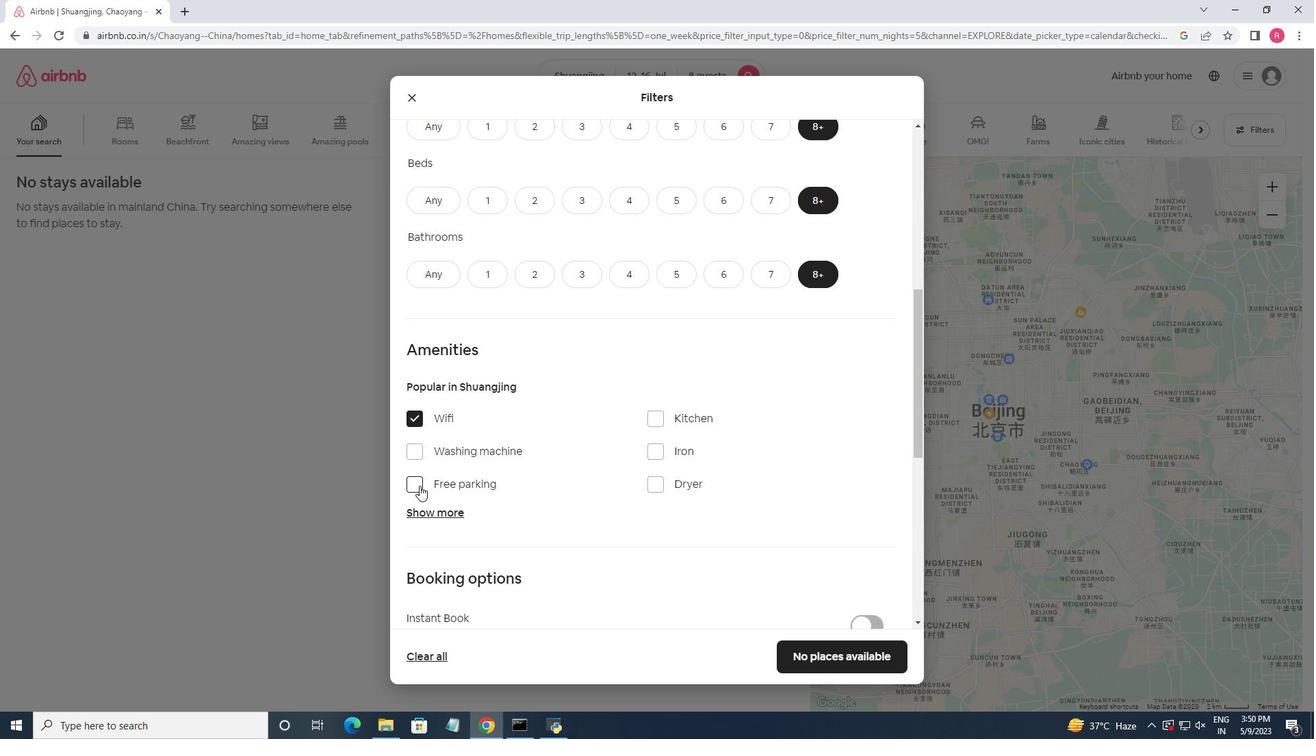 
Action: Mouse pressed left at (443, 514)
Screenshot: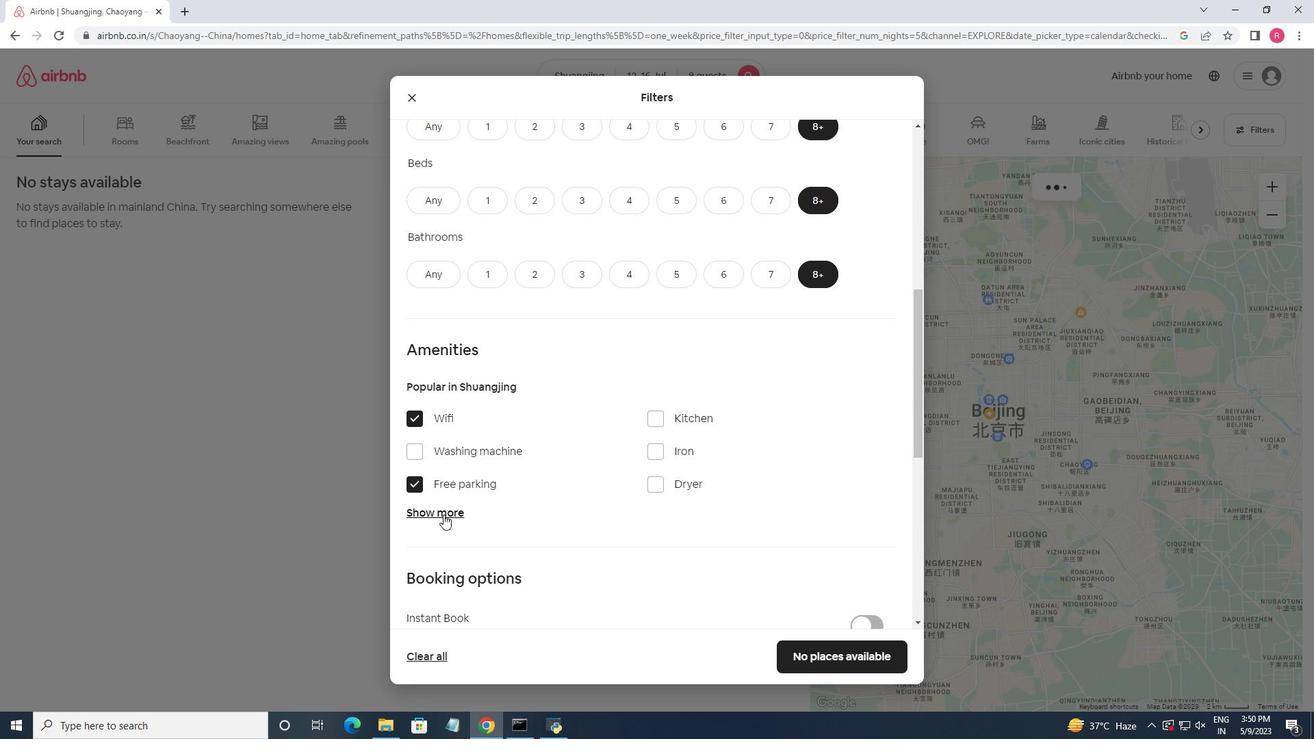 
Action: Mouse moved to (626, 490)
Screenshot: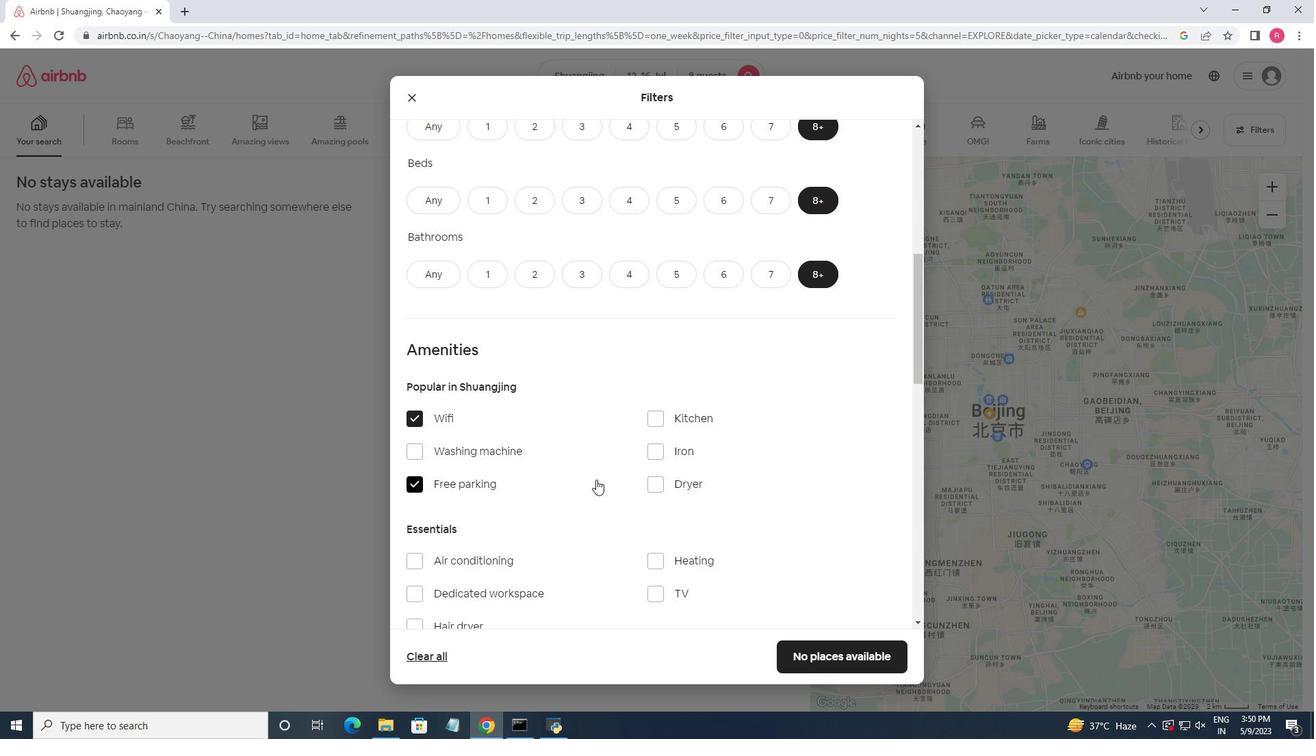 
Action: Mouse scrolled (626, 490) with delta (0, 0)
Screenshot: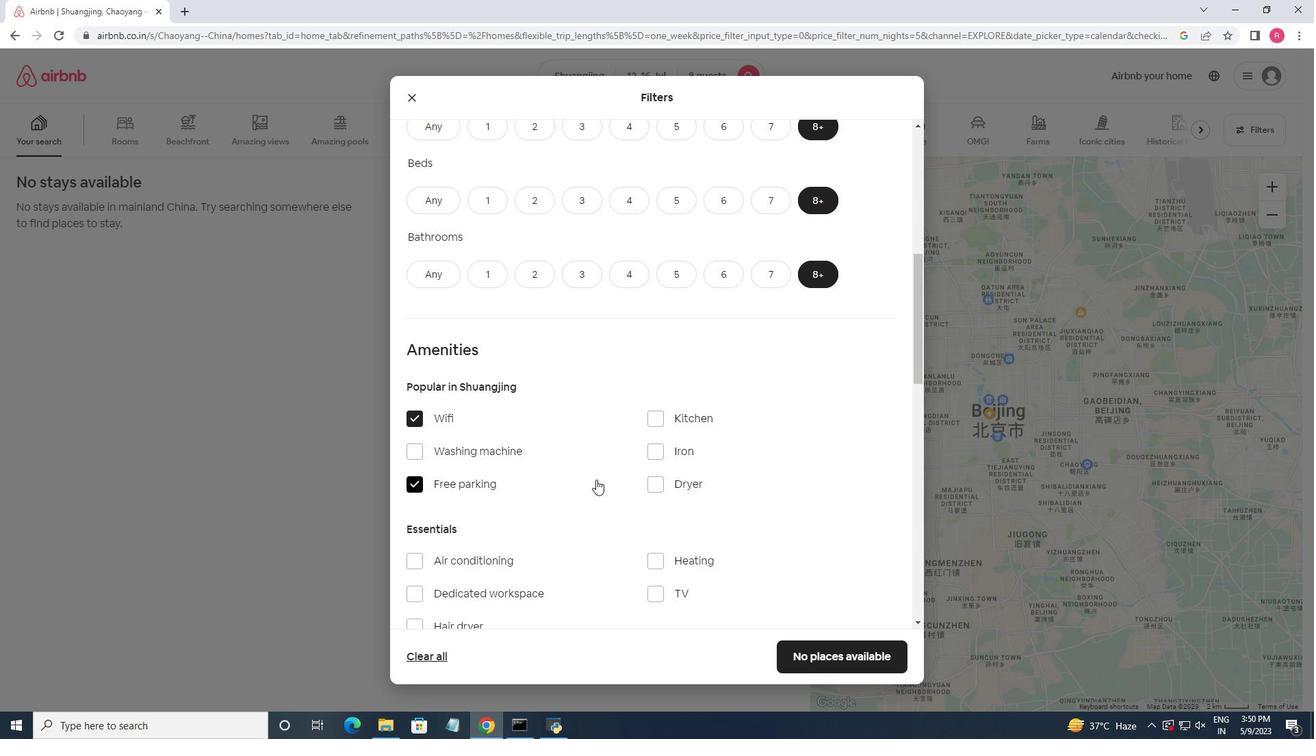 
Action: Mouse moved to (626, 491)
Screenshot: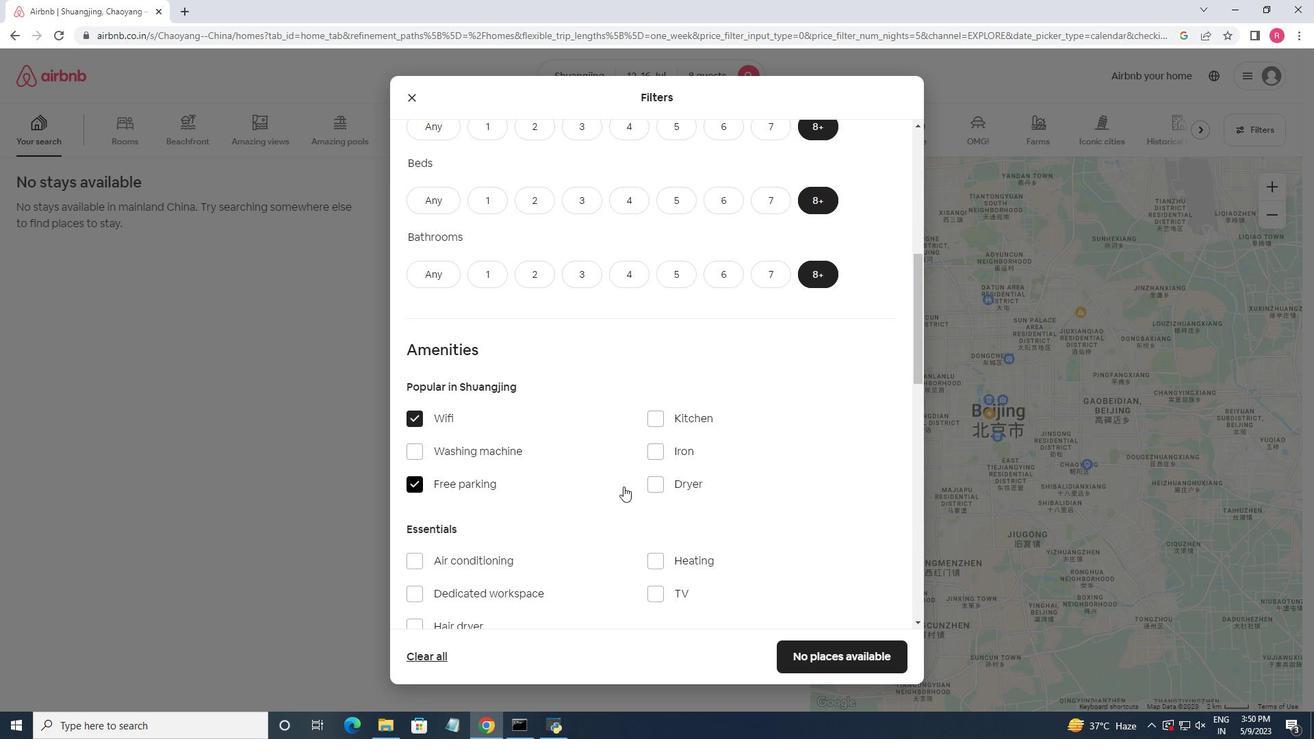 
Action: Mouse scrolled (626, 490) with delta (0, 0)
Screenshot: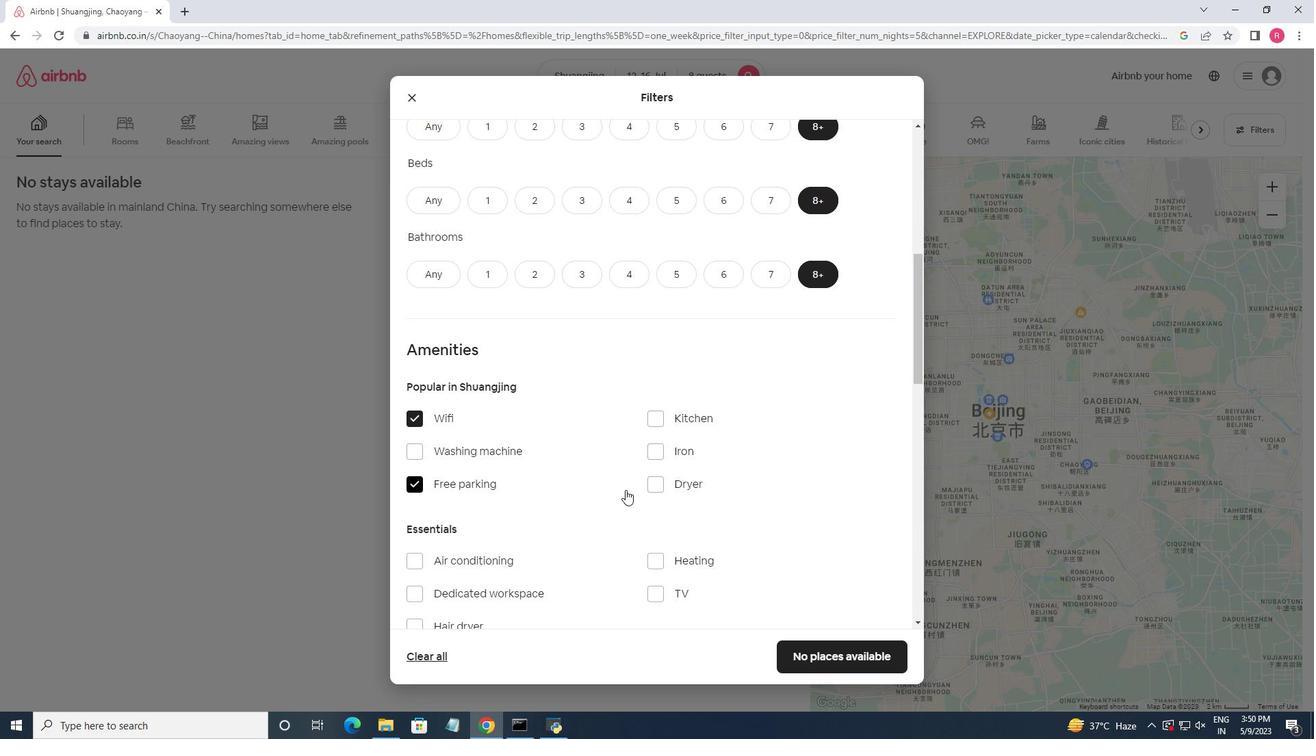 
Action: Mouse moved to (658, 462)
Screenshot: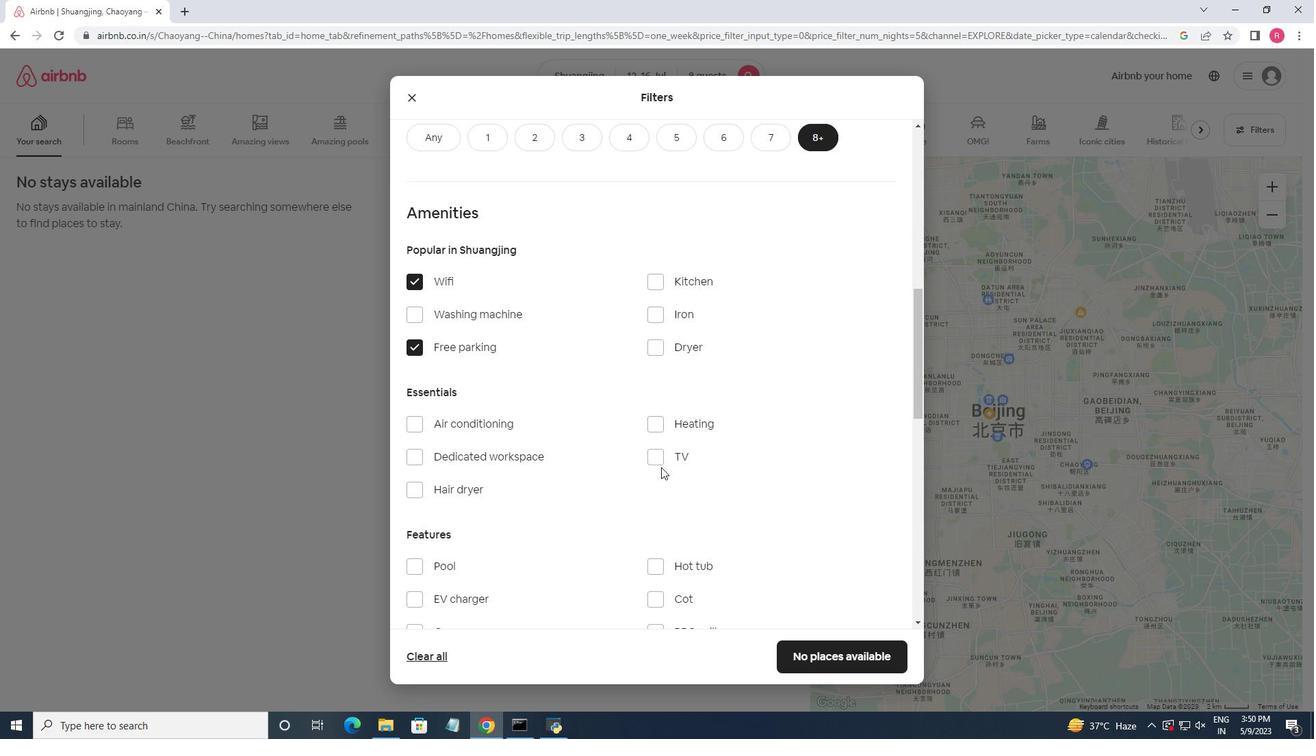 
Action: Mouse pressed left at (658, 462)
Screenshot: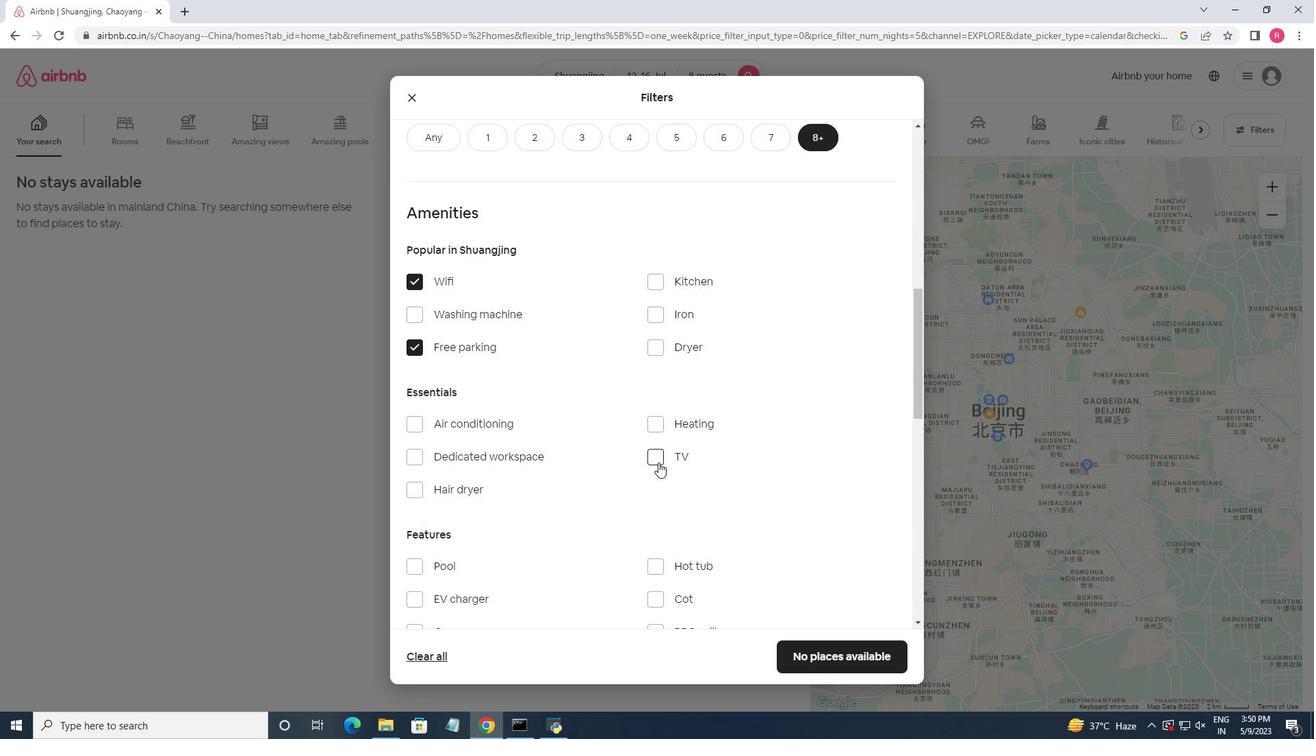 
Action: Mouse moved to (560, 446)
Screenshot: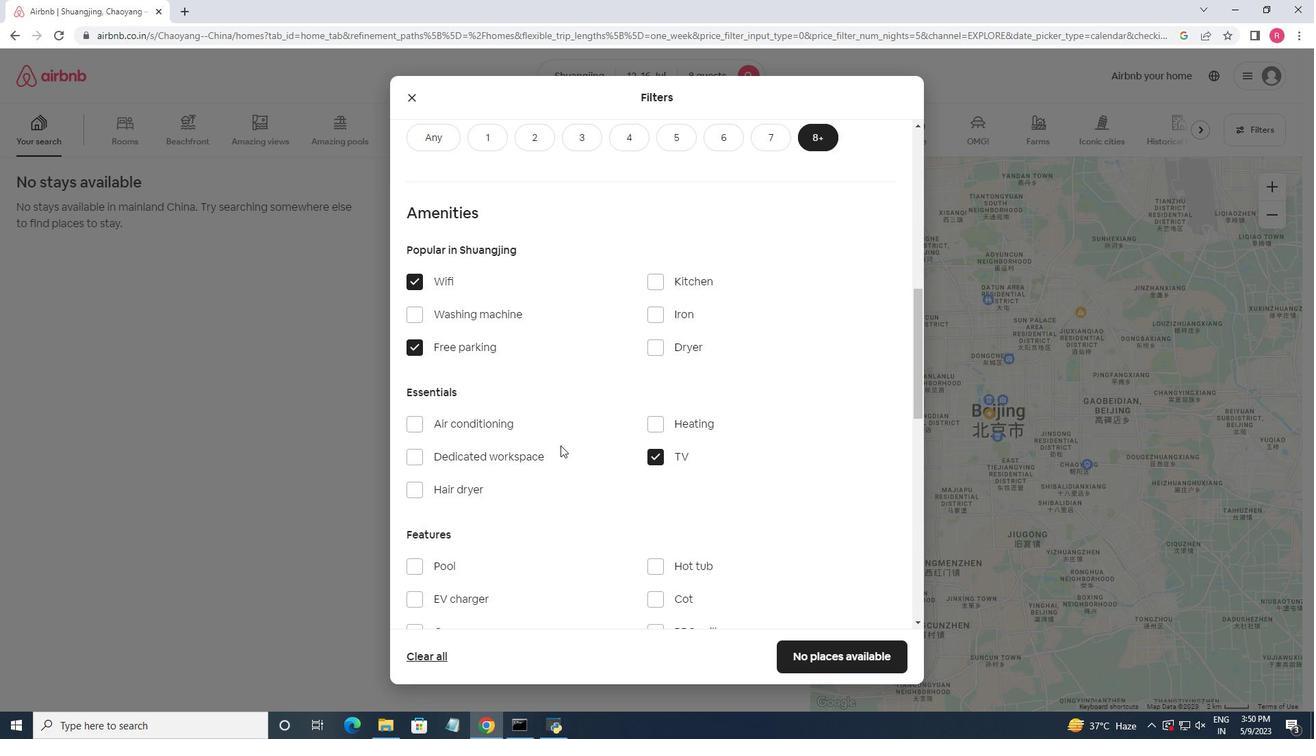 
Action: Mouse scrolled (560, 445) with delta (0, 0)
Screenshot: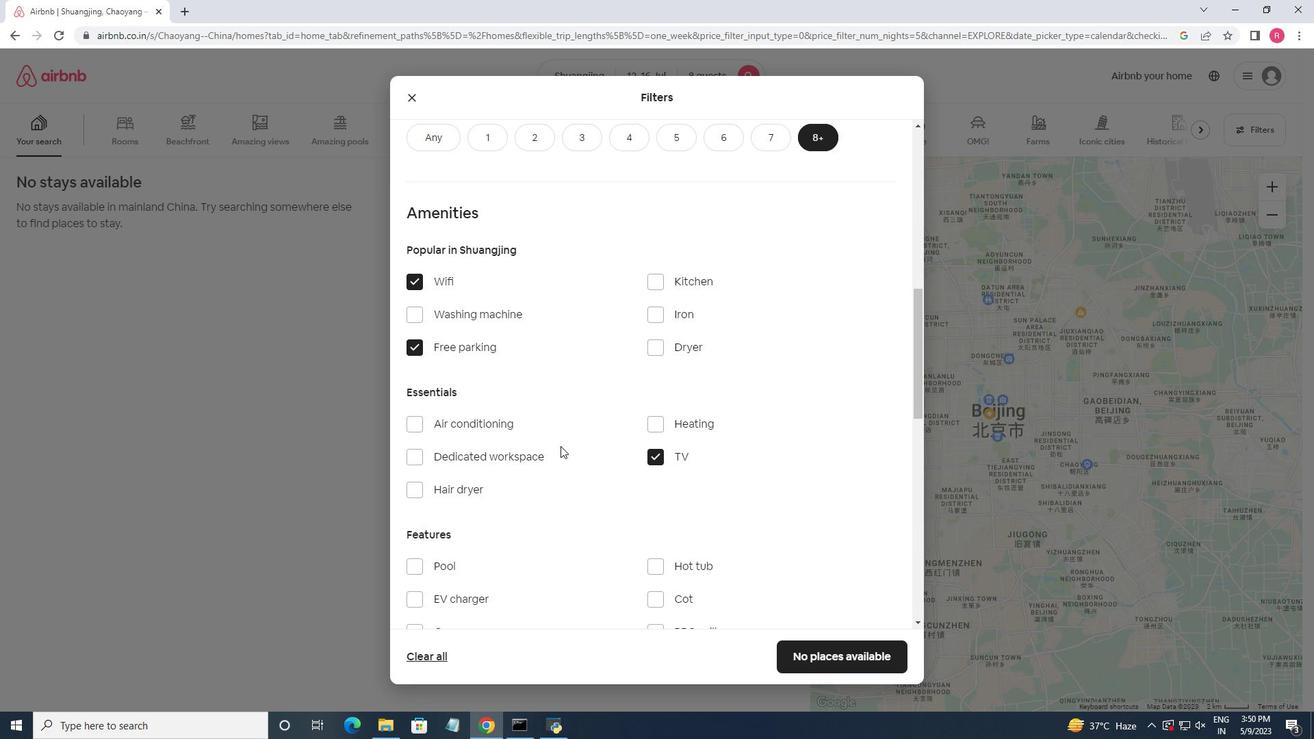 
Action: Mouse scrolled (560, 445) with delta (0, 0)
Screenshot: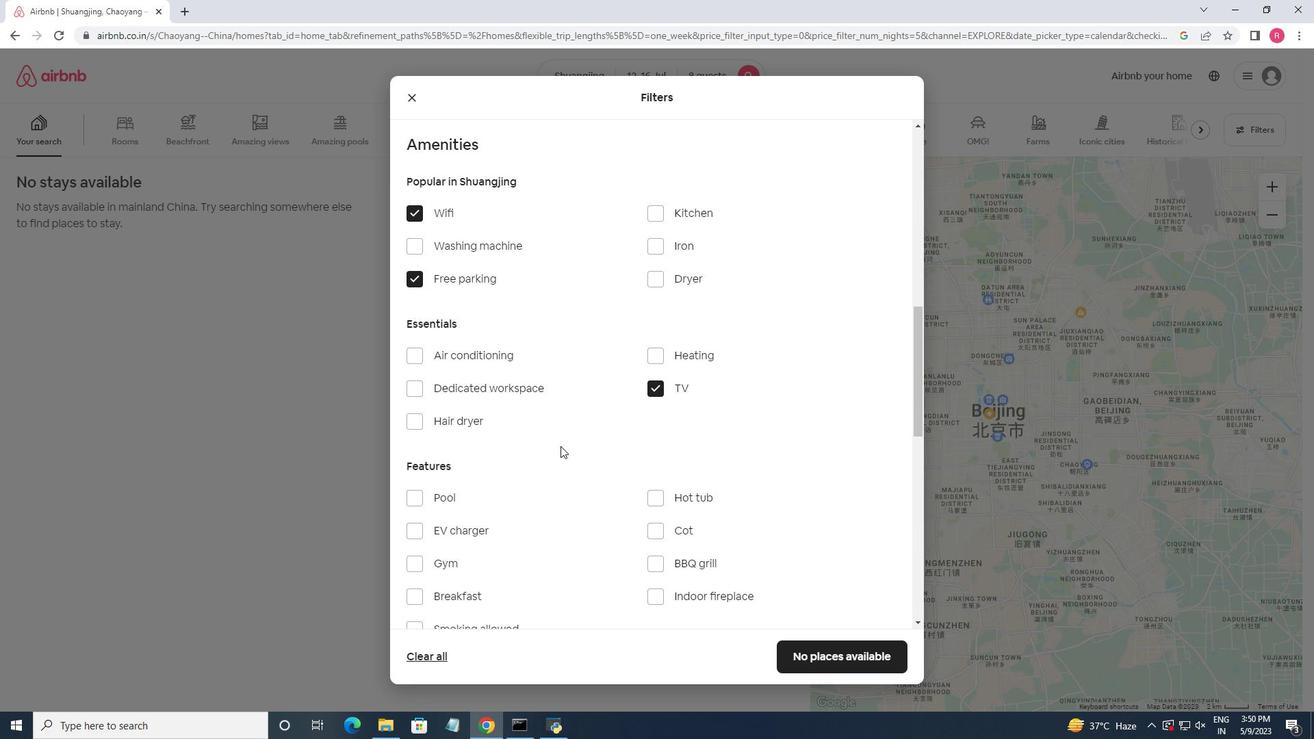 
Action: Mouse moved to (419, 493)
Screenshot: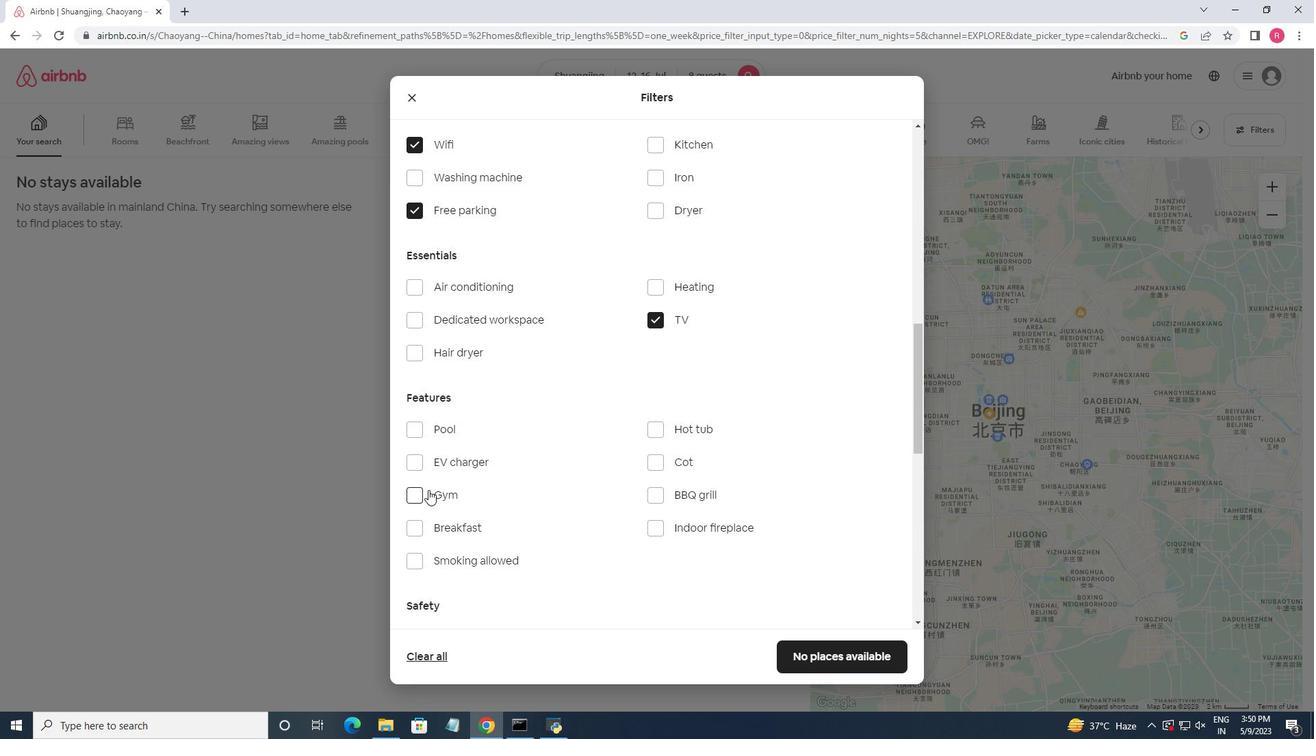 
Action: Mouse pressed left at (419, 493)
Screenshot: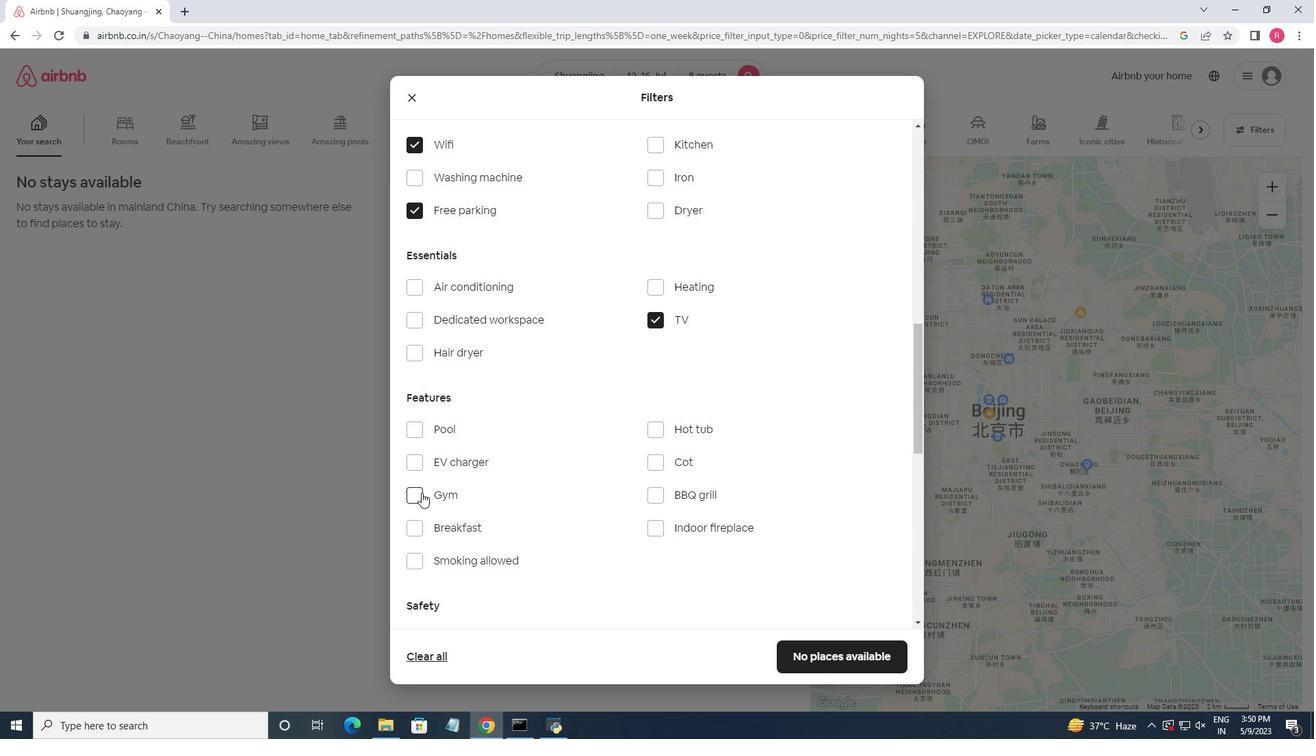 
Action: Mouse moved to (420, 535)
Screenshot: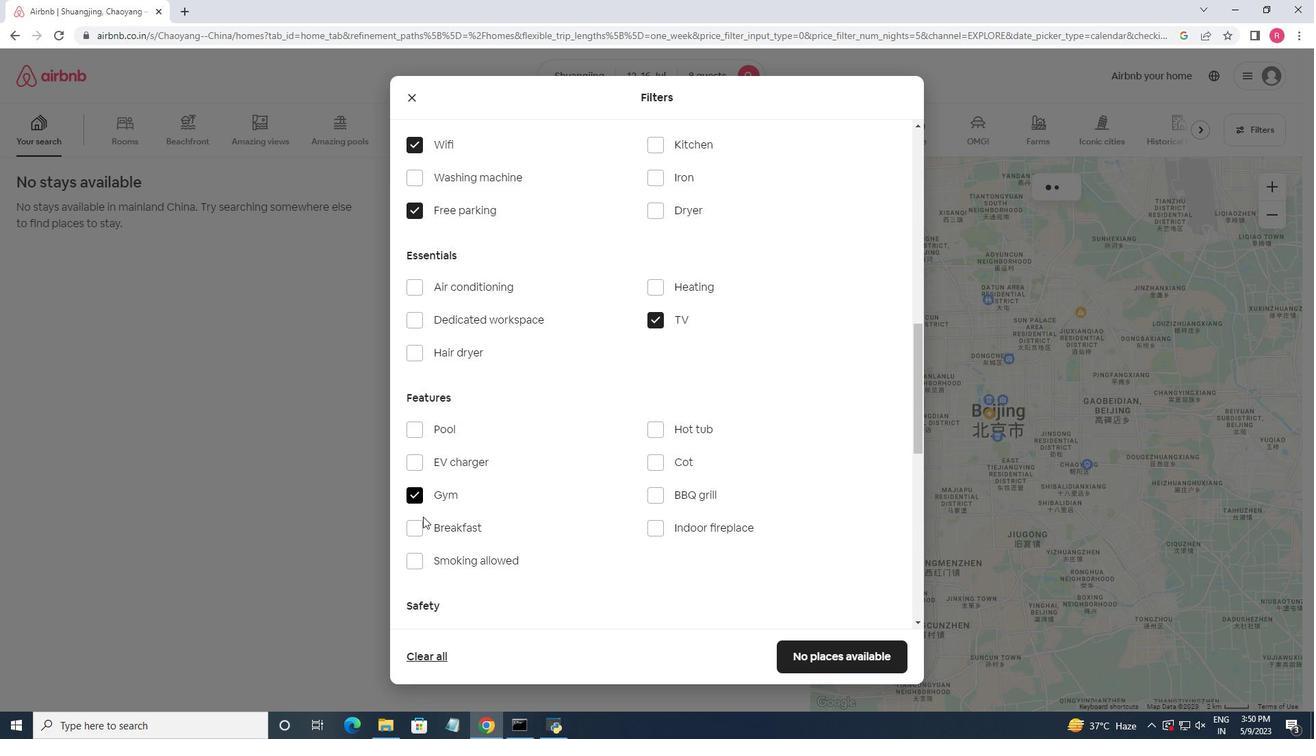 
Action: Mouse pressed left at (420, 535)
Screenshot: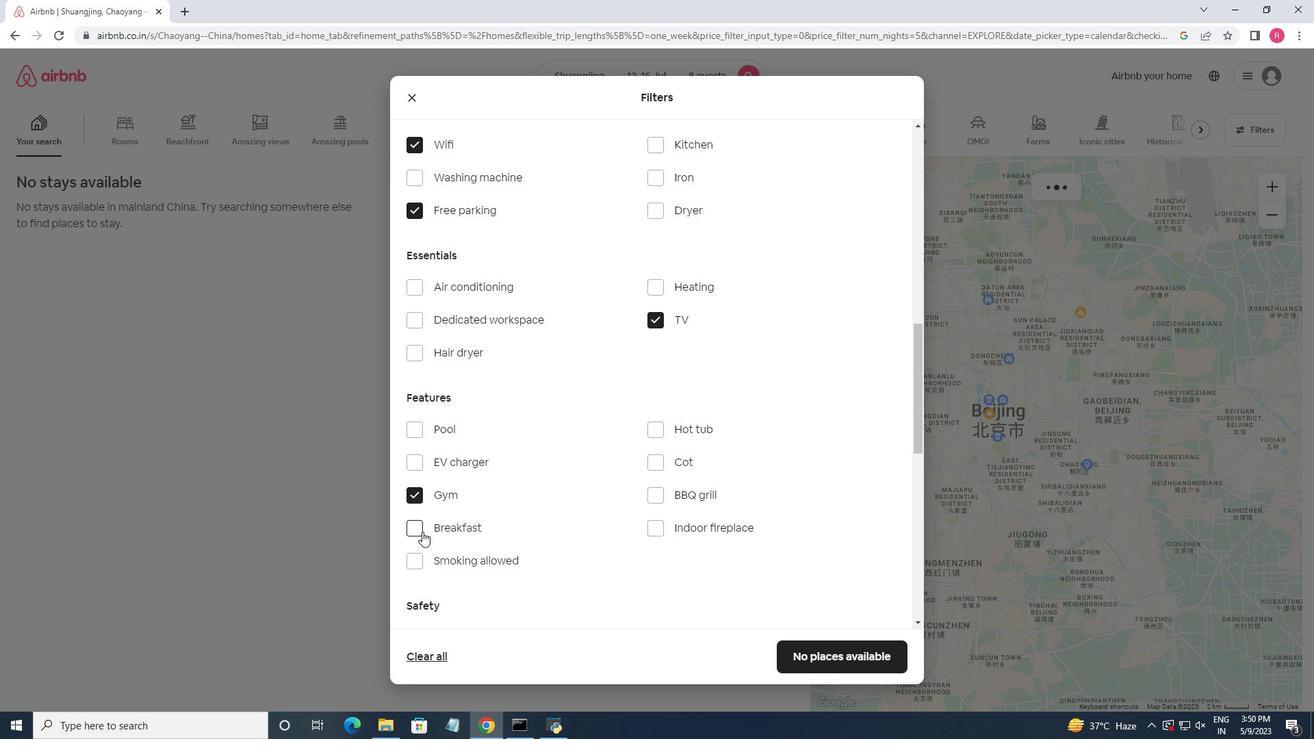 
Action: Mouse moved to (577, 466)
Screenshot: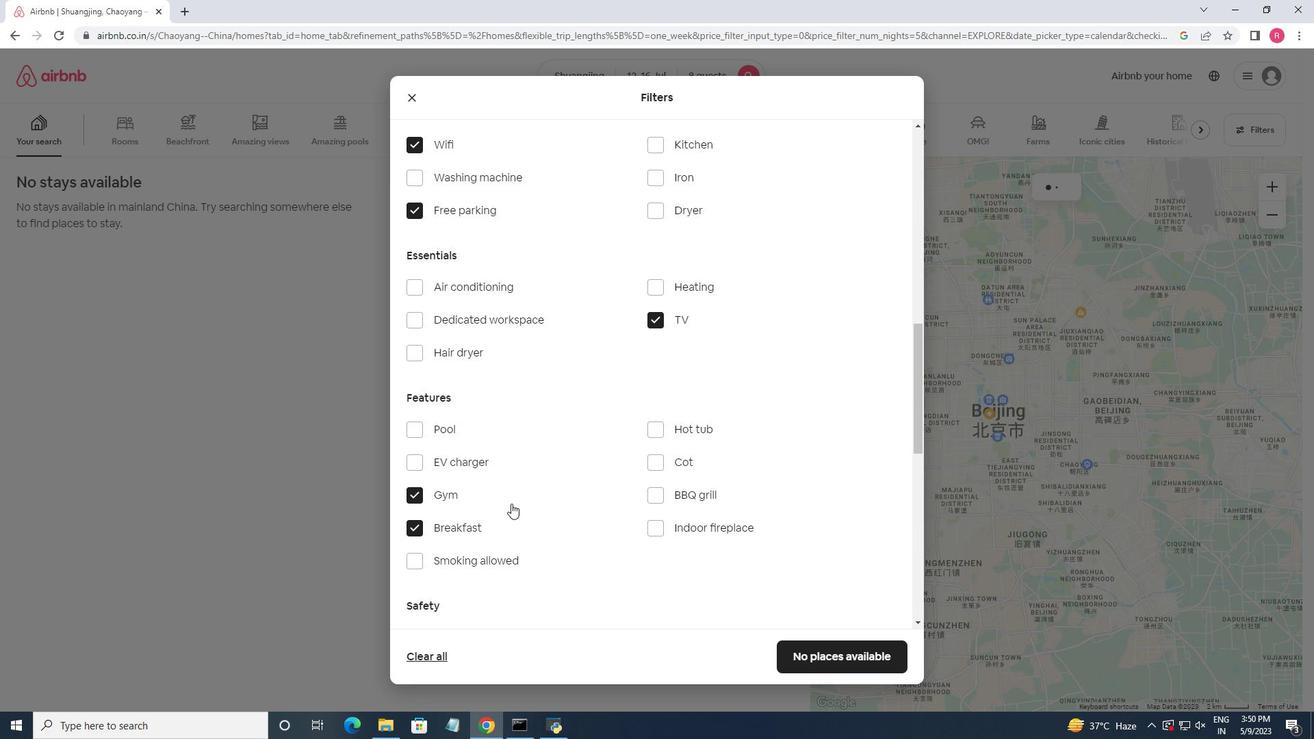 
Action: Mouse scrolled (577, 465) with delta (0, 0)
Screenshot: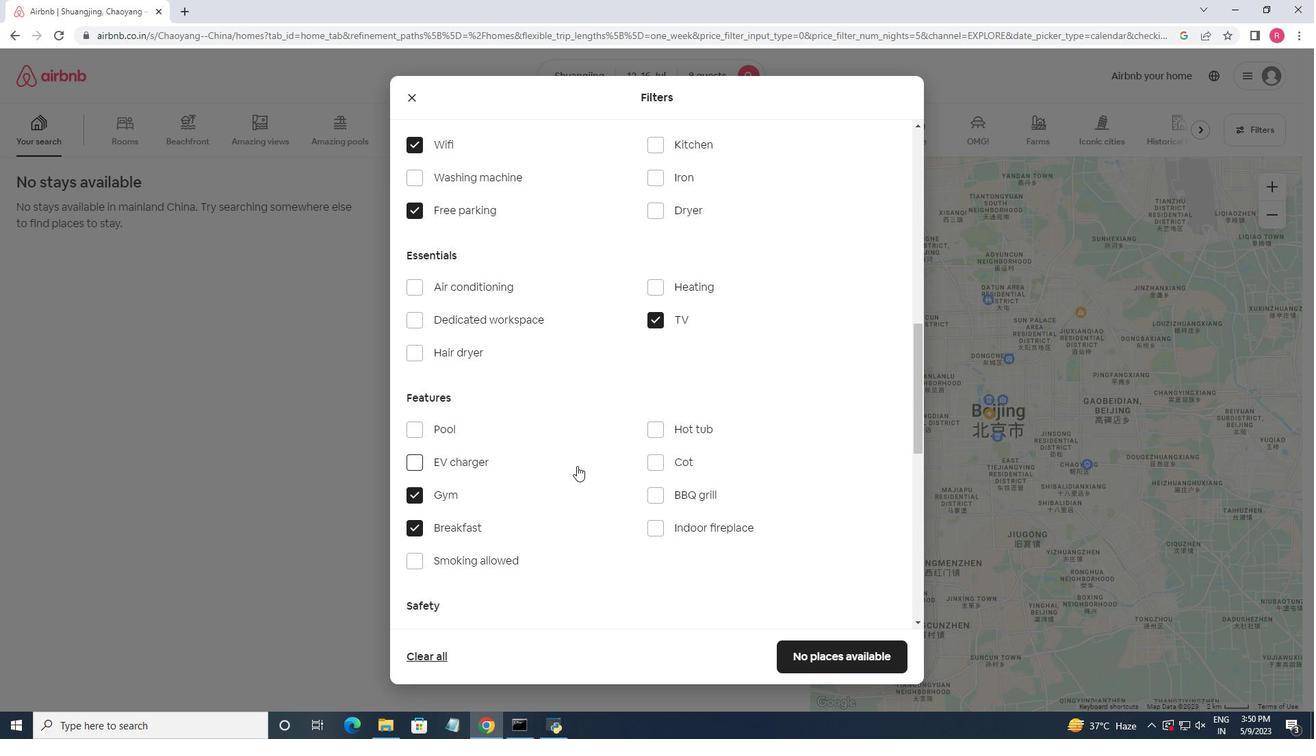 
Action: Mouse scrolled (577, 465) with delta (0, 0)
Screenshot: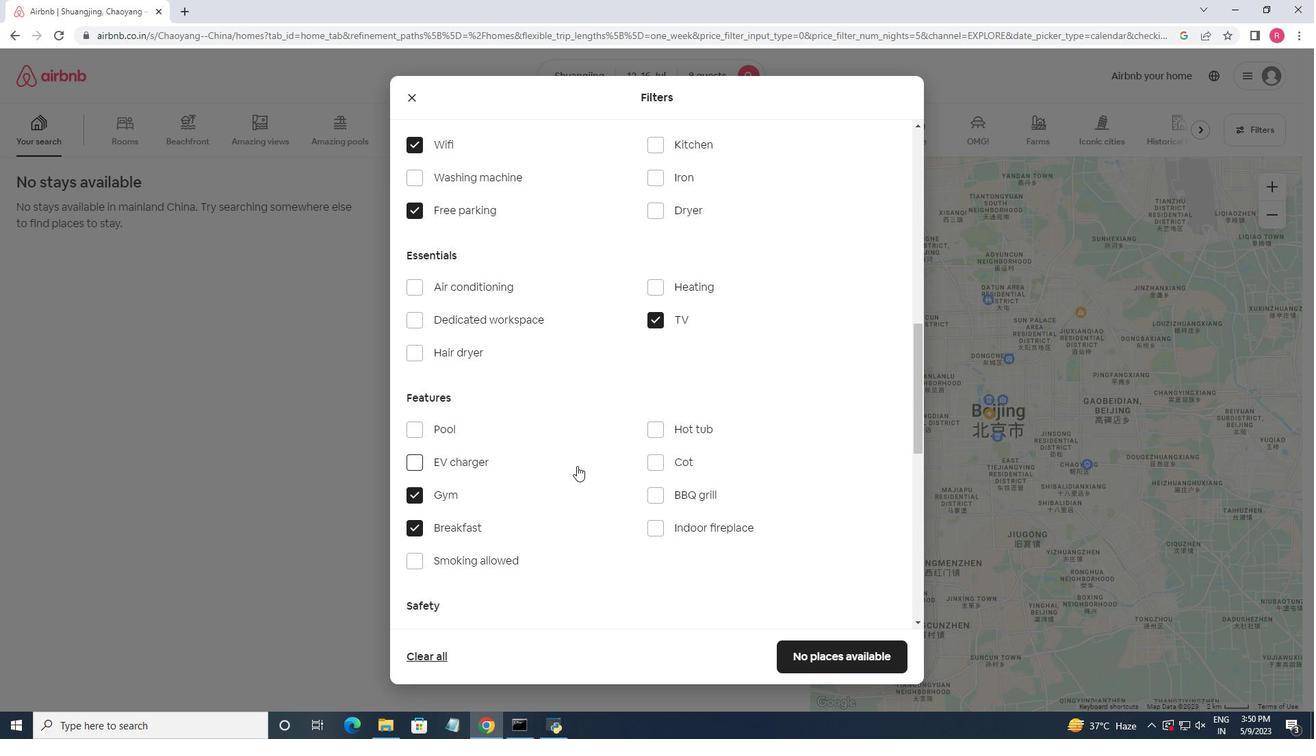 
Action: Mouse scrolled (577, 465) with delta (0, 0)
Screenshot: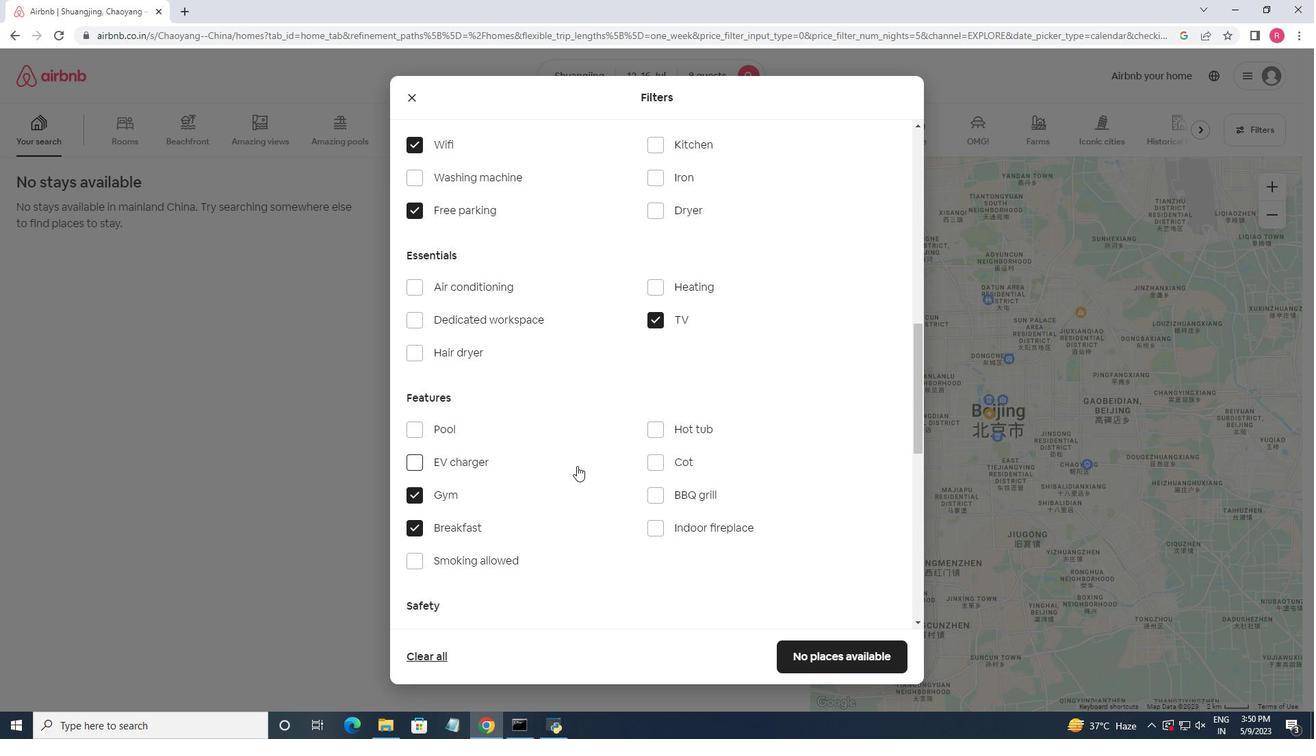 
Action: Mouse moved to (577, 465)
Screenshot: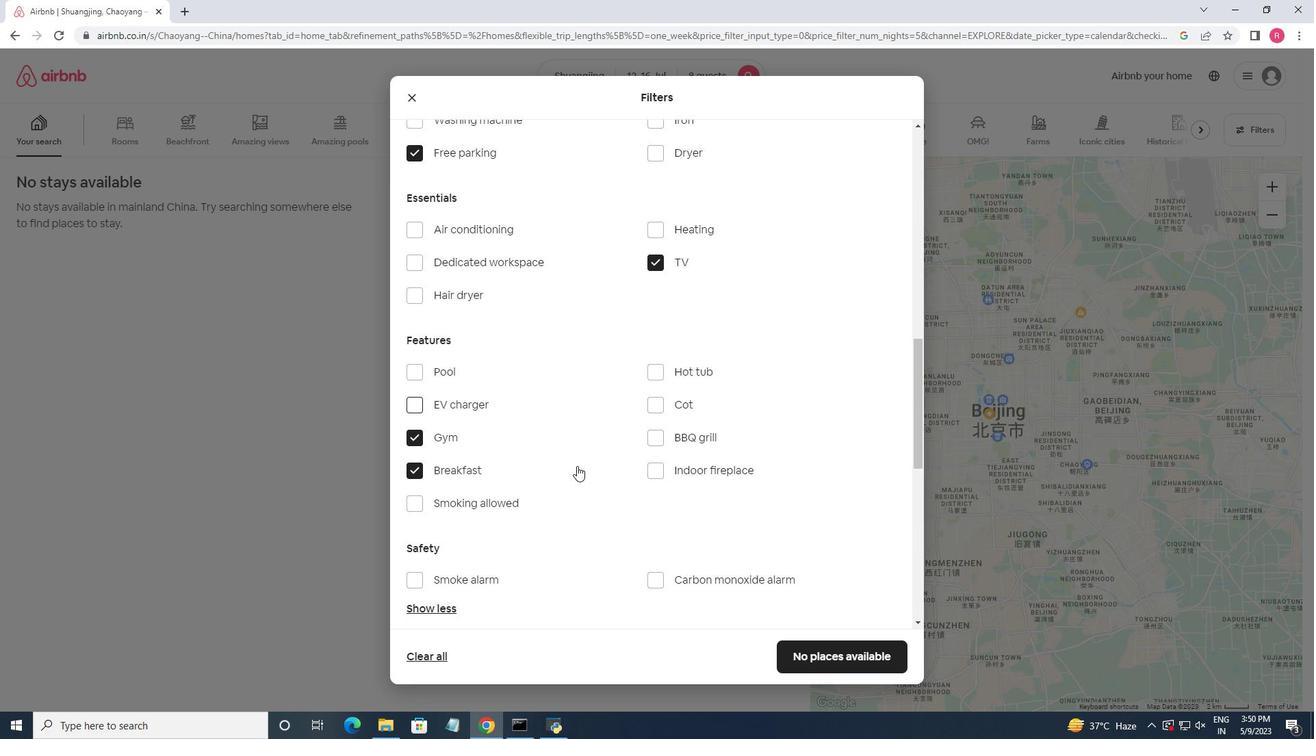 
Action: Mouse scrolled (577, 464) with delta (0, 0)
Screenshot: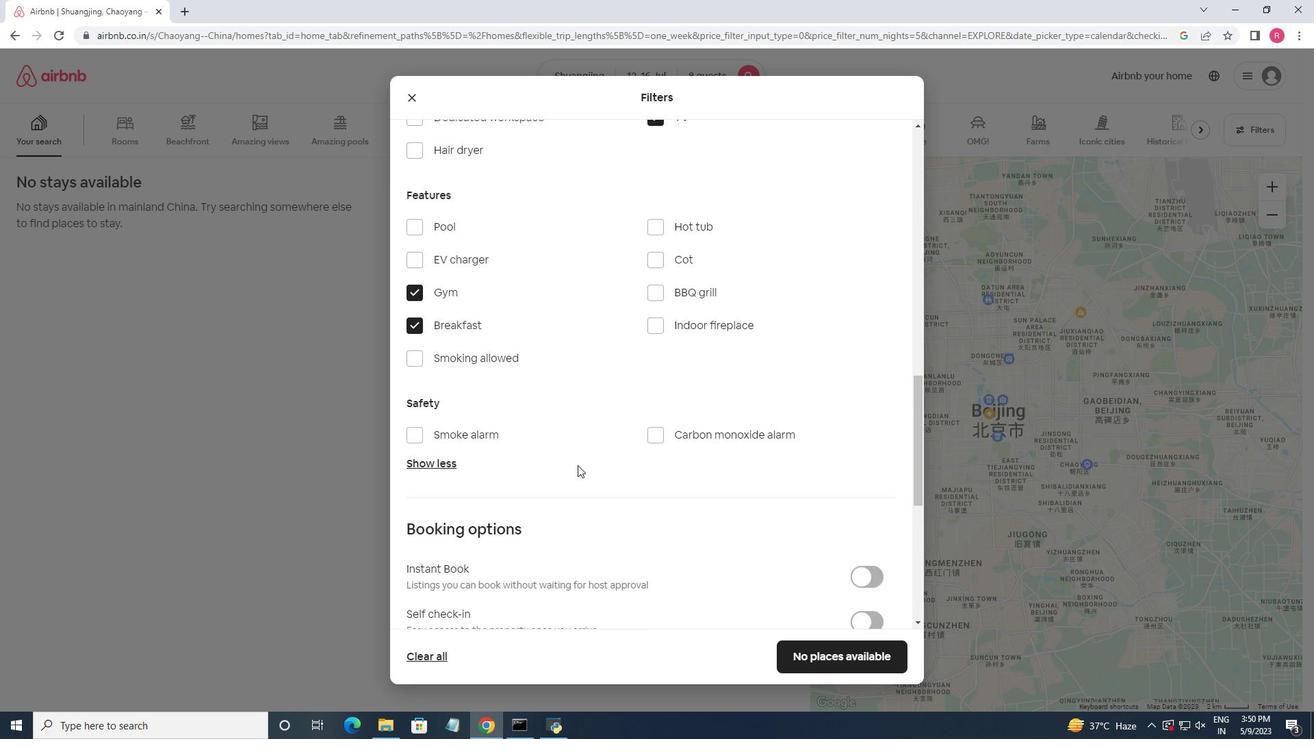 
Action: Mouse scrolled (577, 464) with delta (0, 0)
Screenshot: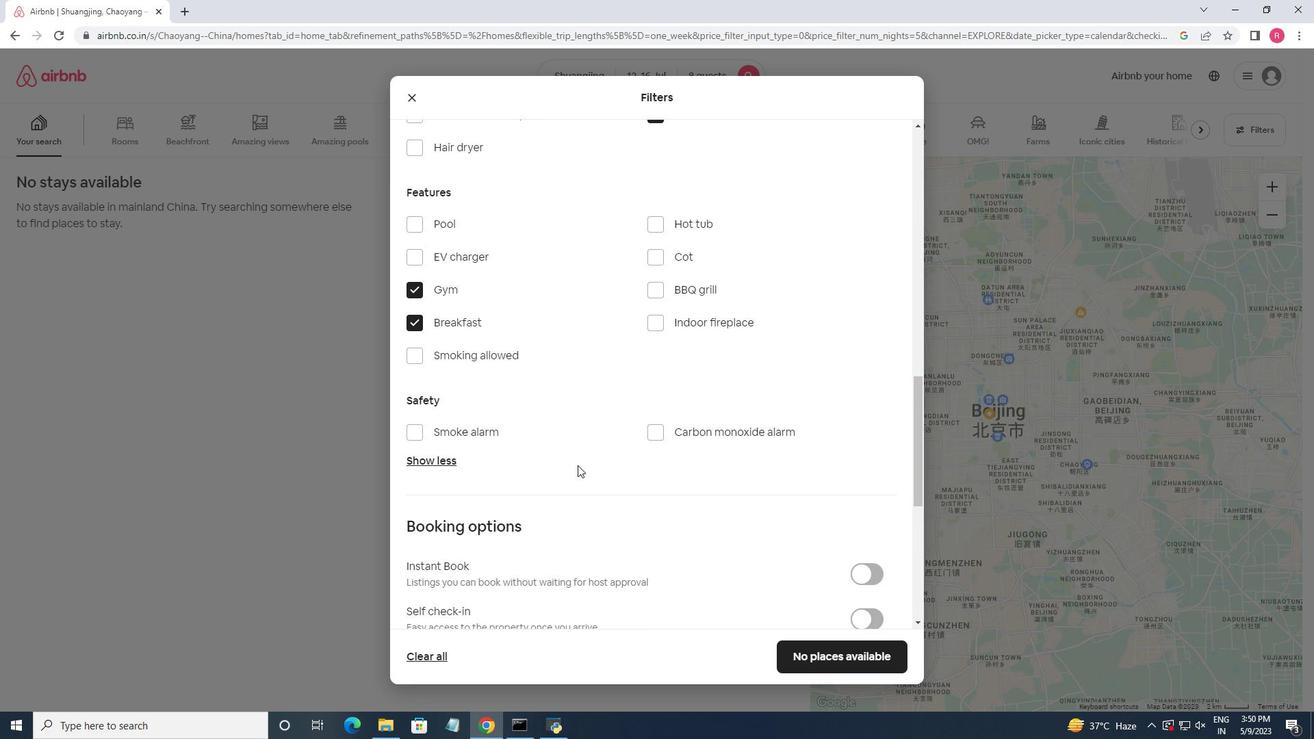 
Action: Mouse scrolled (577, 464) with delta (0, 0)
Screenshot: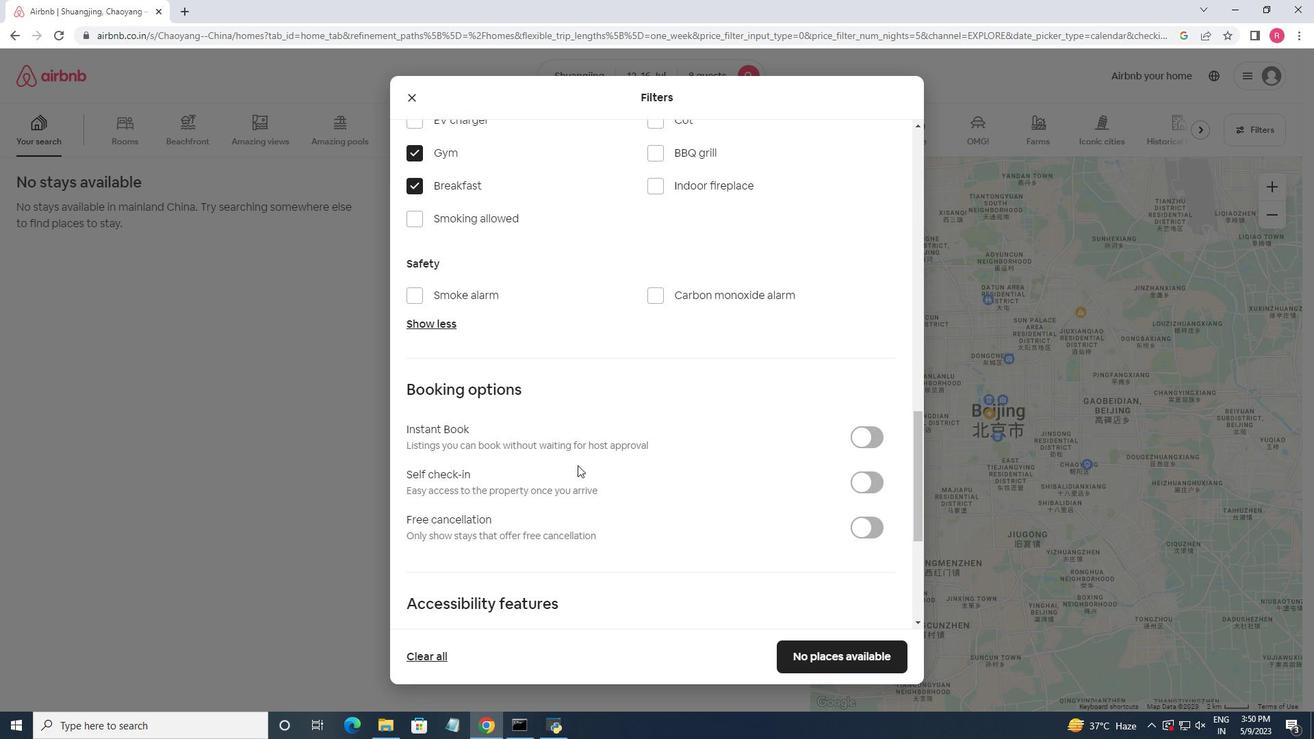 
Action: Mouse moved to (881, 419)
Screenshot: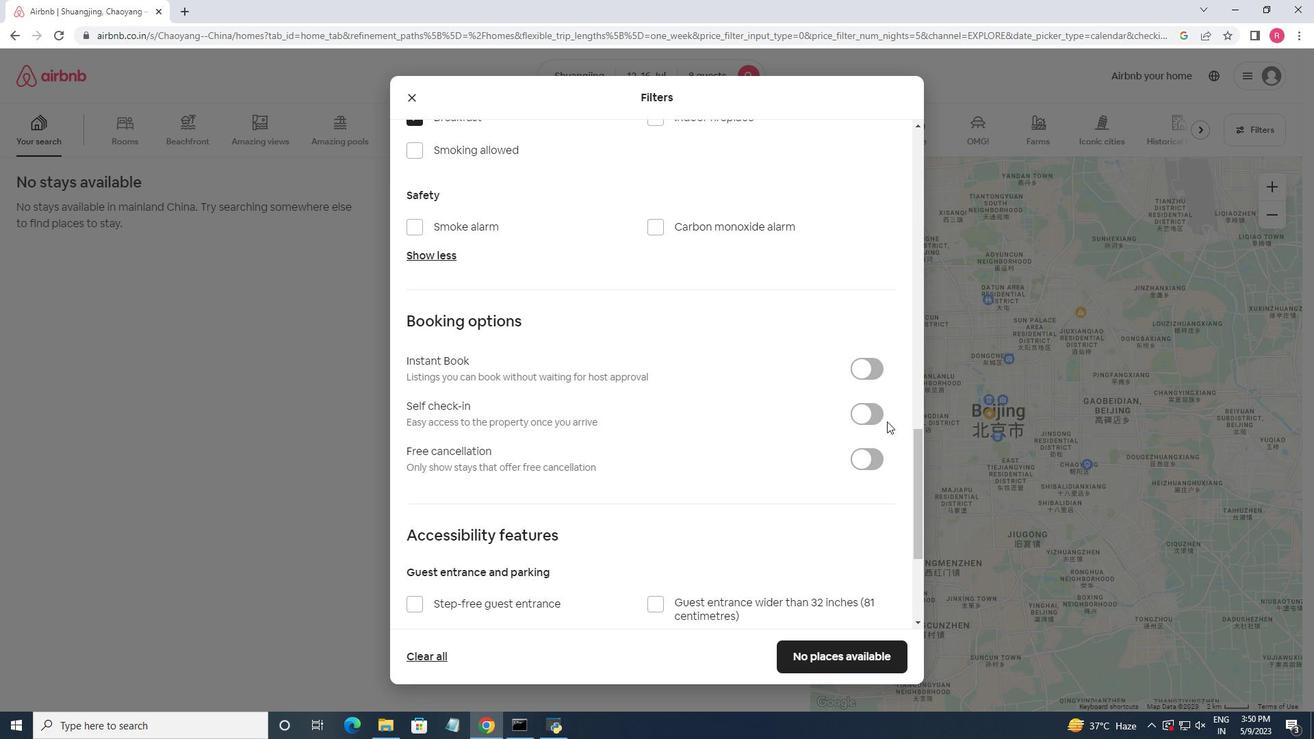 
Action: Mouse pressed left at (881, 419)
Screenshot: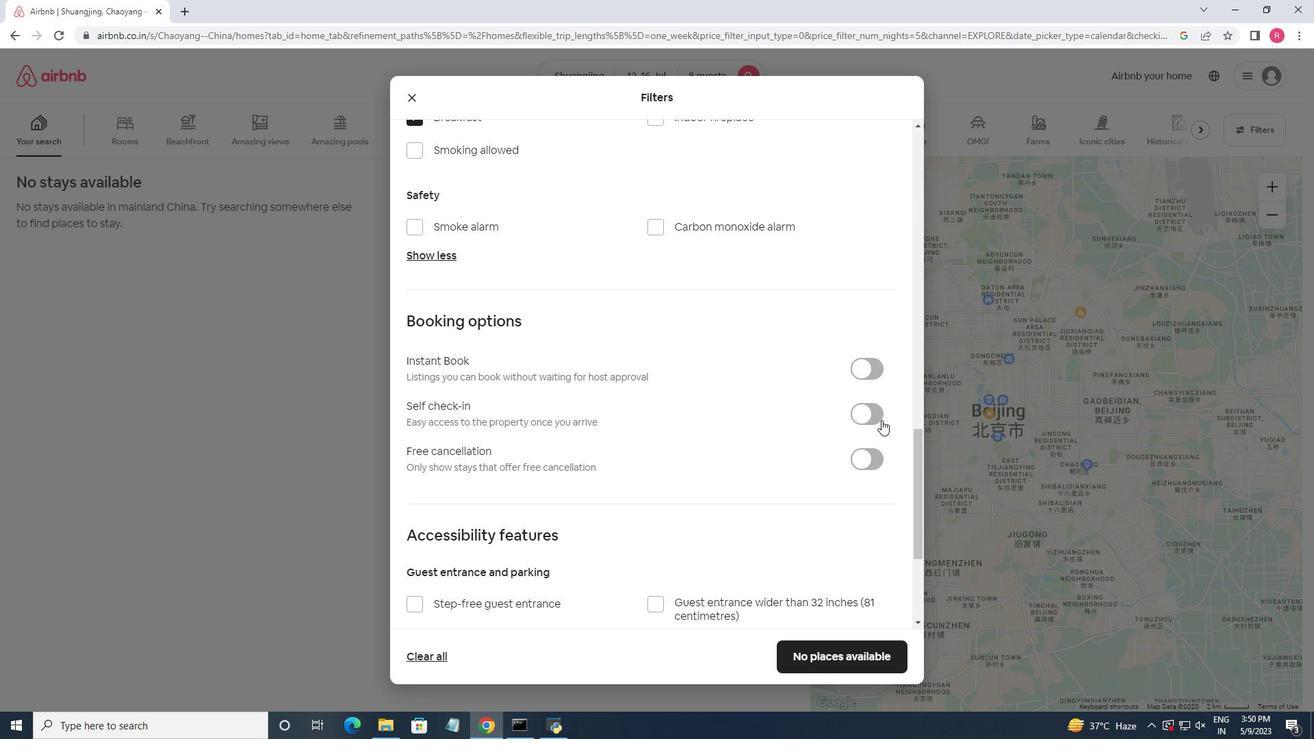 
Action: Mouse moved to (745, 423)
Screenshot: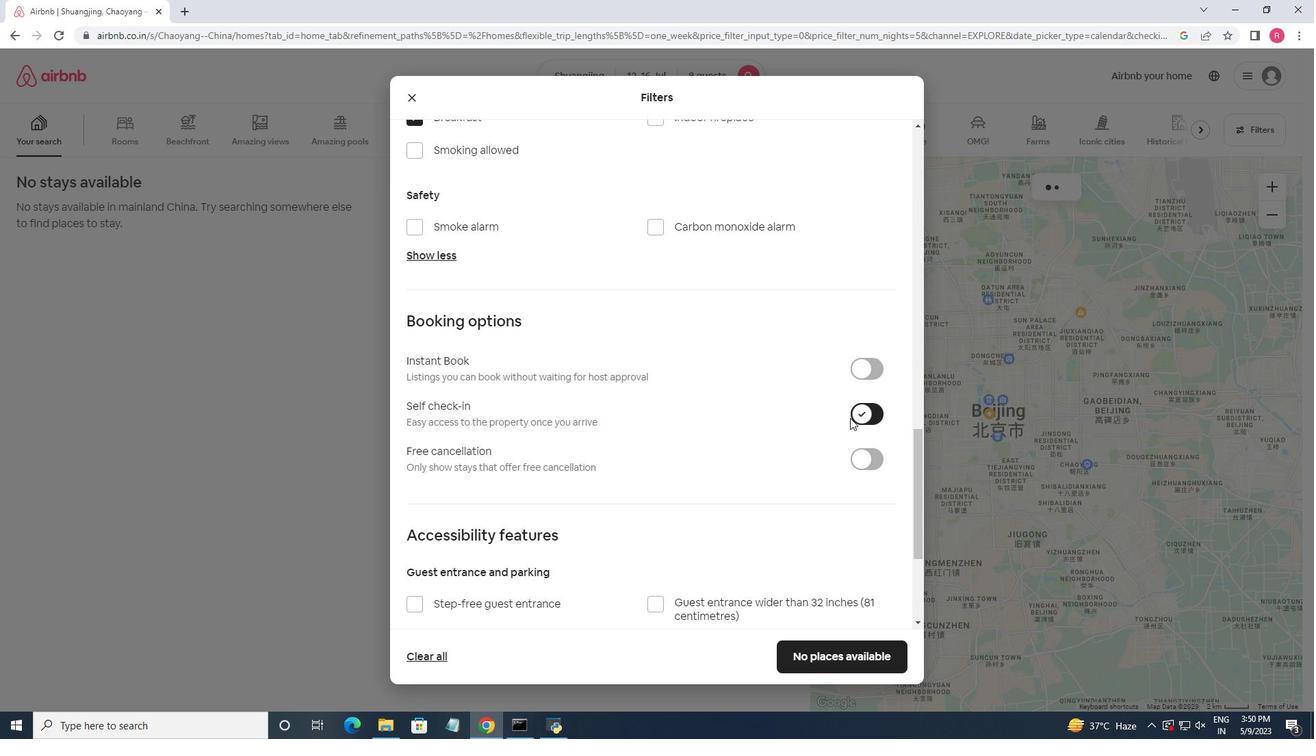 
Action: Mouse scrolled (745, 422) with delta (0, 0)
Screenshot: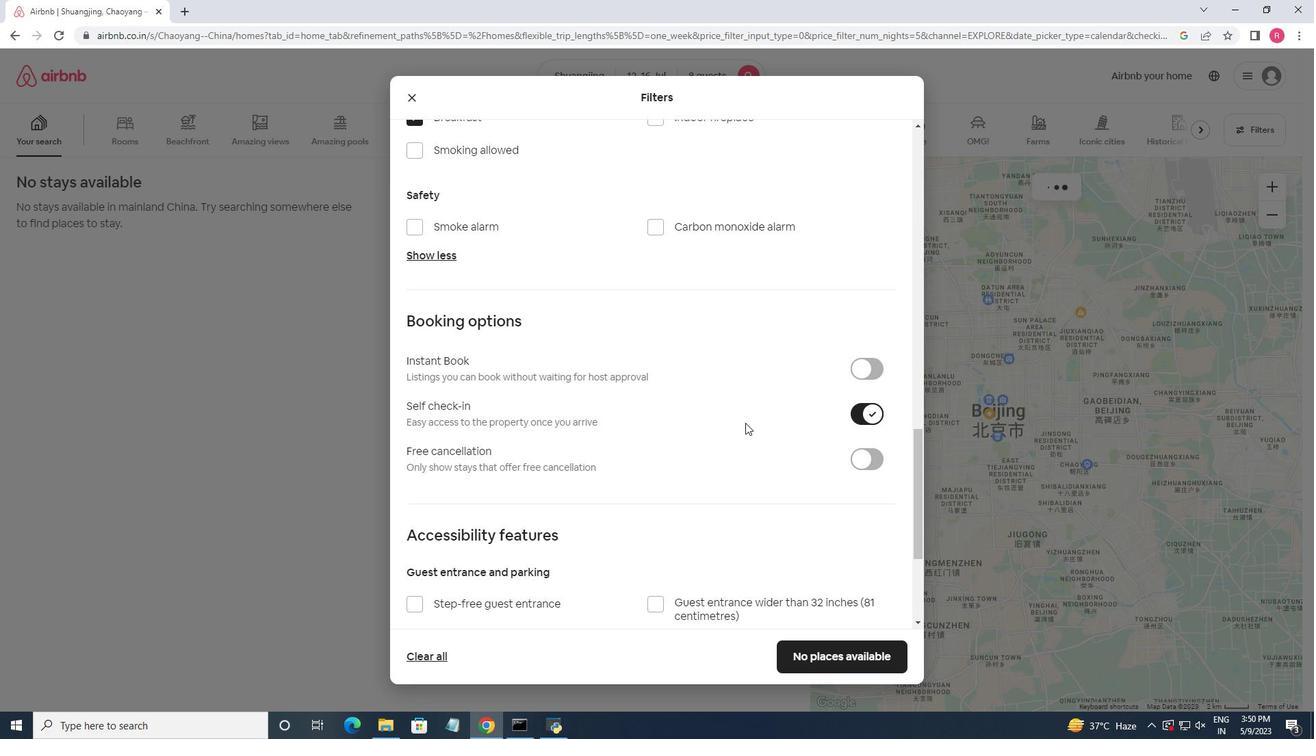 
Action: Mouse scrolled (745, 422) with delta (0, 0)
Screenshot: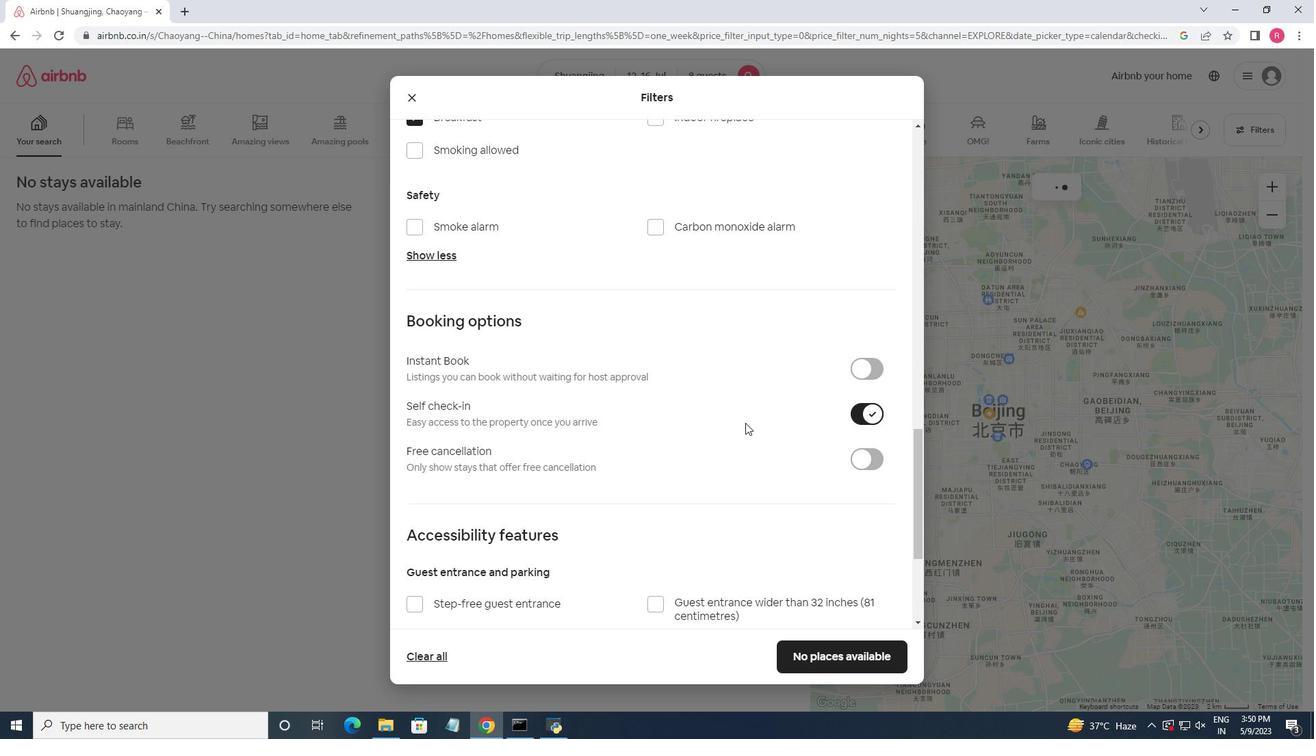 
Action: Mouse moved to (745, 423)
Screenshot: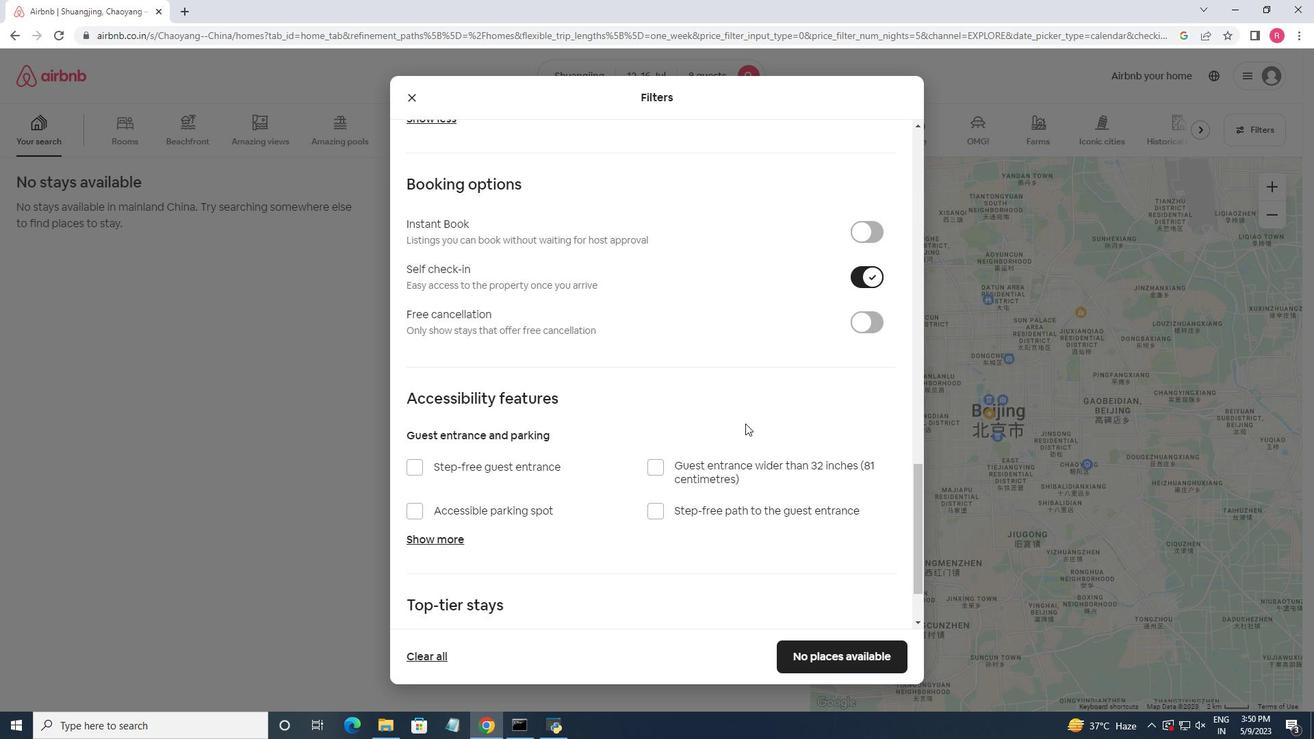 
Action: Mouse scrolled (745, 423) with delta (0, 0)
Screenshot: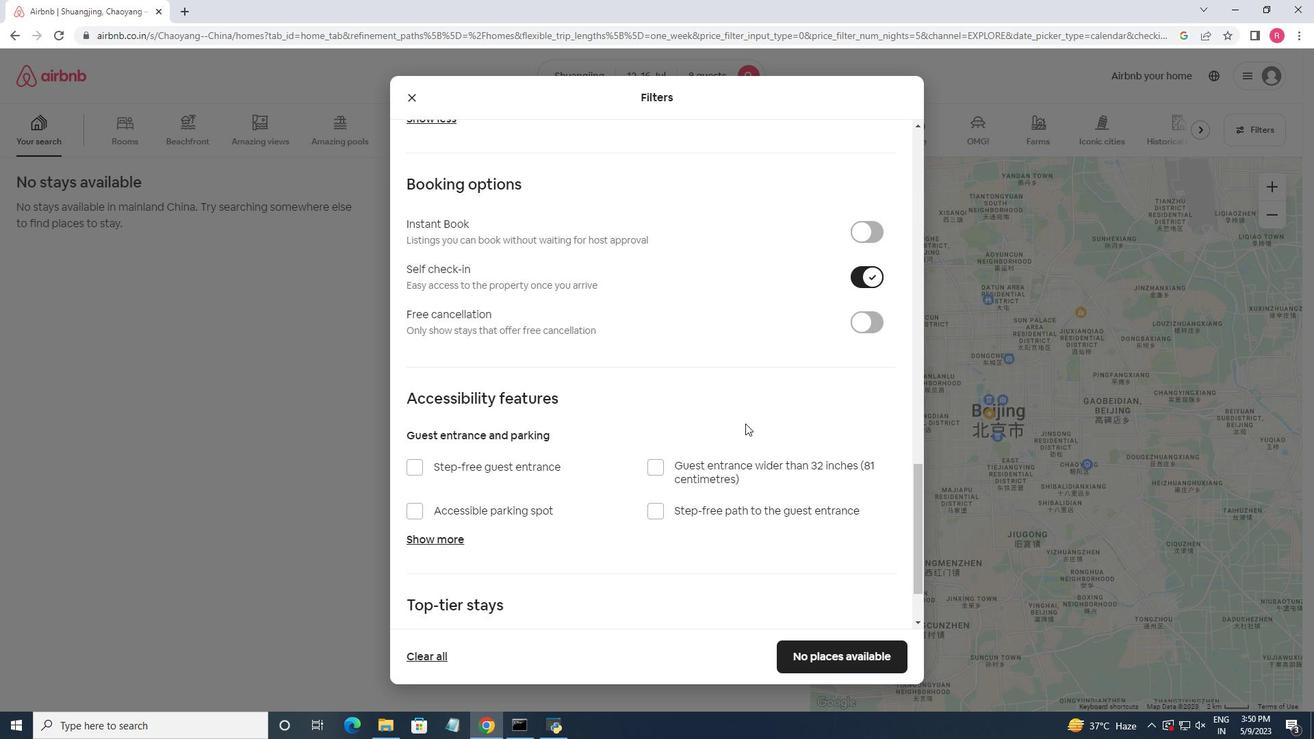 
Action: Mouse moved to (745, 425)
Screenshot: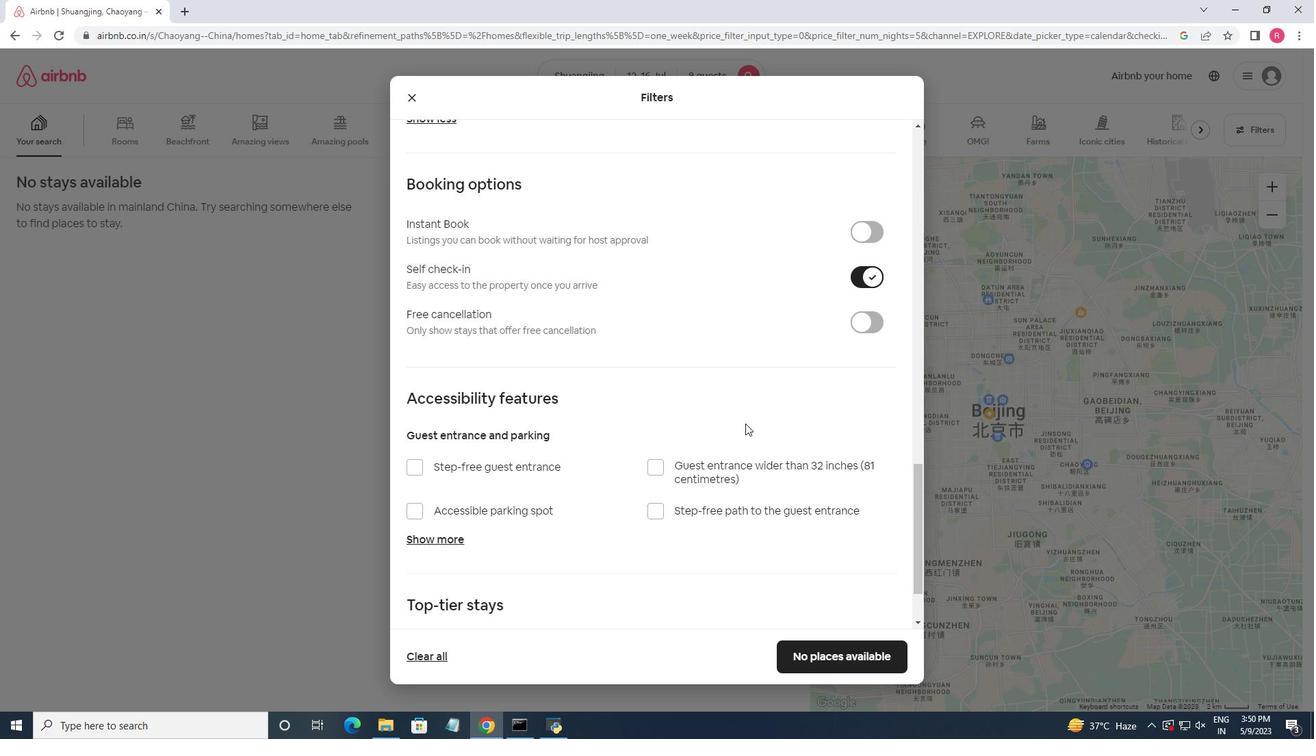 
Action: Mouse scrolled (745, 424) with delta (0, 0)
Screenshot: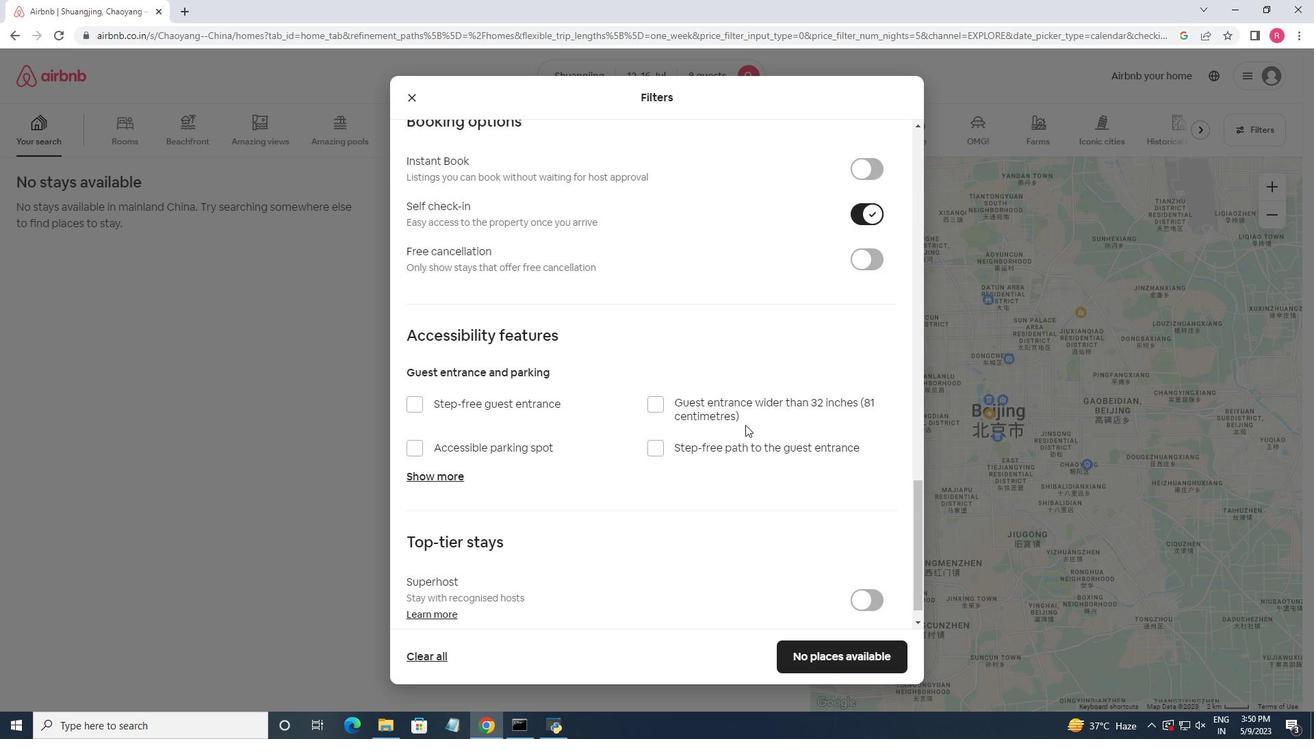 
Action: Mouse moved to (745, 425)
Screenshot: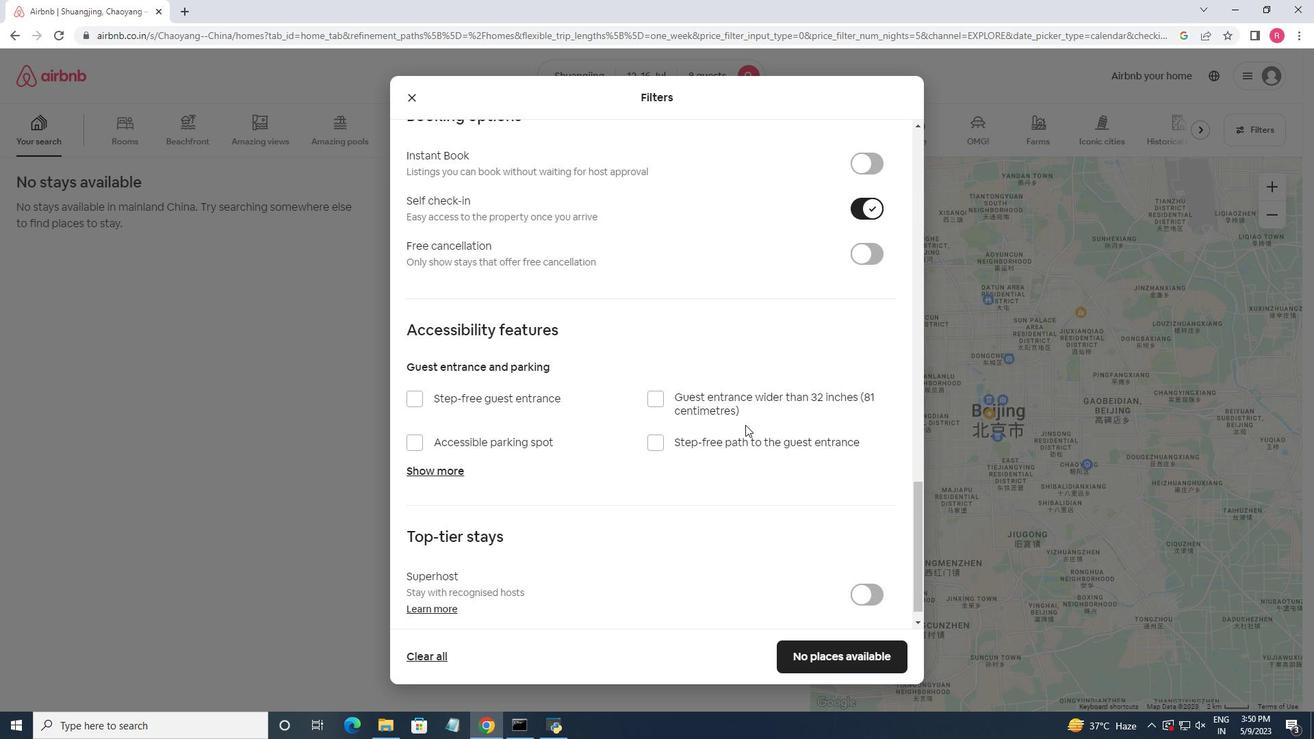 
Action: Mouse scrolled (745, 424) with delta (0, 0)
Screenshot: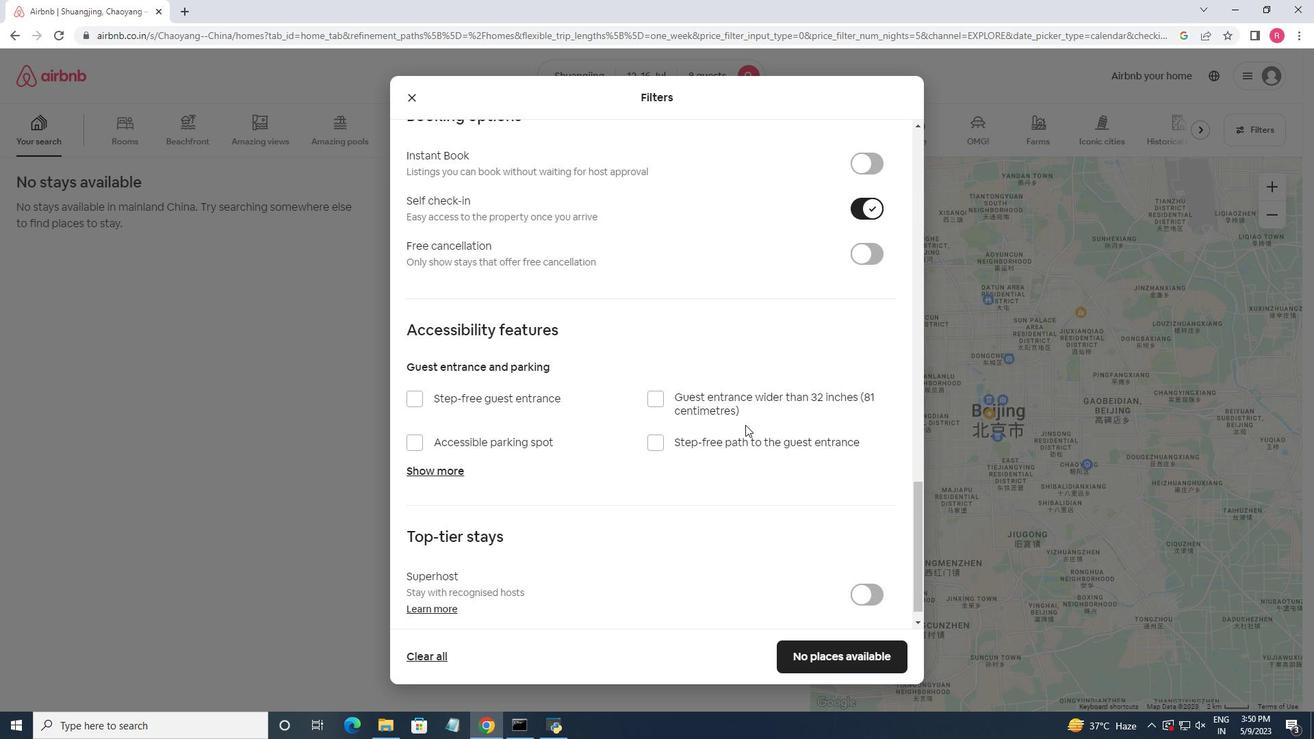 
Action: Mouse moved to (809, 661)
Screenshot: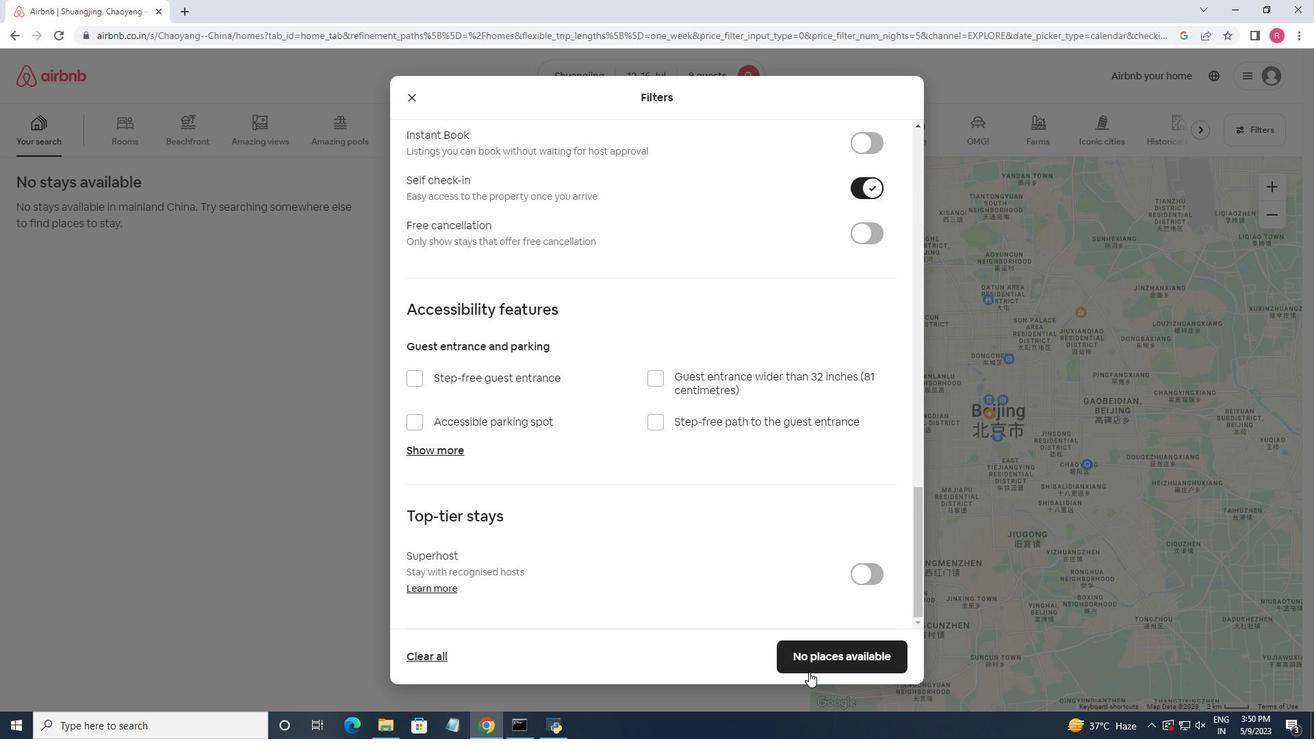 
Action: Mouse pressed left at (809, 661)
Screenshot: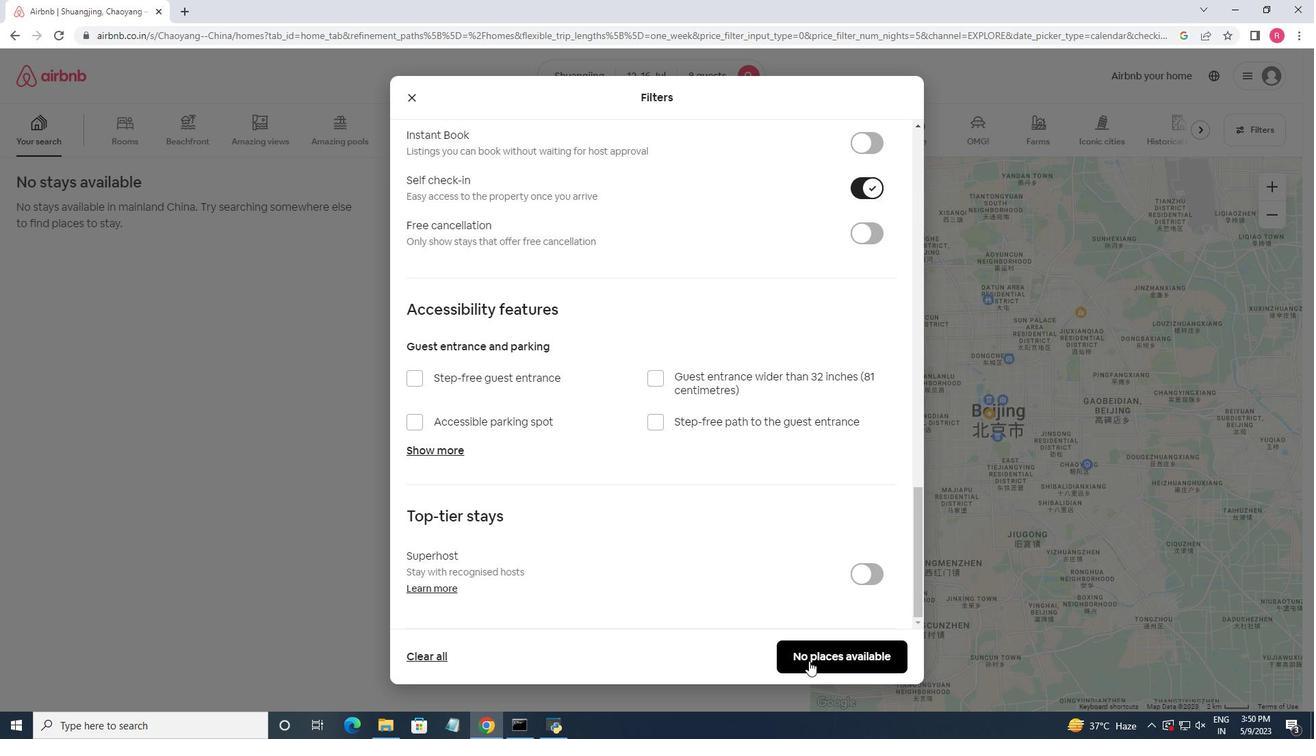 
